 Task: Open a blank sheet, save the file as china.doc Insert a picture of 'China Flag'with name   China Flag.png  Change shape height to 6.5 select the picture, apply border and shading with setting 3-D, style two thin line, color Red and width 3 pt
Action: Mouse moved to (122, 245)
Screenshot: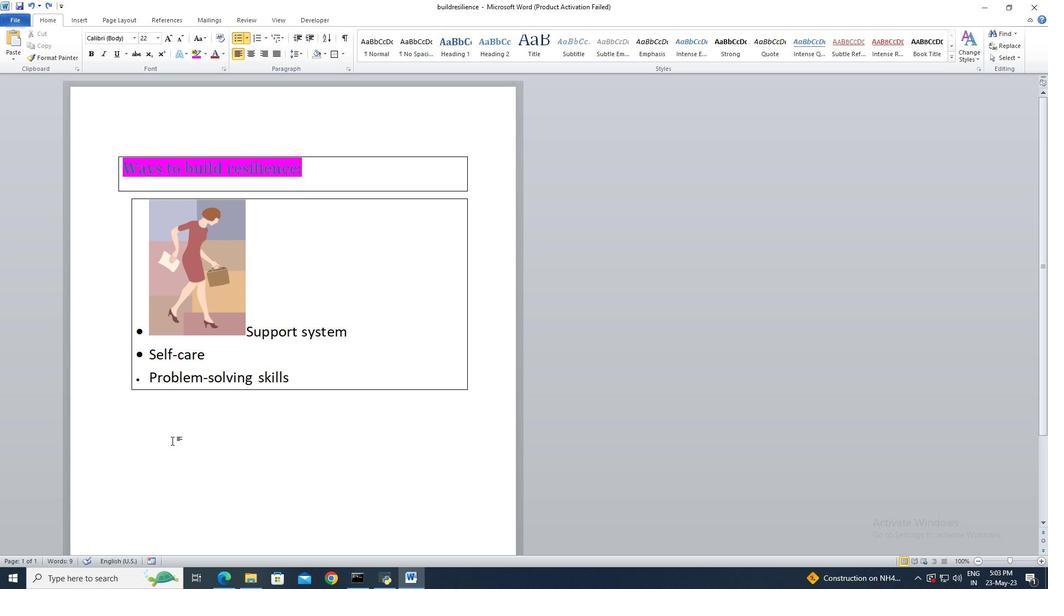 
Action: Key pressed ctrl+S
Screenshot: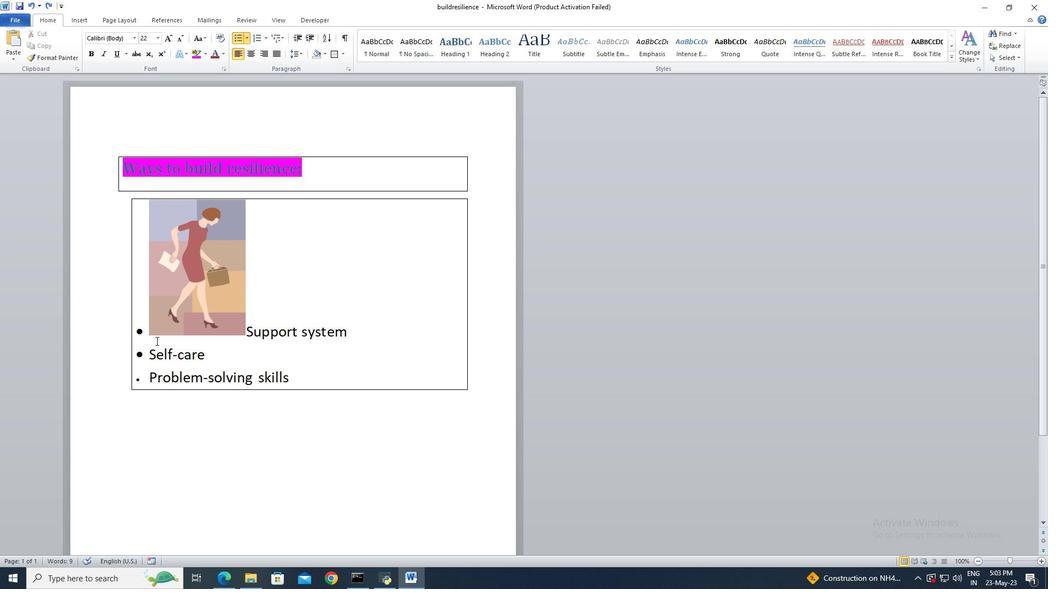 
Action: Mouse moved to (22, 32)
Screenshot: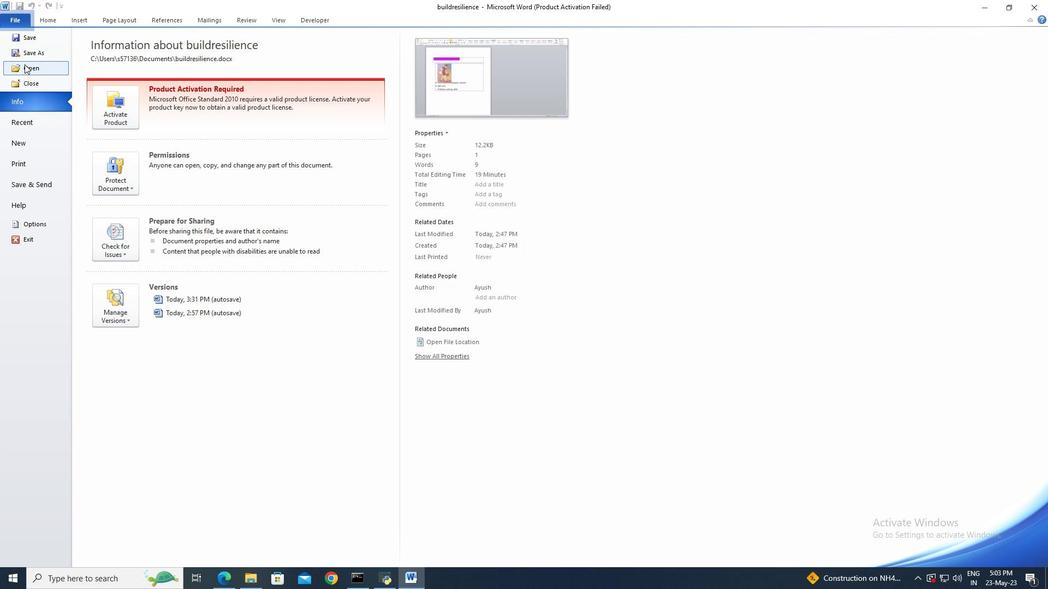
Action: Mouse pressed left at (22, 32)
Screenshot: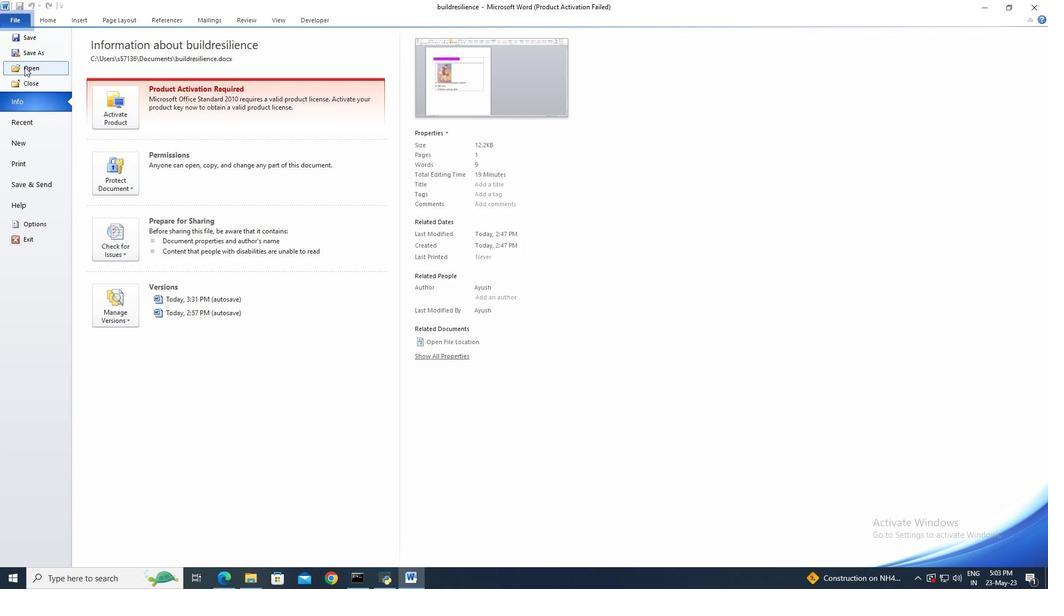 
Action: Mouse moved to (42, 69)
Screenshot: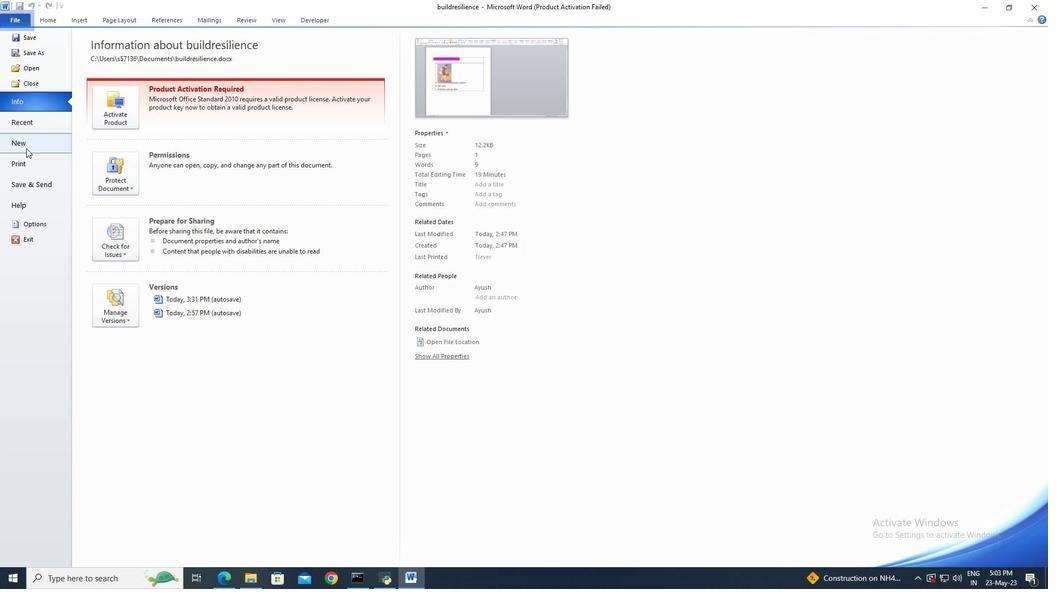 
Action: Mouse pressed left at (42, 69)
Screenshot: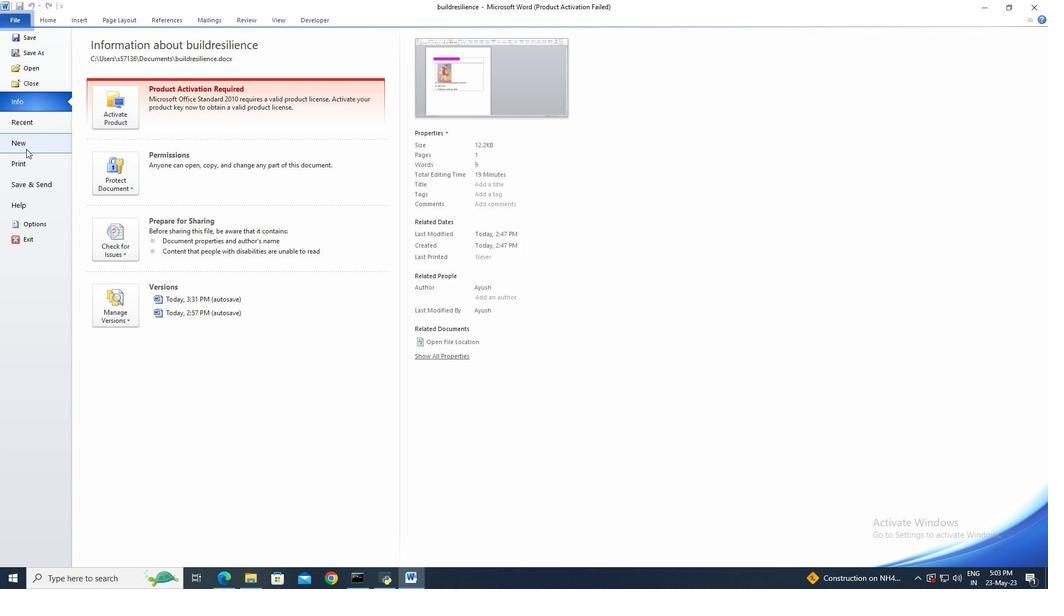 
Action: Mouse moved to (139, 174)
Screenshot: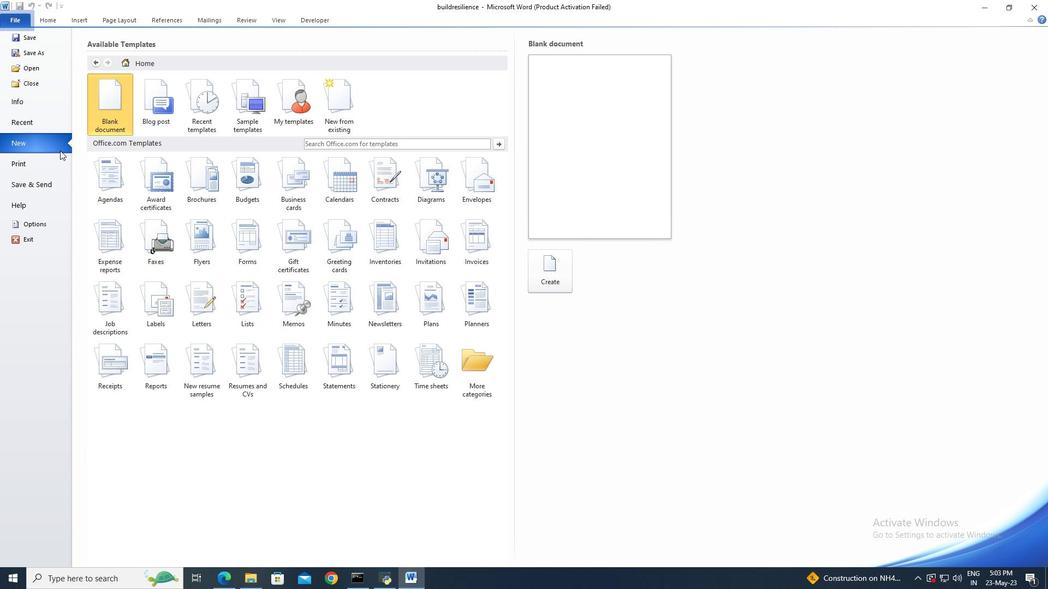 
Action: Mouse pressed left at (139, 174)
Screenshot: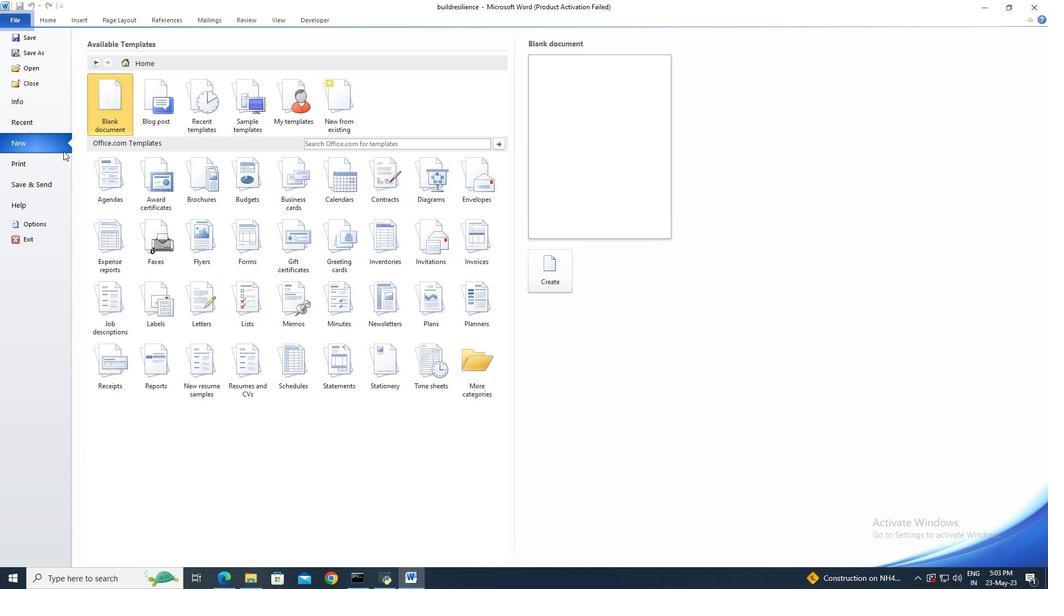 
Action: Mouse moved to (452, 299)
Screenshot: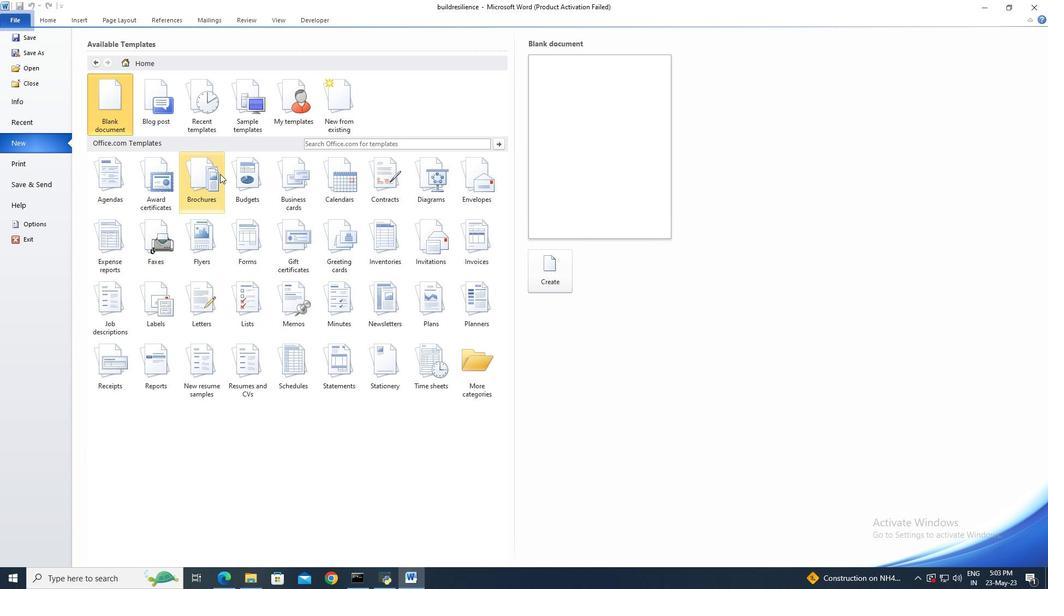 
Action: Mouse pressed left at (452, 299)
Screenshot: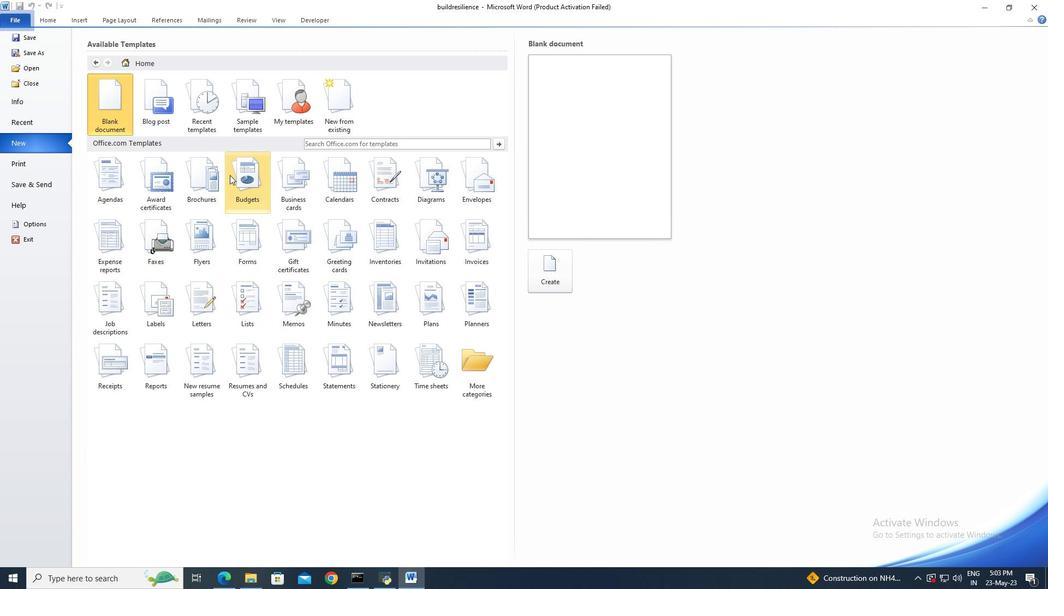 
Action: Mouse moved to (512, 342)
Screenshot: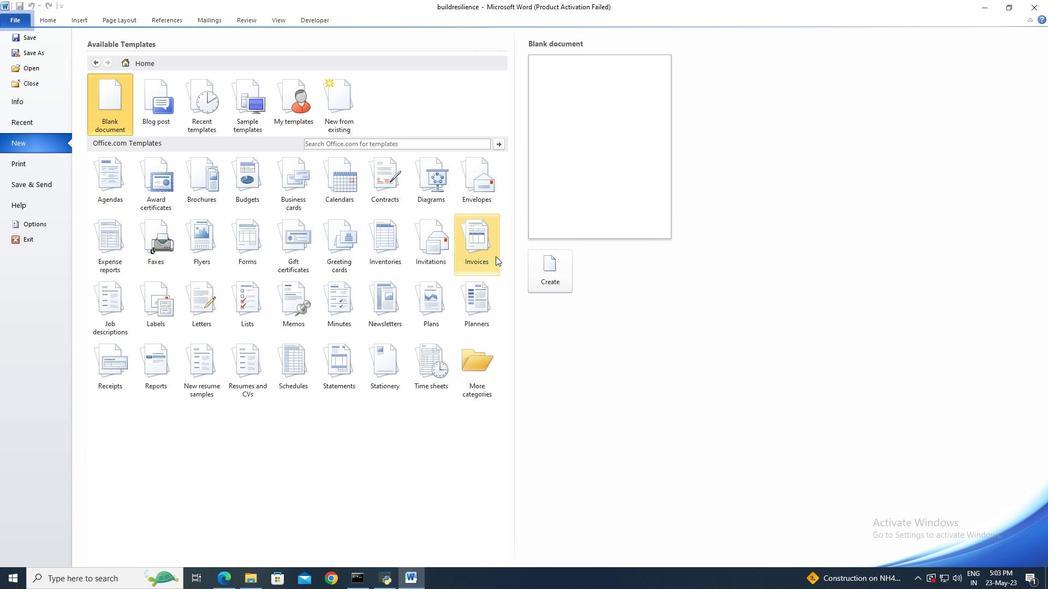 
Action: Mouse pressed left at (512, 342)
Screenshot: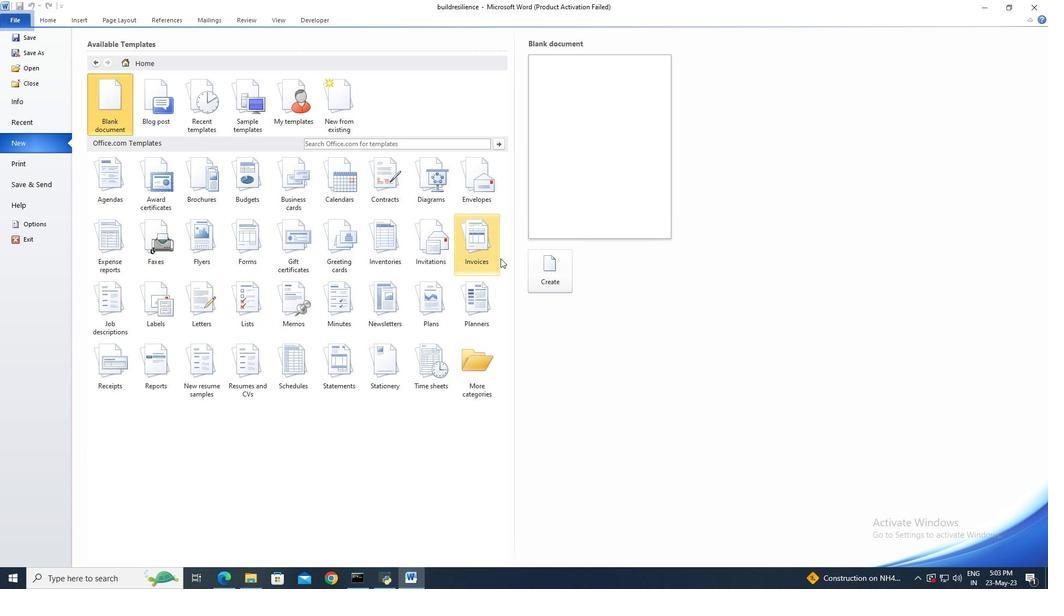 
Action: Mouse moved to (499, 302)
Screenshot: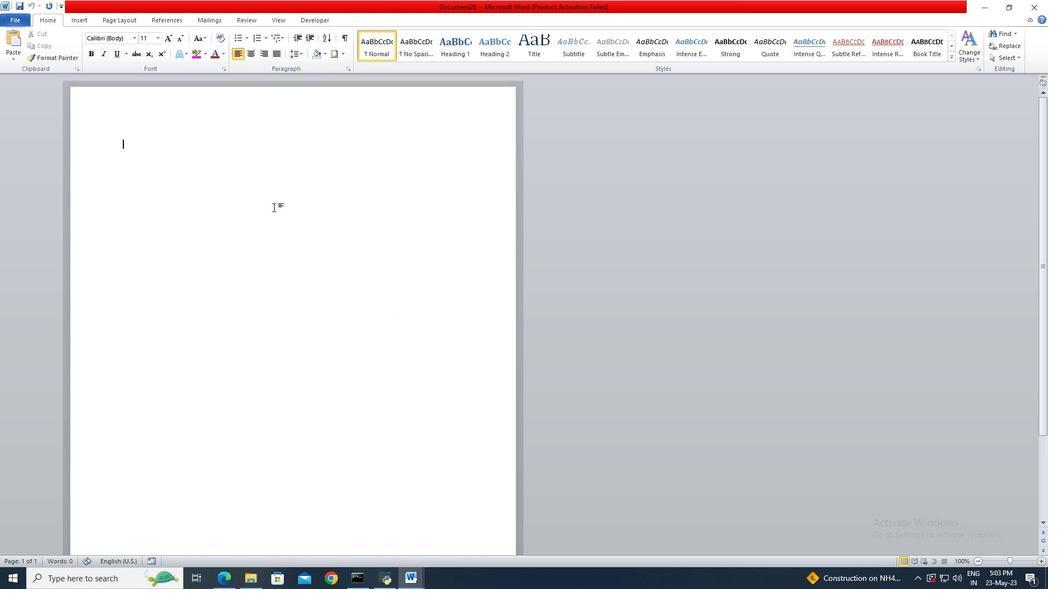 
Action: Mouse pressed left at (499, 302)
Screenshot: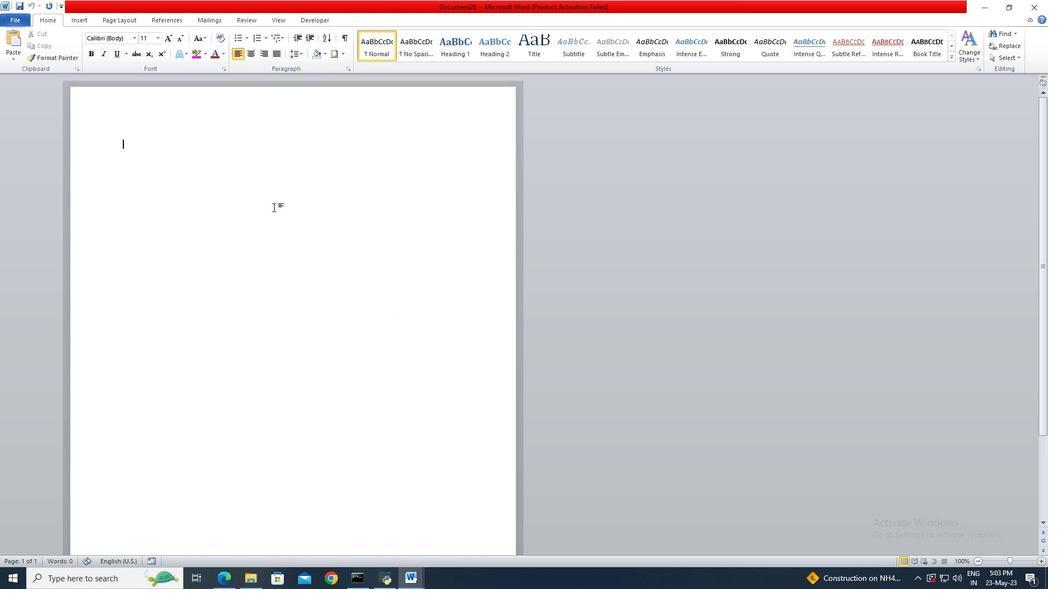 
Action: Mouse moved to (332, 507)
Screenshot: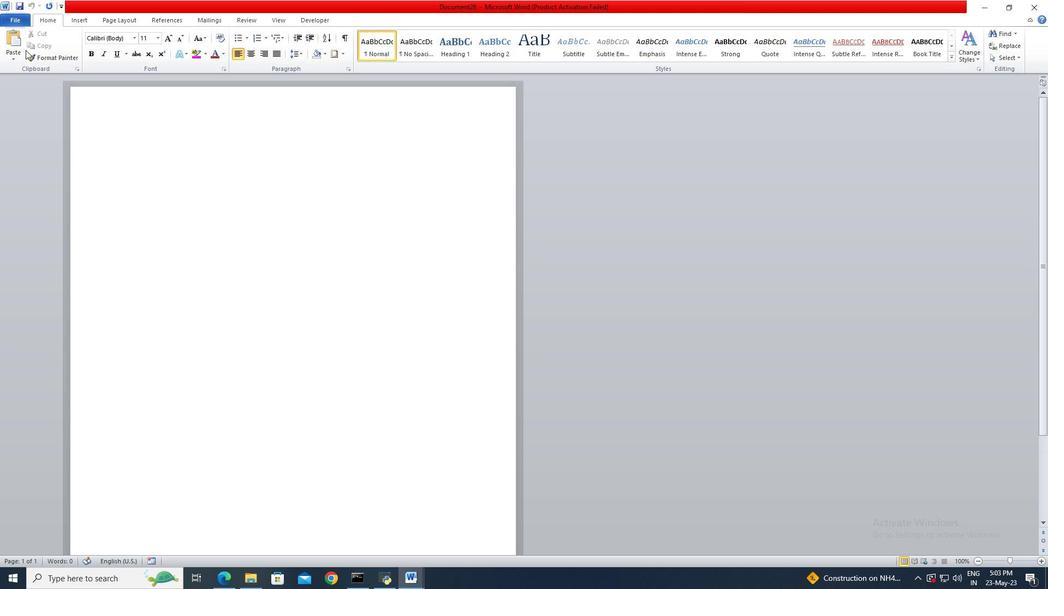 
Action: Mouse pressed left at (332, 507)
Screenshot: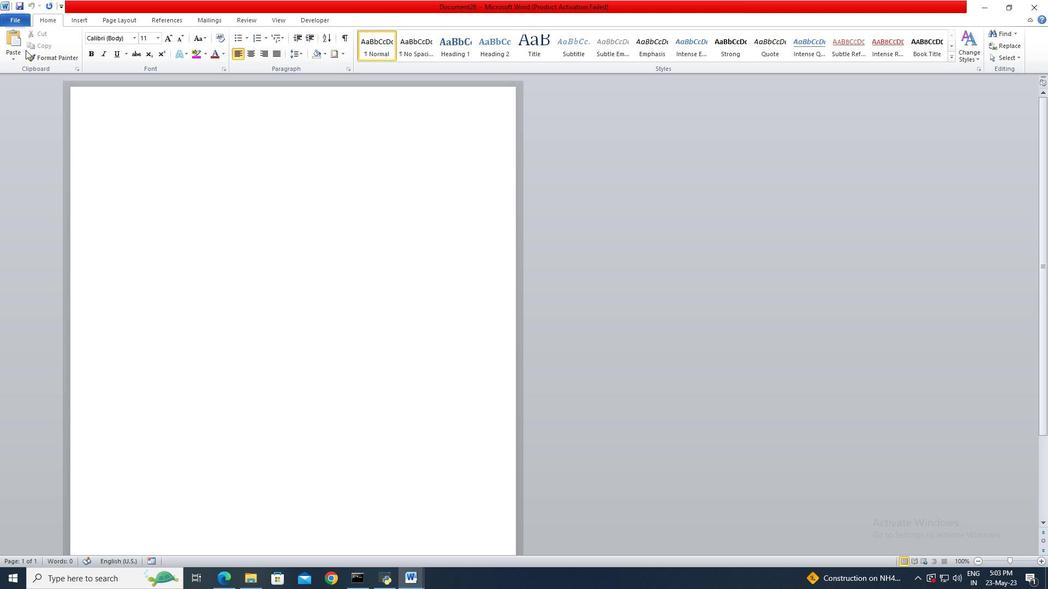 
Action: Mouse moved to (215, 251)
Screenshot: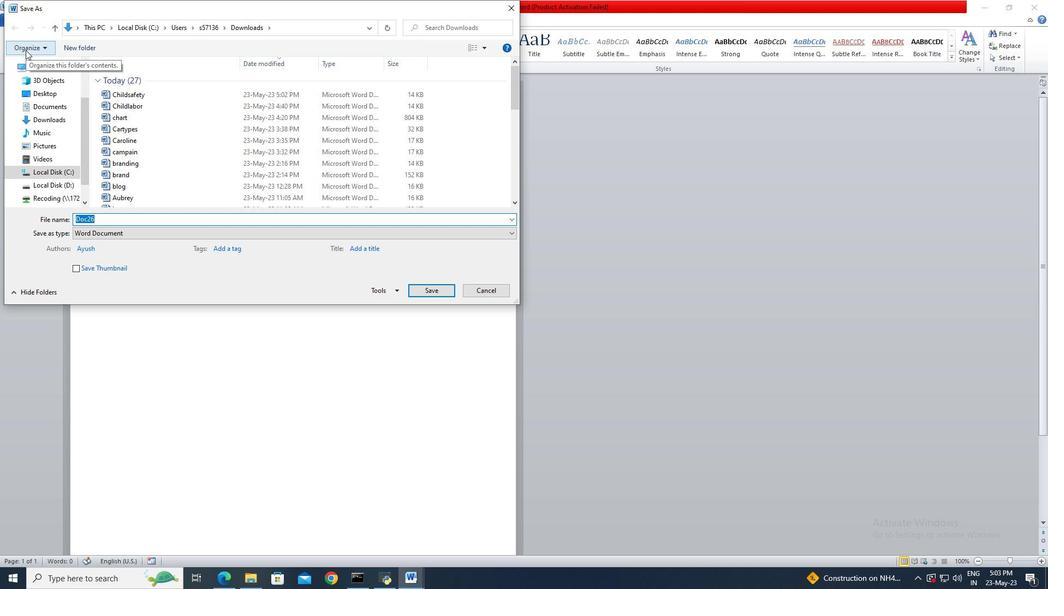 
Action: Key pressed ctrl+S
Screenshot: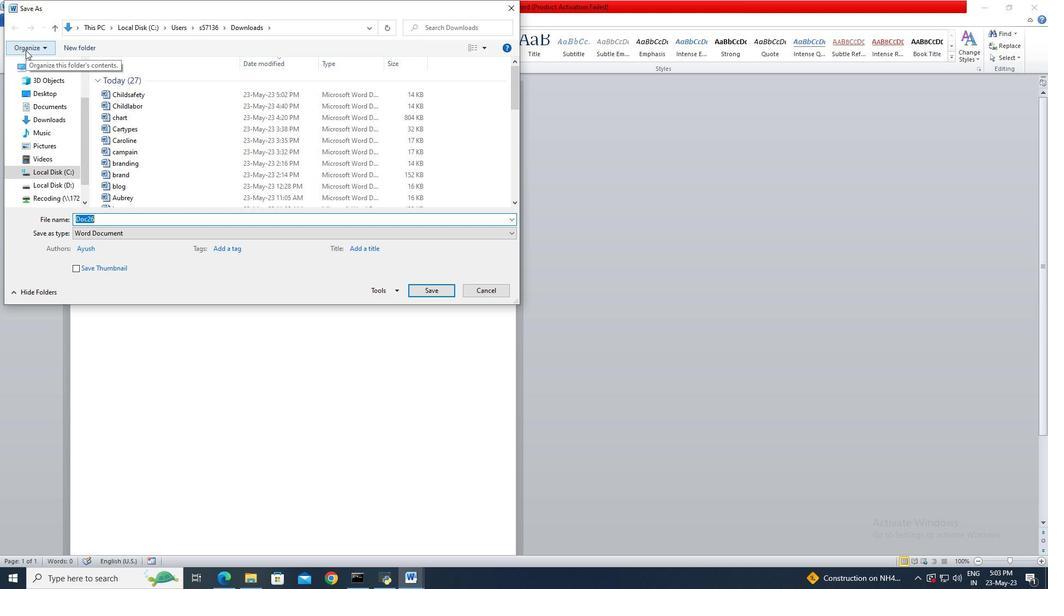 
Action: Mouse moved to (23, 30)
Screenshot: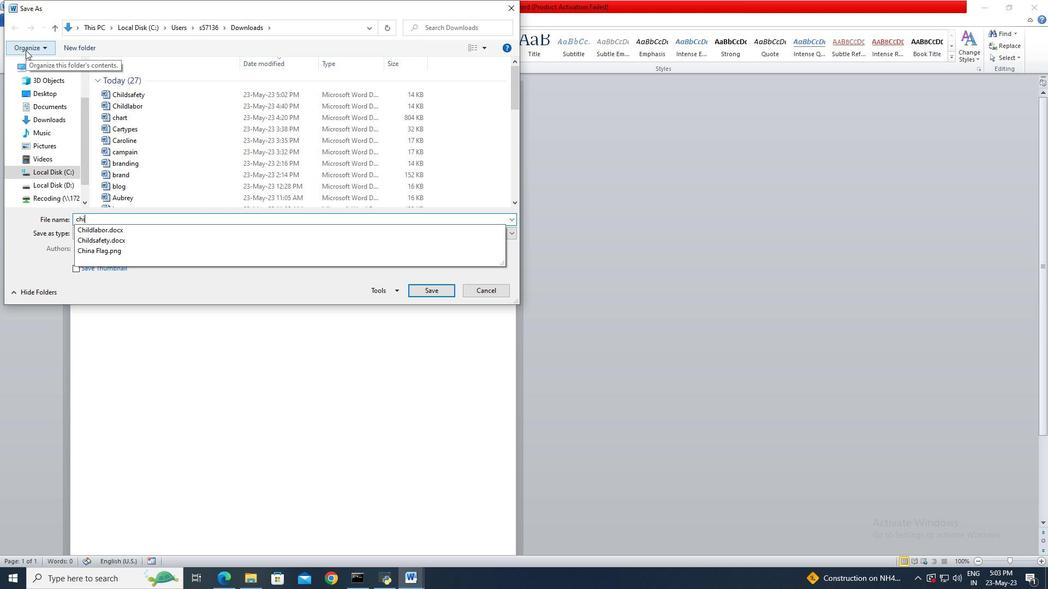
Action: Mouse pressed left at (23, 30)
Screenshot: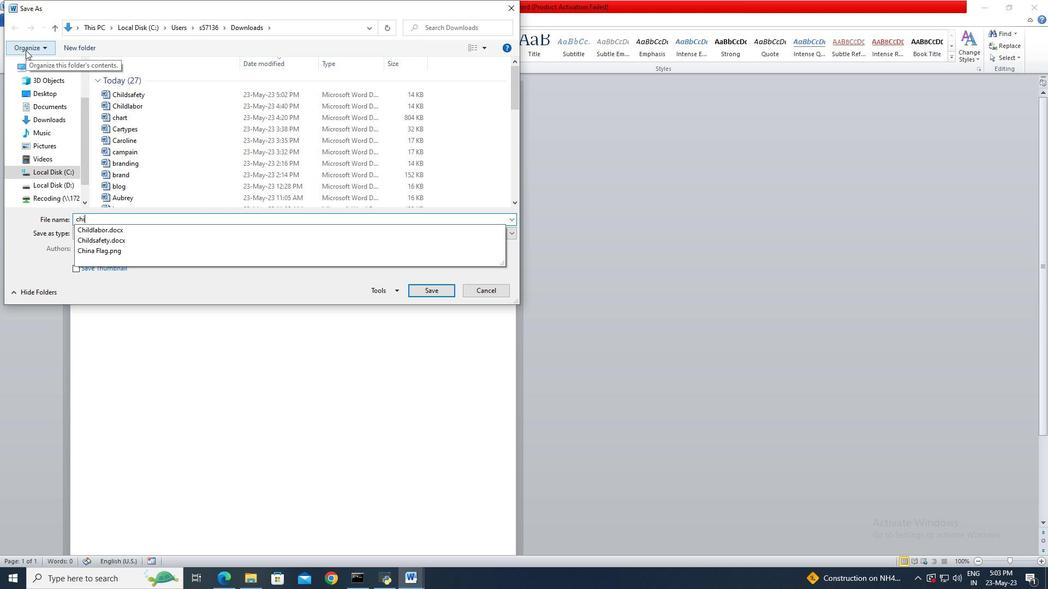 
Action: Mouse moved to (27, 32)
Screenshot: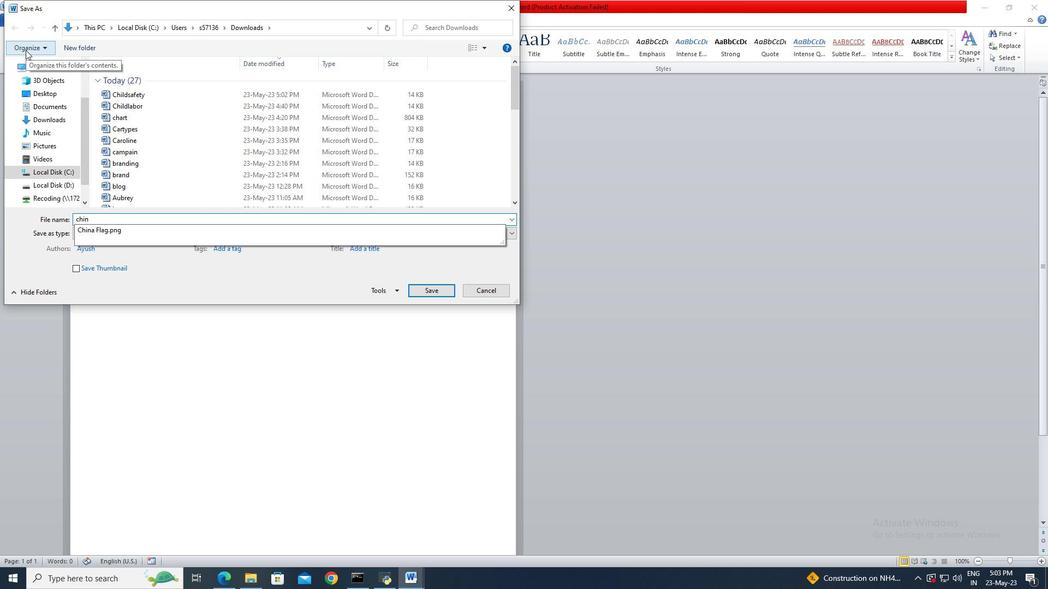 
Action: Mouse pressed left at (27, 32)
Screenshot: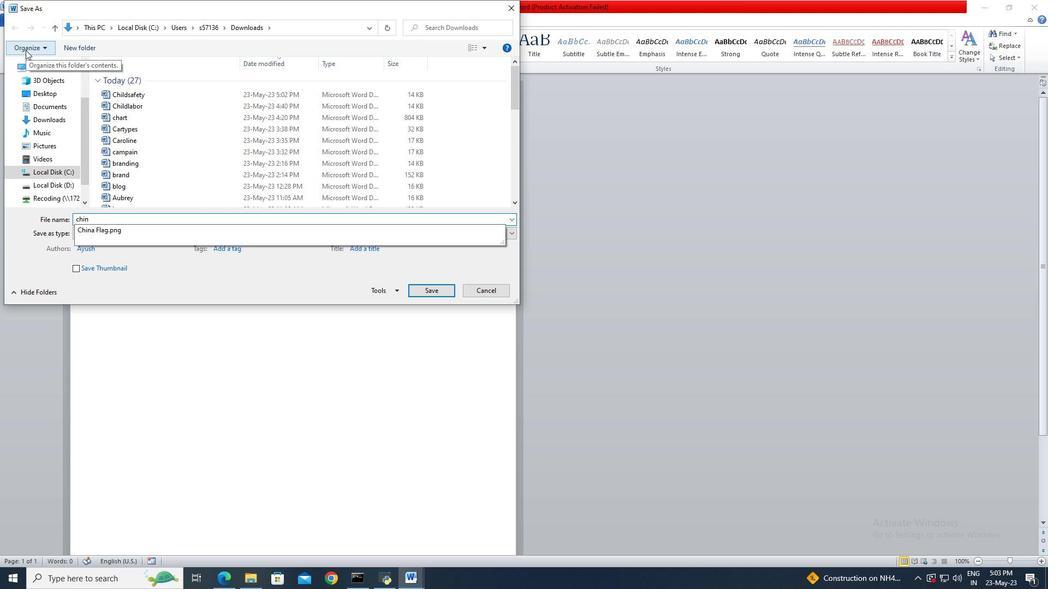 
Action: Mouse moved to (44, 66)
Screenshot: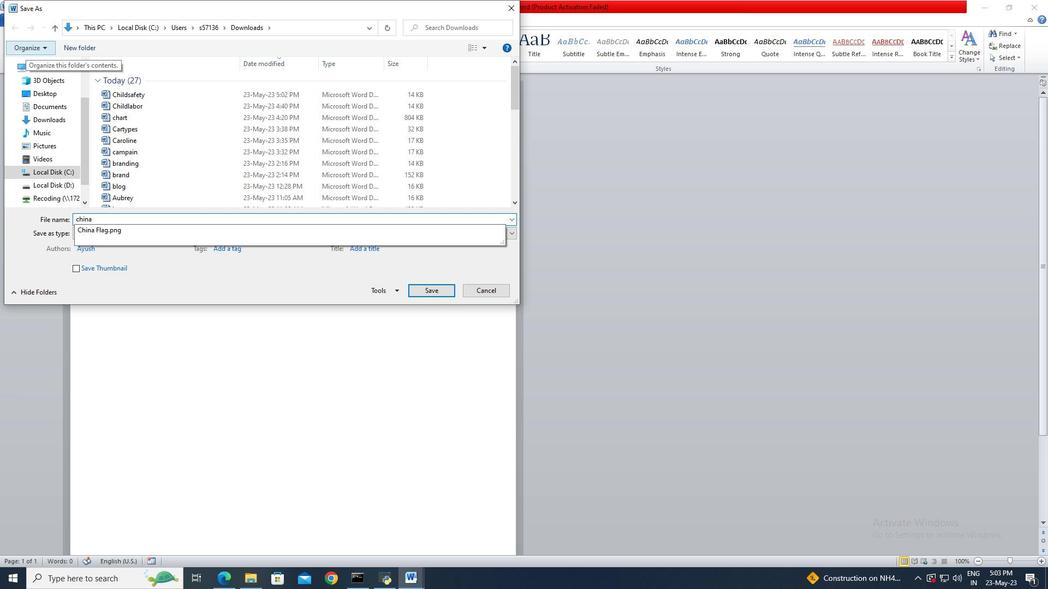 
Action: Mouse pressed left at (44, 66)
Screenshot: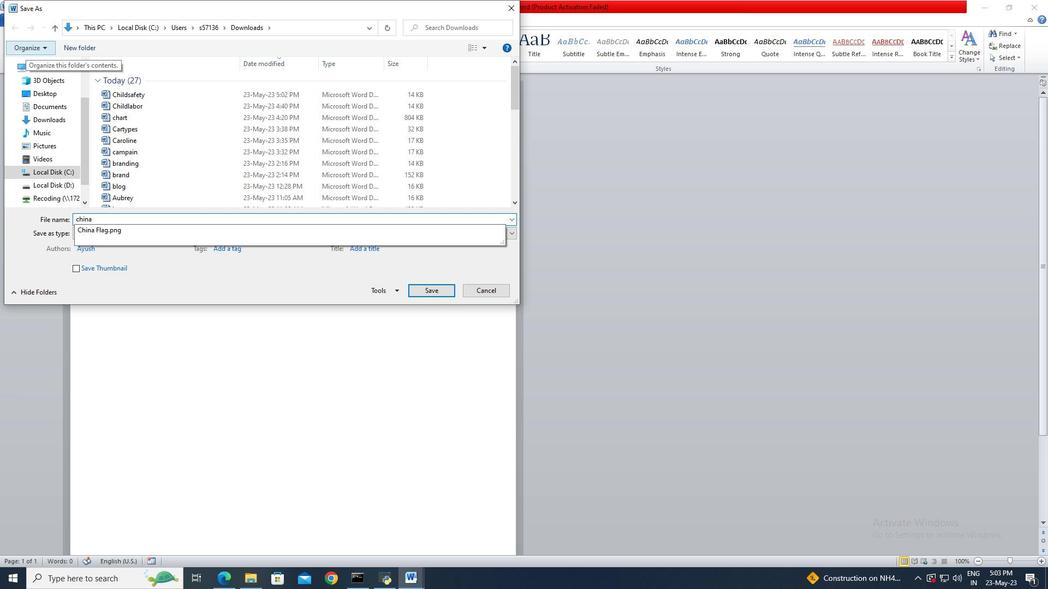 
Action: Mouse moved to (133, 169)
Screenshot: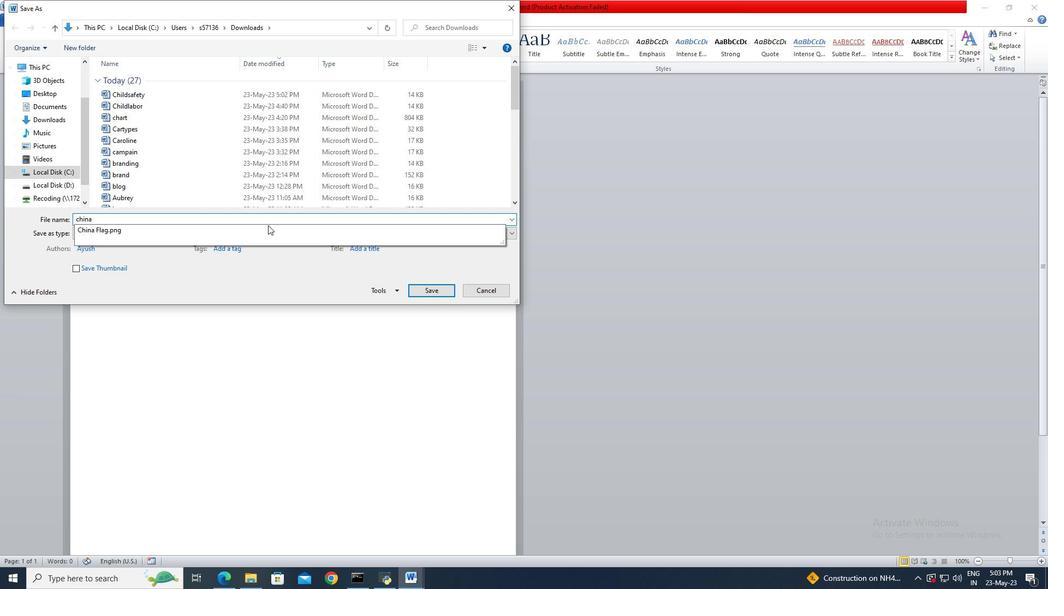 
Action: Mouse pressed left at (133, 169)
Screenshot: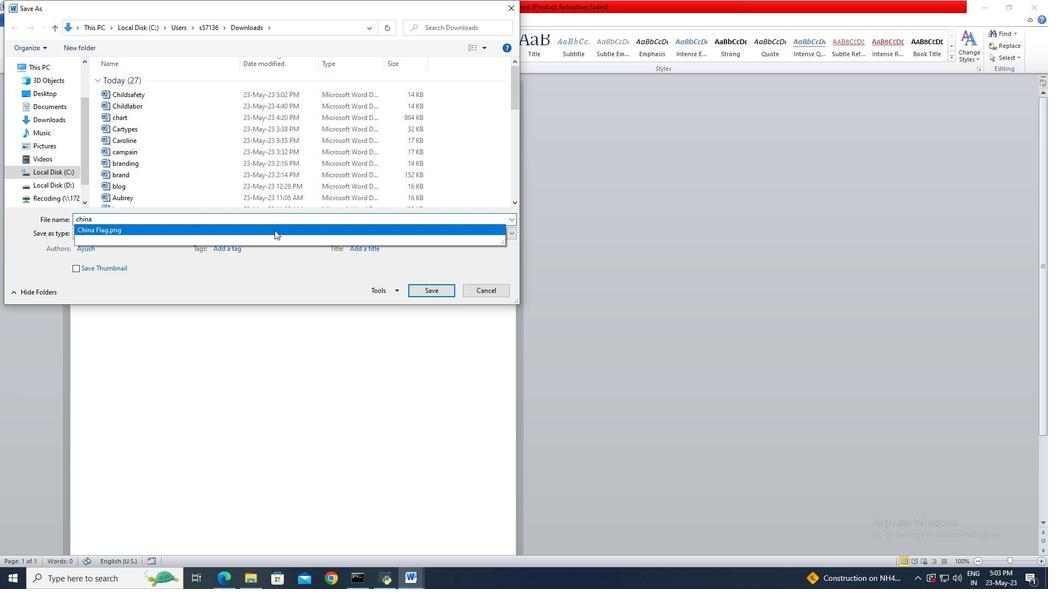 
Action: Mouse moved to (449, 305)
Screenshot: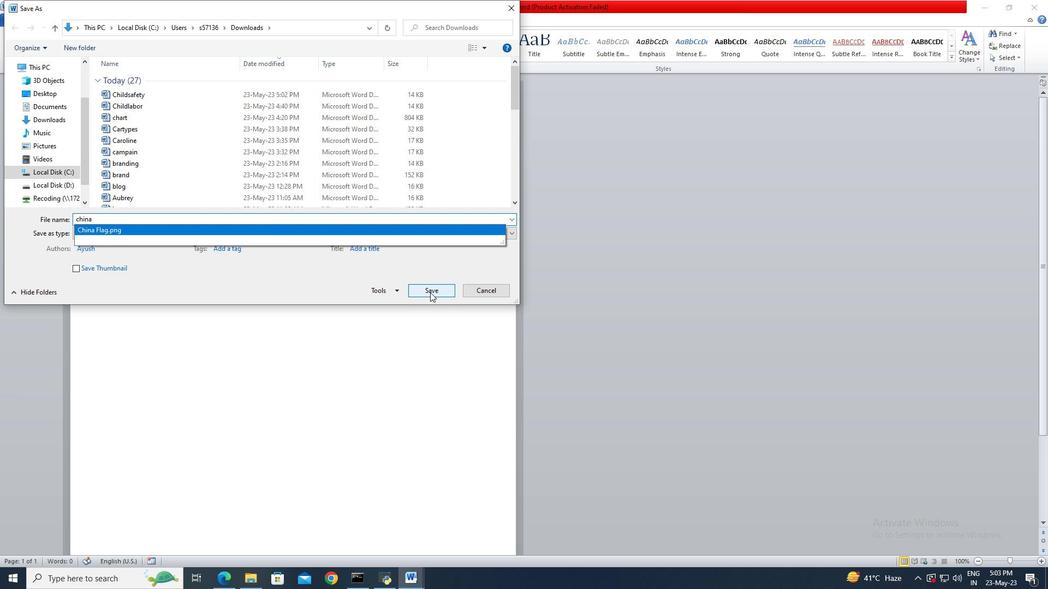 
Action: Mouse pressed left at (449, 305)
Screenshot: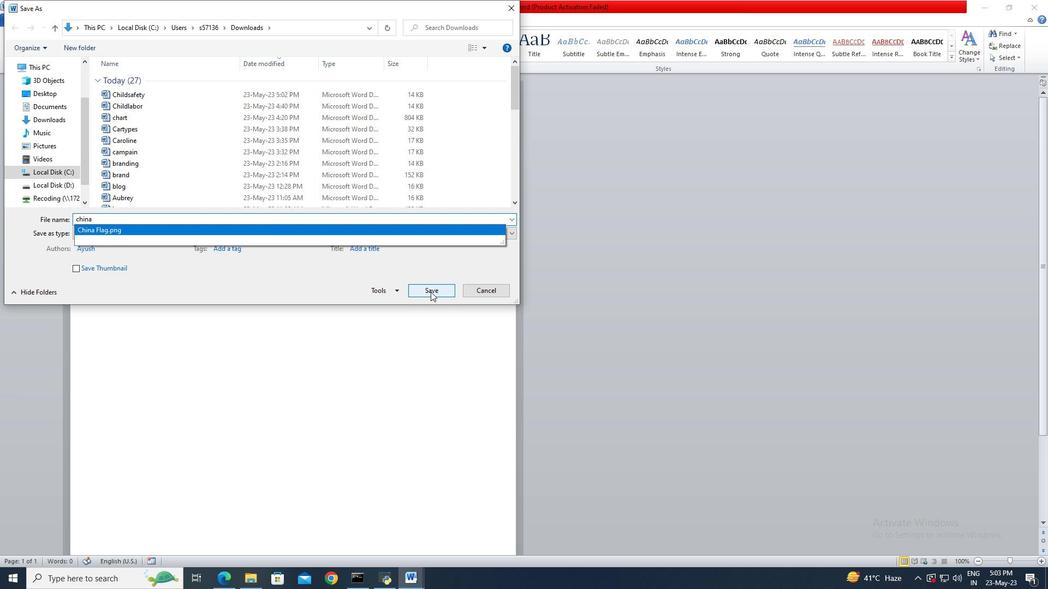 
Action: Mouse moved to (535, 322)
Screenshot: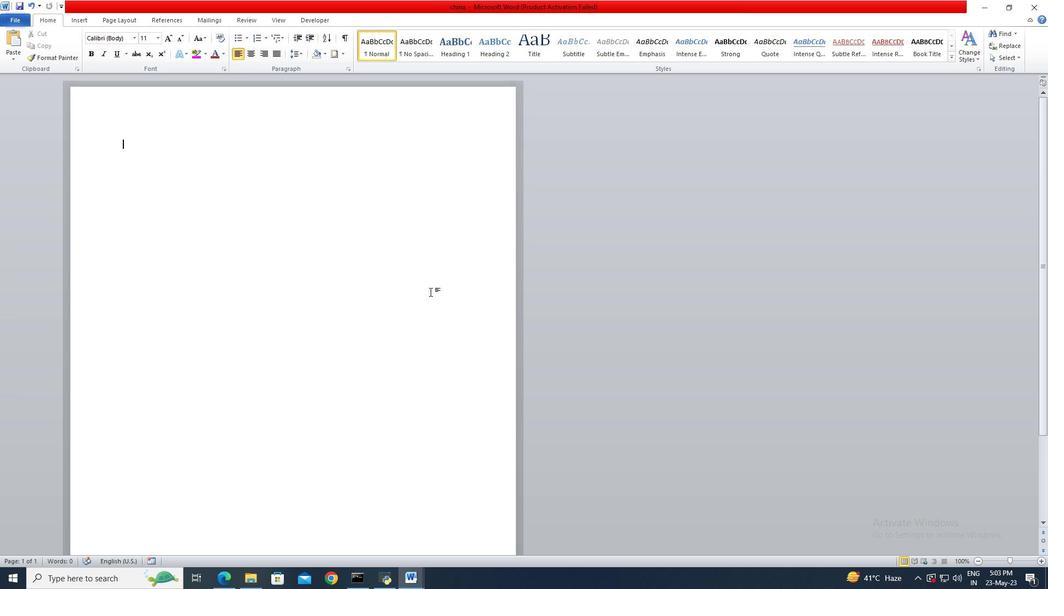 
Action: Mouse pressed left at (535, 322)
Screenshot: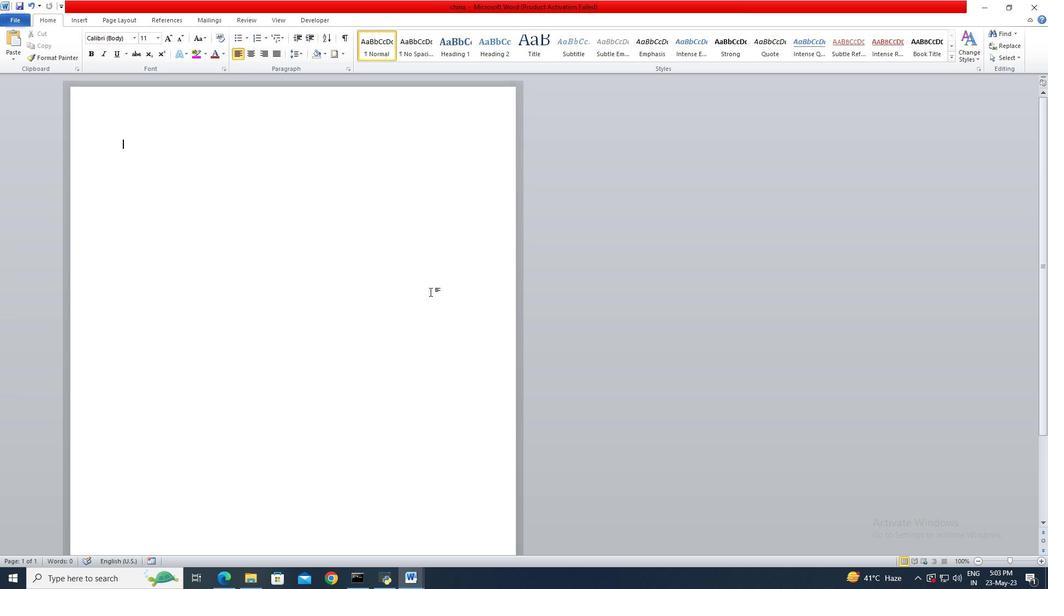 
Action: Mouse moved to (88, 31)
Screenshot: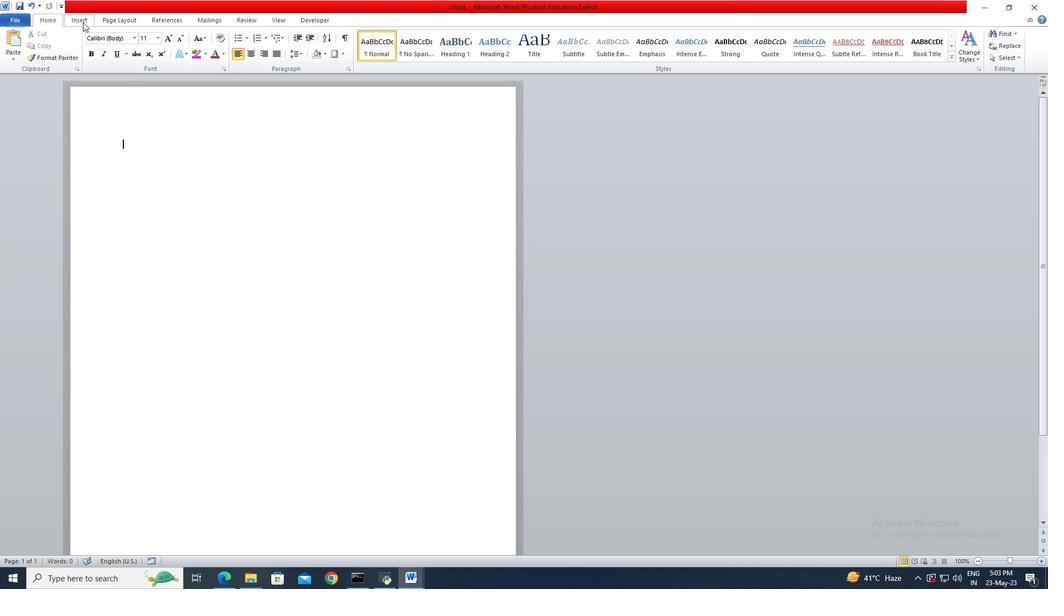 
Action: Mouse pressed left at (88, 31)
Screenshot: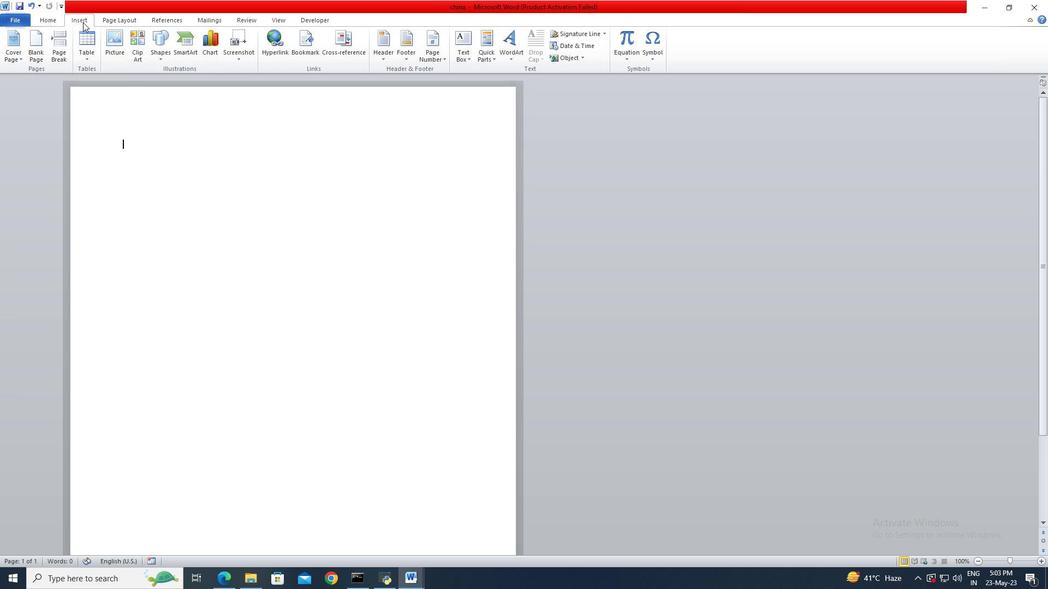 
Action: Mouse moved to (150, 56)
Screenshot: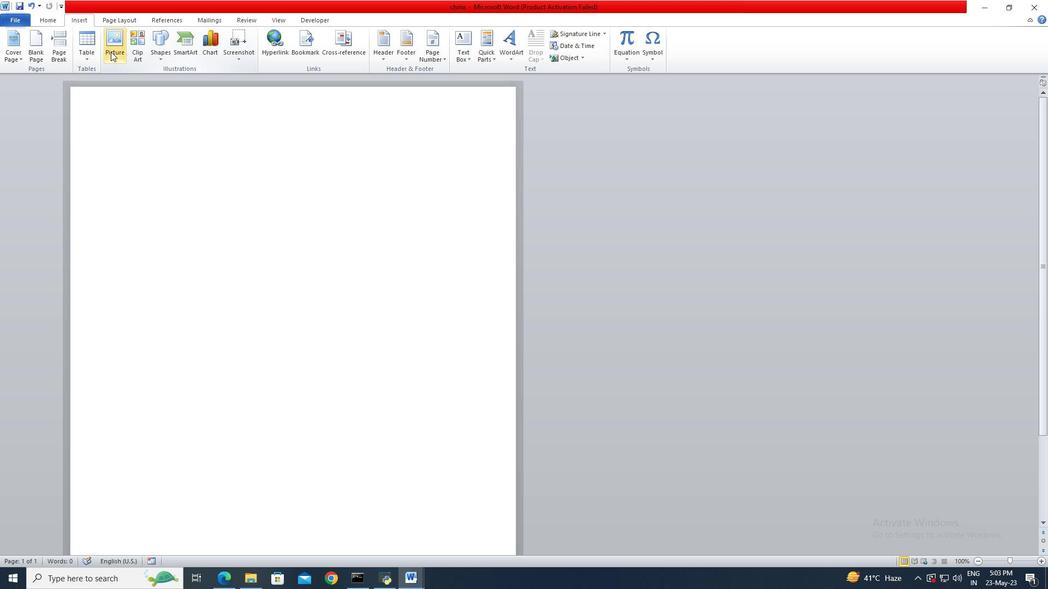 
Action: Mouse pressed left at (150, 56)
Screenshot: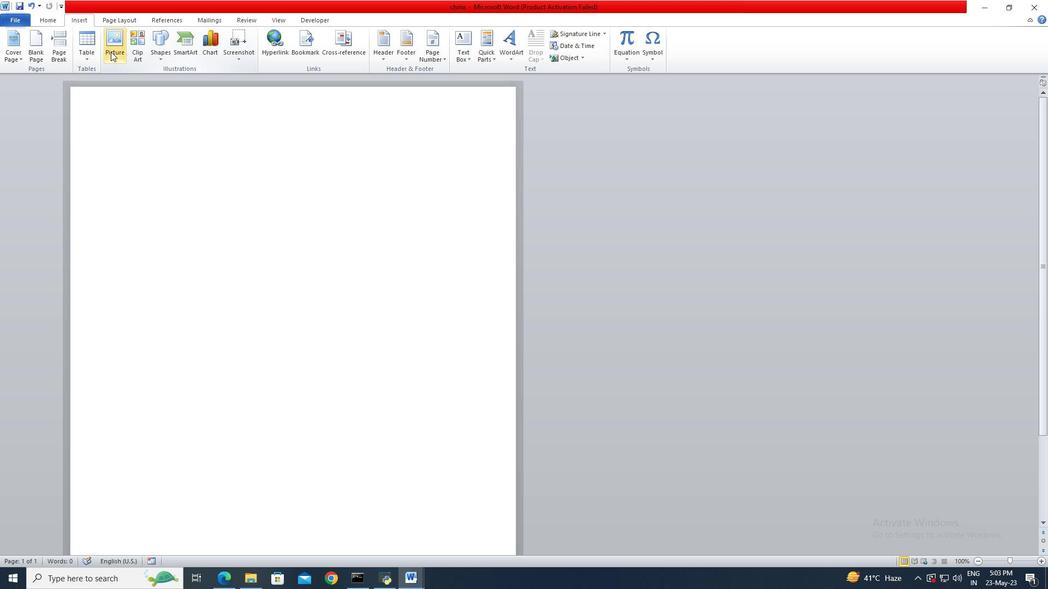 
Action: Mouse moved to (942, 120)
Screenshot: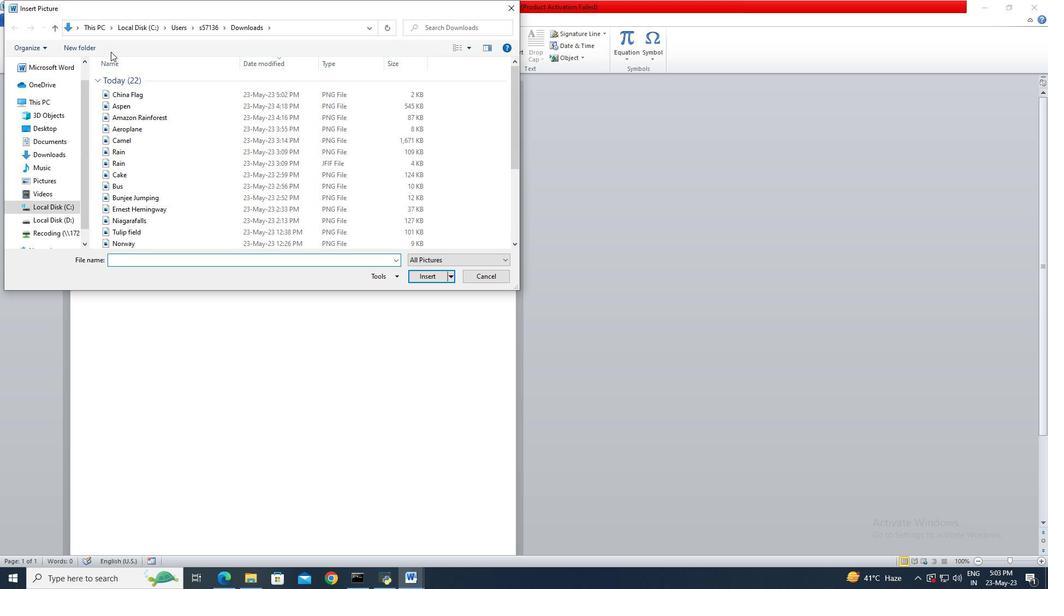 
Action: Mouse pressed left at (942, 120)
Screenshot: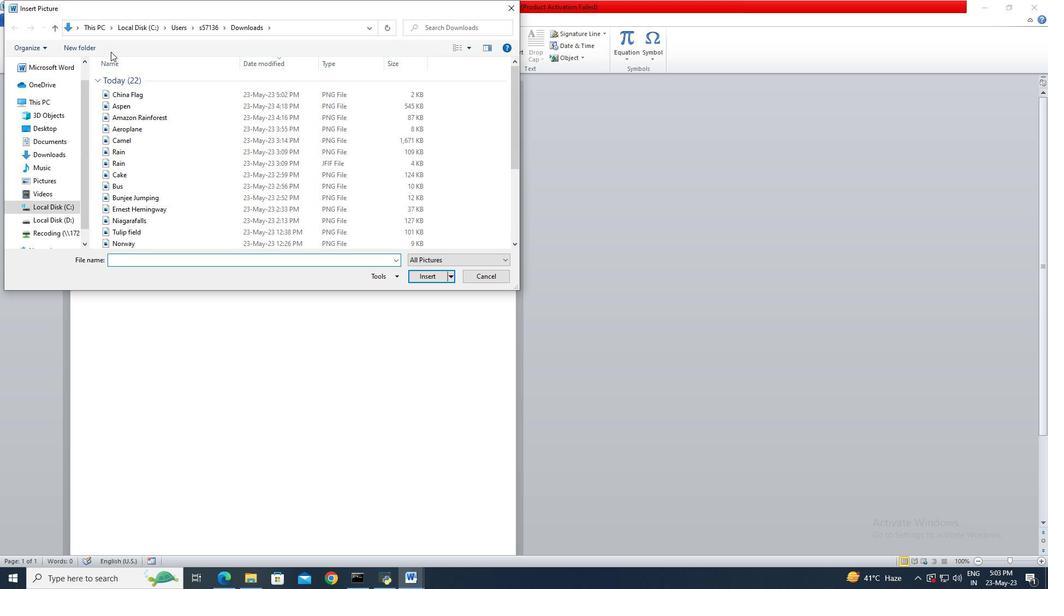 
Action: Mouse moved to (887, 120)
Screenshot: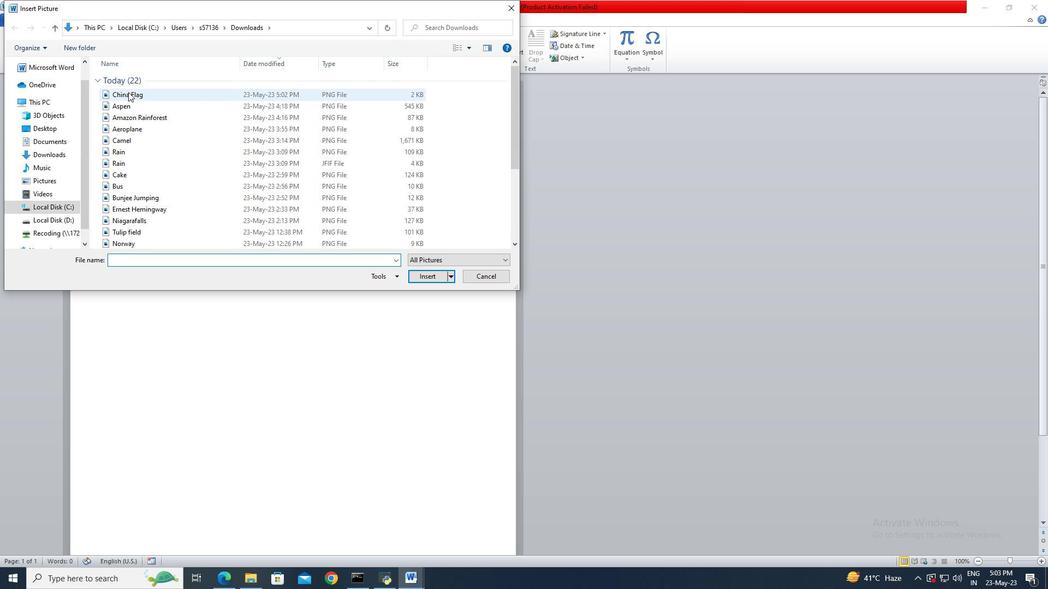 
Action: Key pressed china<Key.space>flag
Screenshot: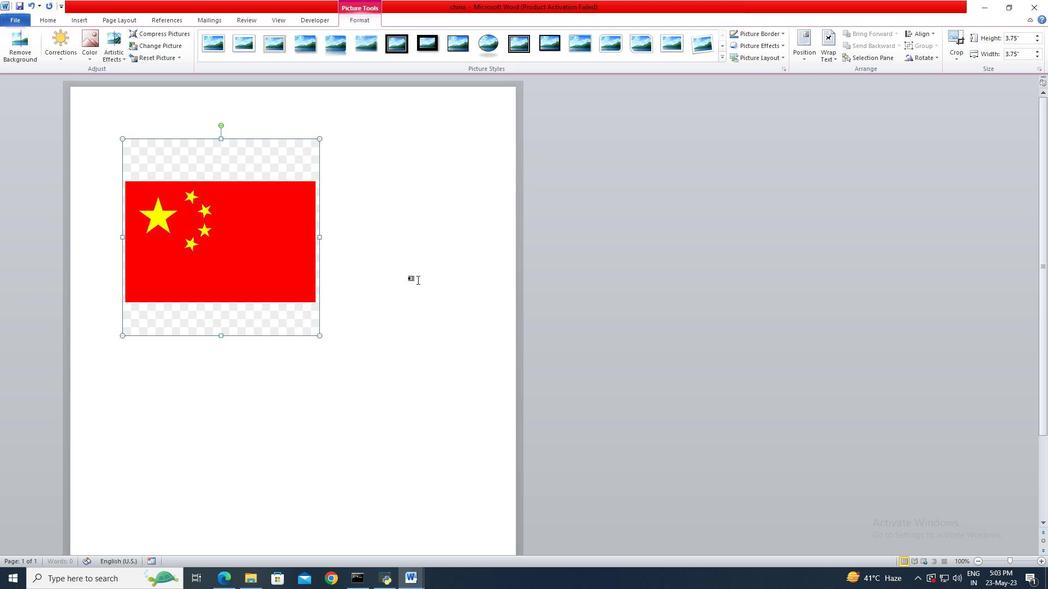 
Action: Mouse moved to (1037, 116)
Screenshot: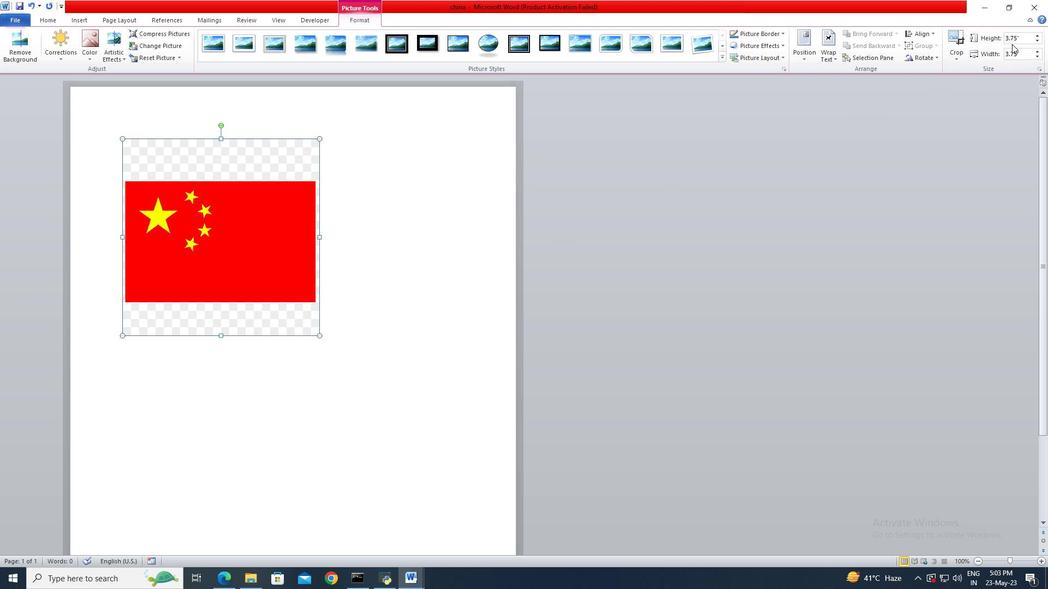 
Action: Mouse pressed left at (1037, 116)
Screenshot: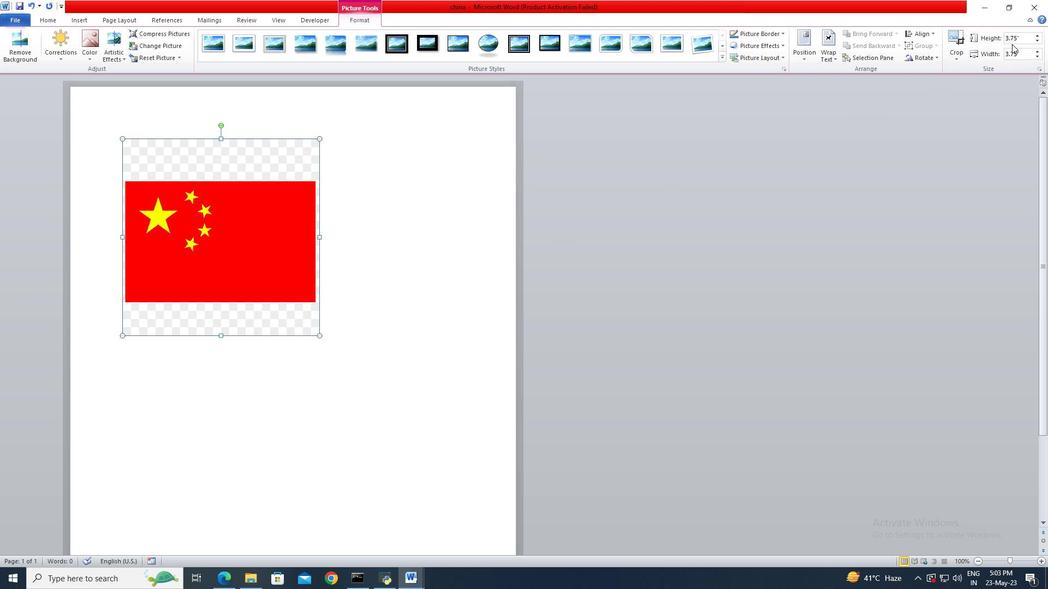 
Action: Mouse moved to (950, 444)
Screenshot: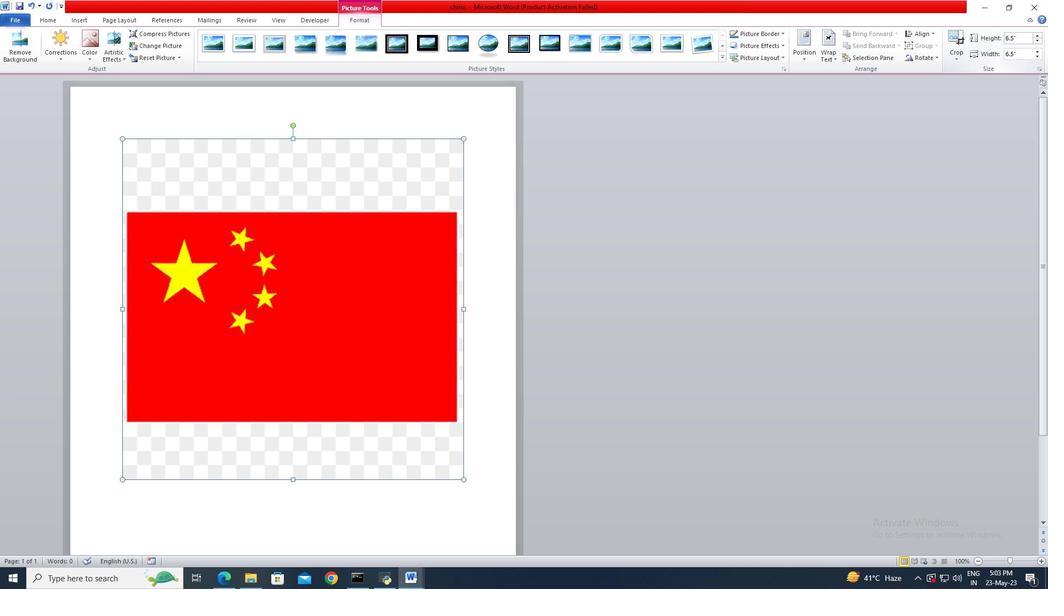 
Action: Mouse pressed left at (950, 444)
Screenshot: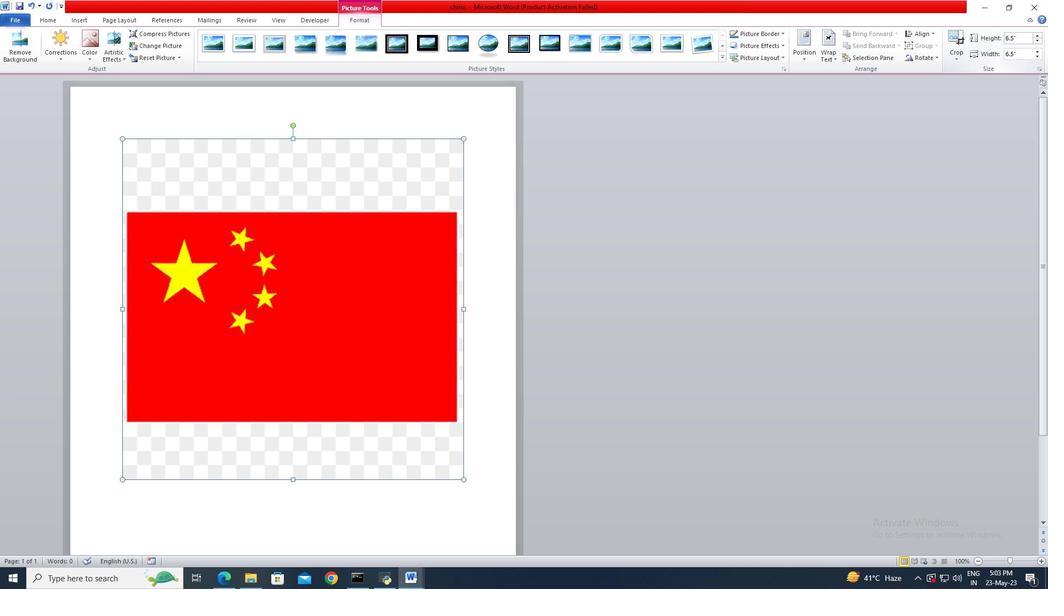 
Action: Mouse moved to (950, 444)
Screenshot: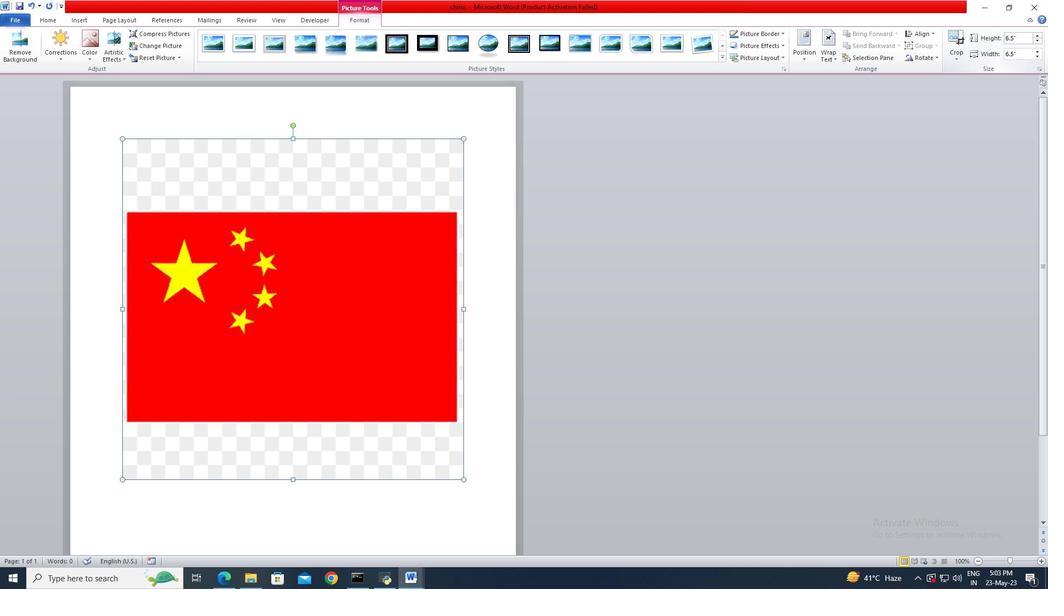 
Action: Mouse pressed left at (950, 444)
Screenshot: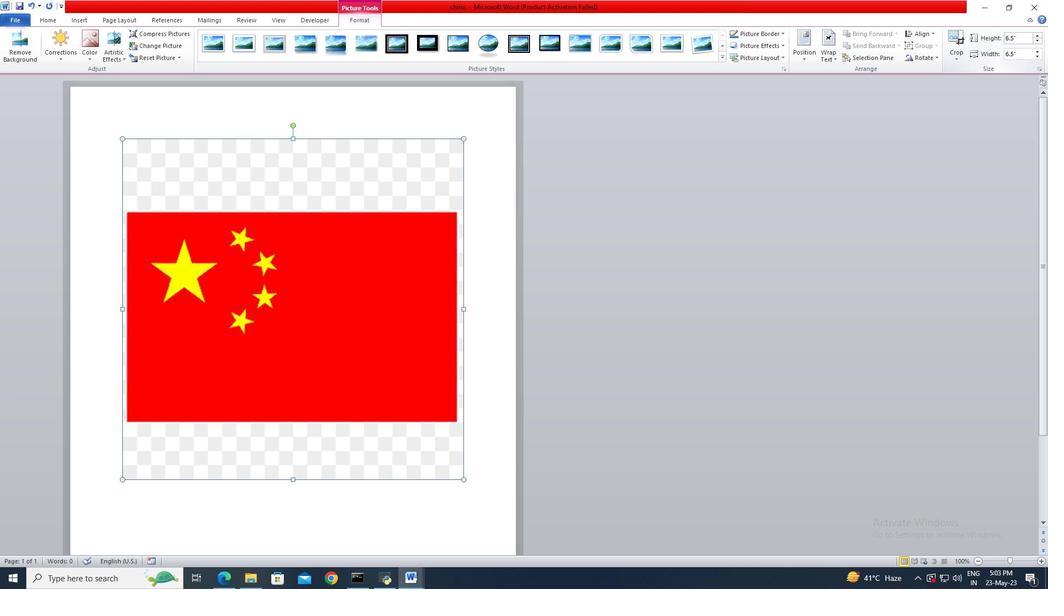 
Action: Mouse moved to (1033, 51)
Screenshot: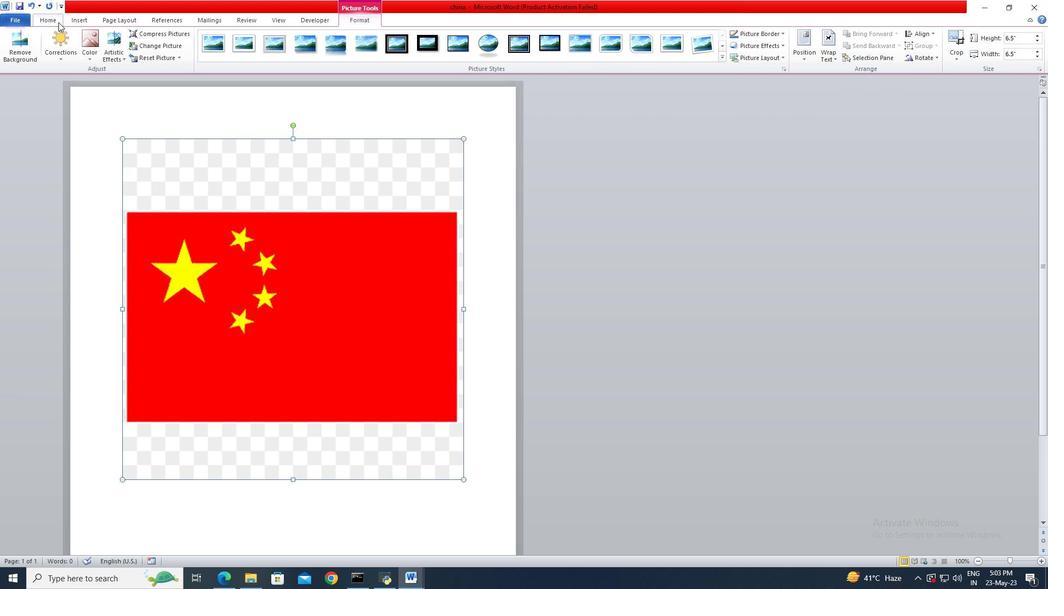 
Action: Mouse pressed left at (1033, 51)
Screenshot: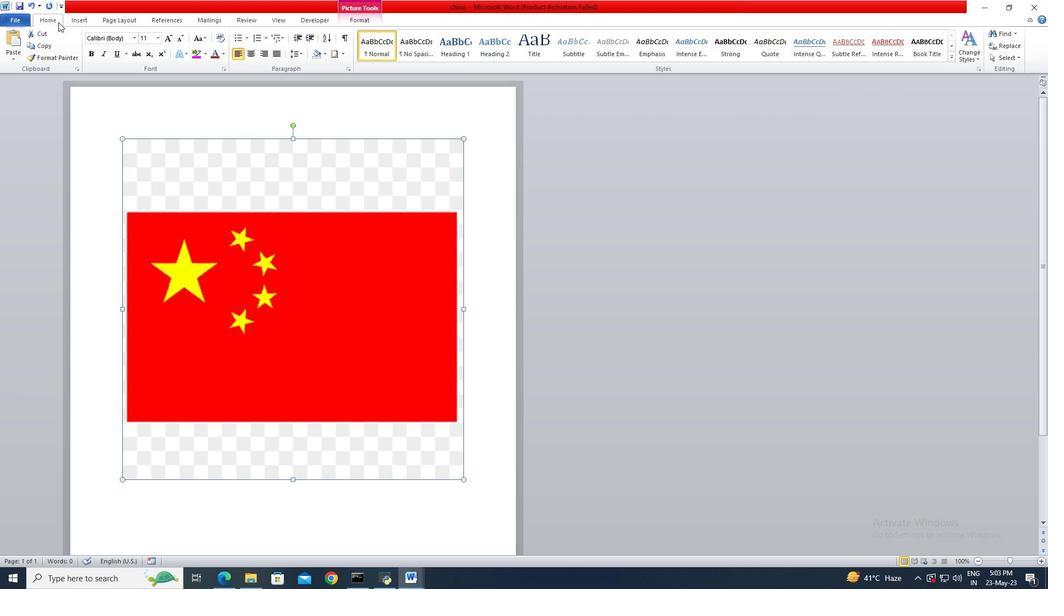 
Action: Mouse moved to (1050, 60)
Screenshot: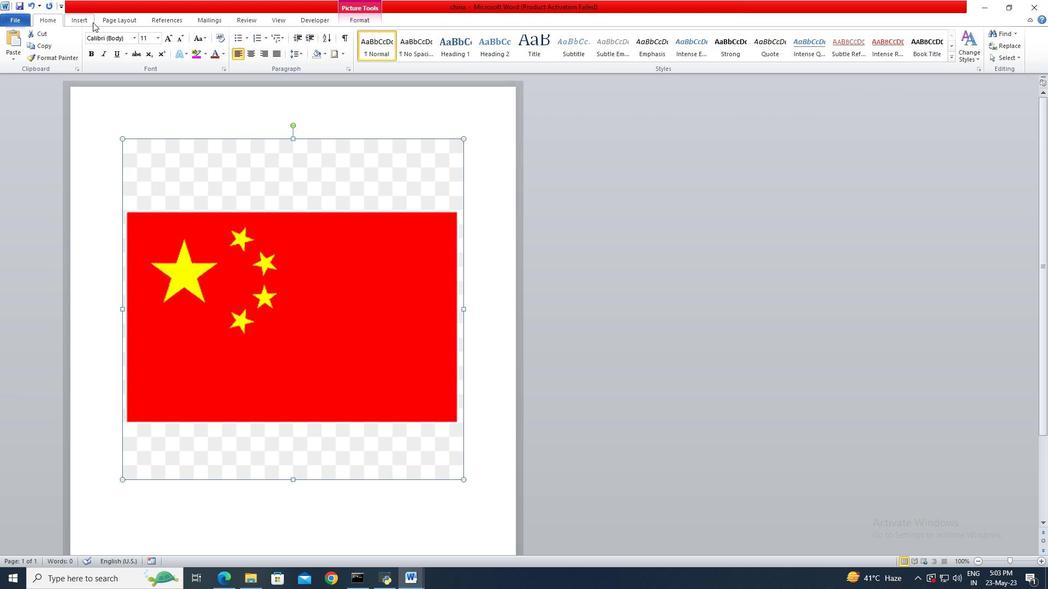 
Action: Key pressed 6.5<Key.enter>
Screenshot: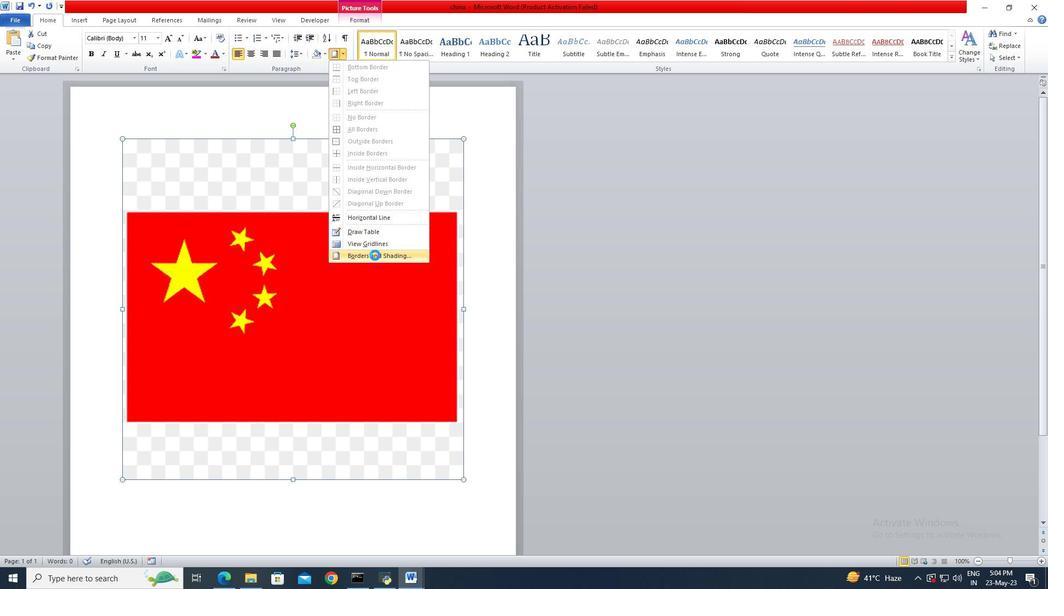 
Action: Mouse moved to (129, 31)
Screenshot: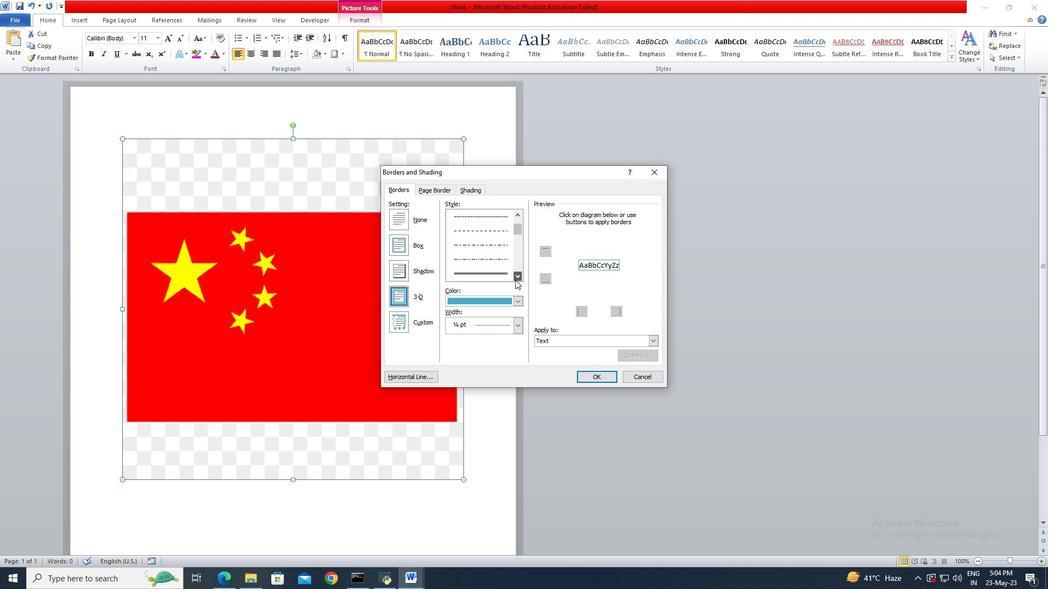 
Action: Mouse pressed left at (129, 31)
Screenshot: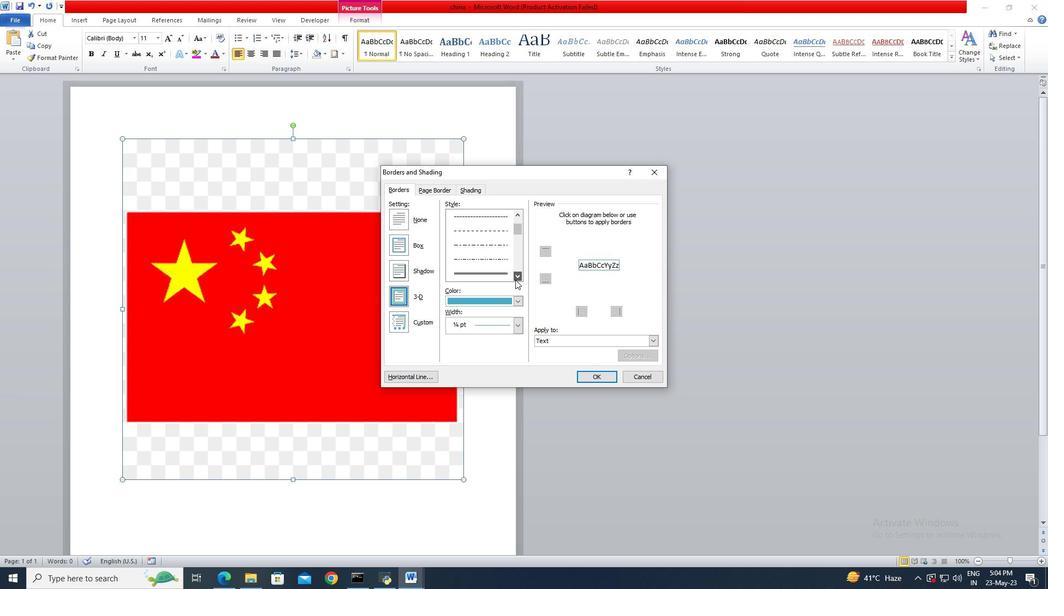 
Action: Mouse moved to (326, 66)
Screenshot: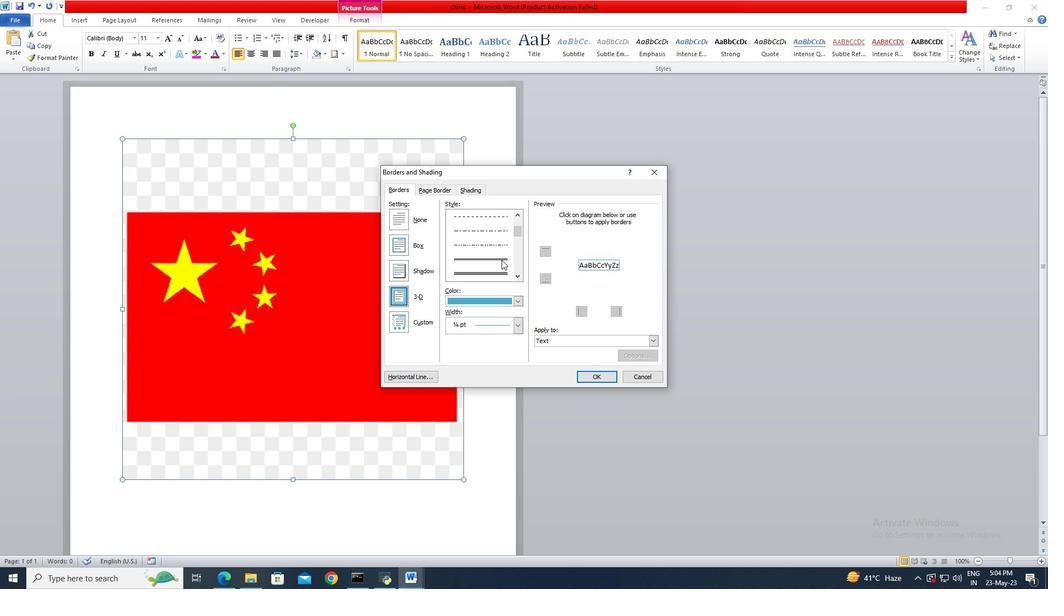 
Action: Mouse pressed left at (326, 66)
Screenshot: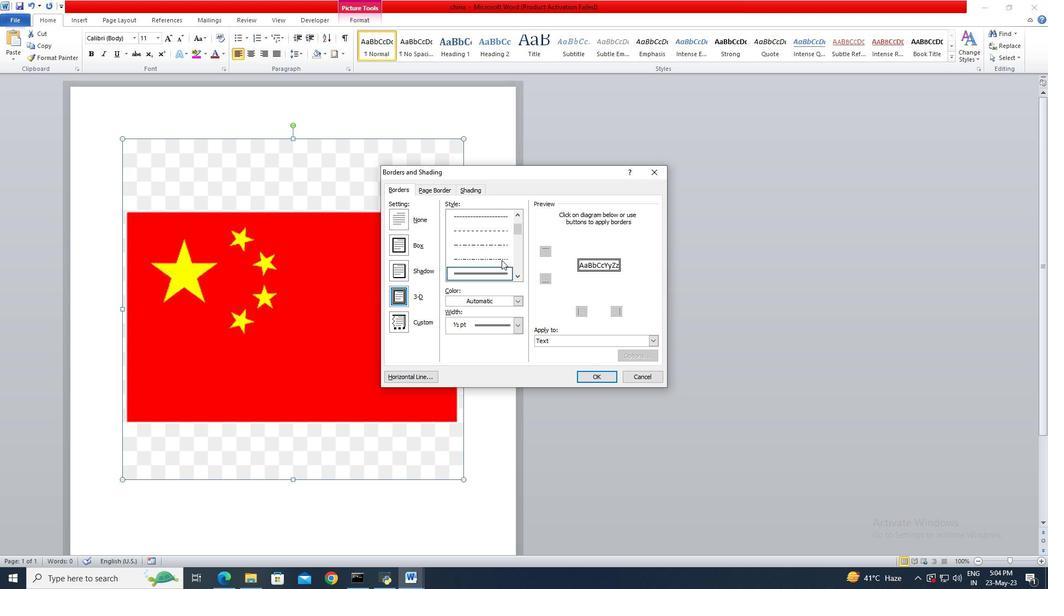 
Action: Mouse moved to (410, 311)
Screenshot: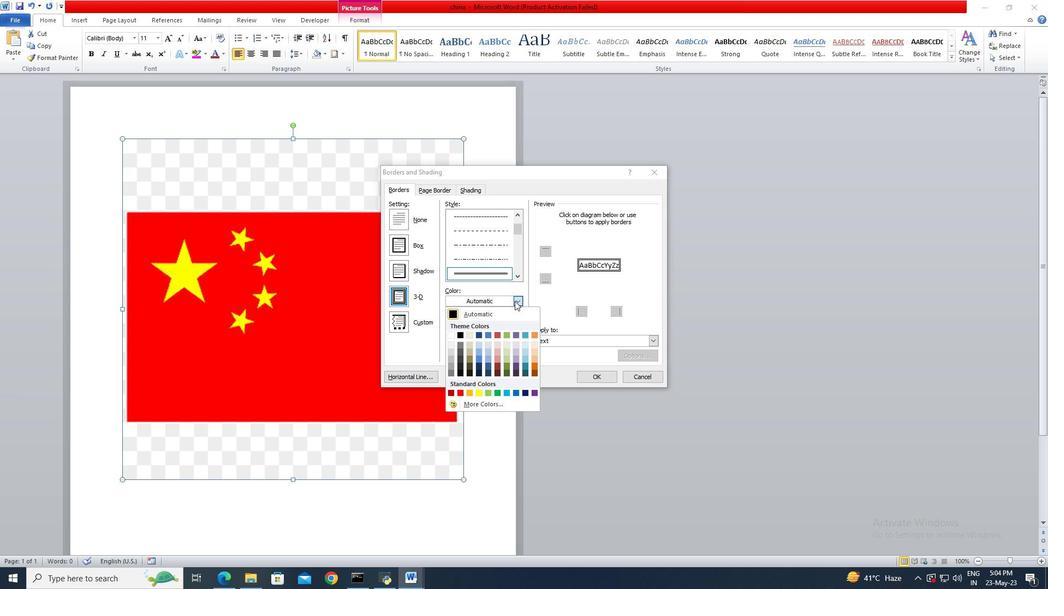 
Action: Mouse pressed left at (410, 311)
Screenshot: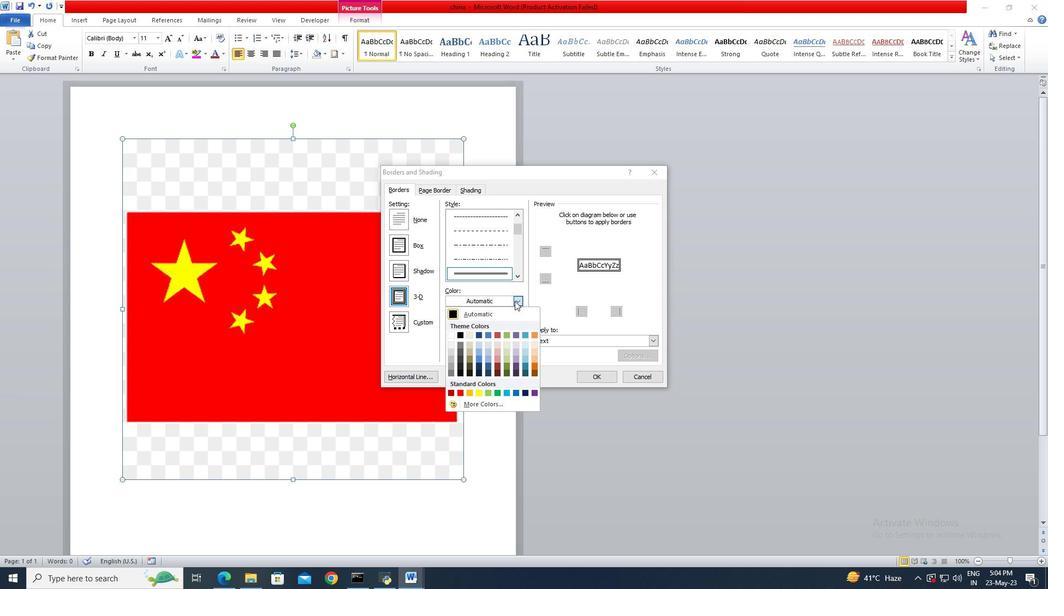 
Action: Mouse moved to (415, 310)
Screenshot: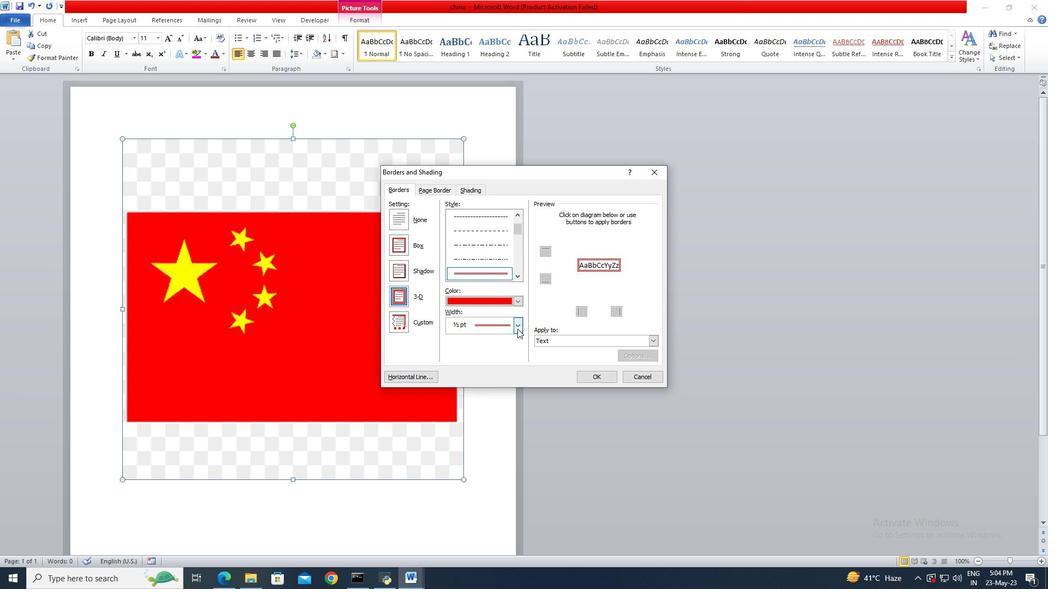 
Action: Mouse pressed left at (415, 310)
Screenshot: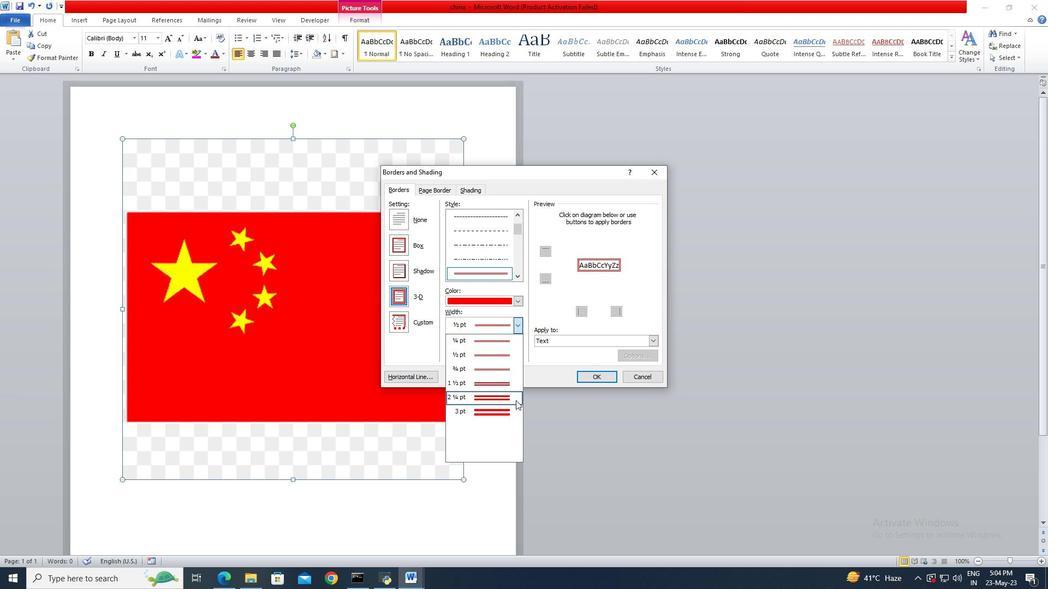
Action: Mouse moved to (528, 288)
Screenshot: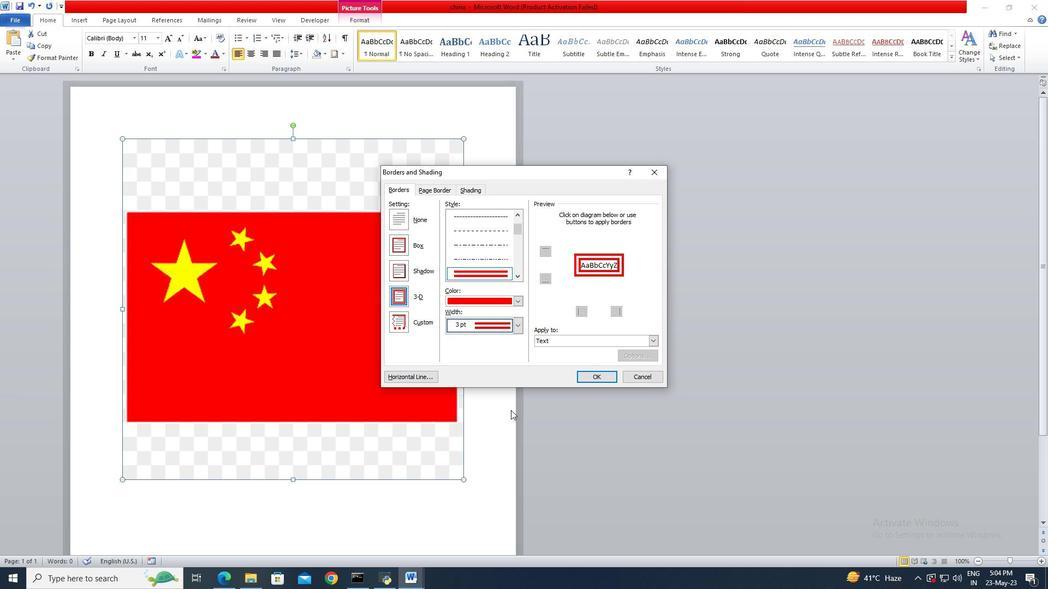 
Action: Mouse pressed left at (528, 288)
Screenshot: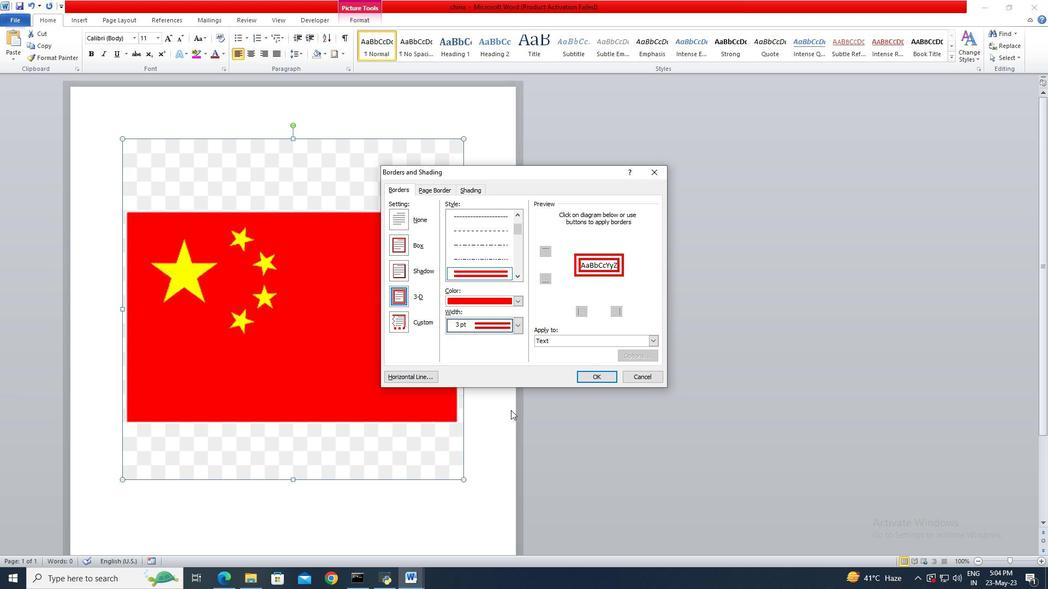 
Action: Mouse moved to (528, 288)
Screenshot: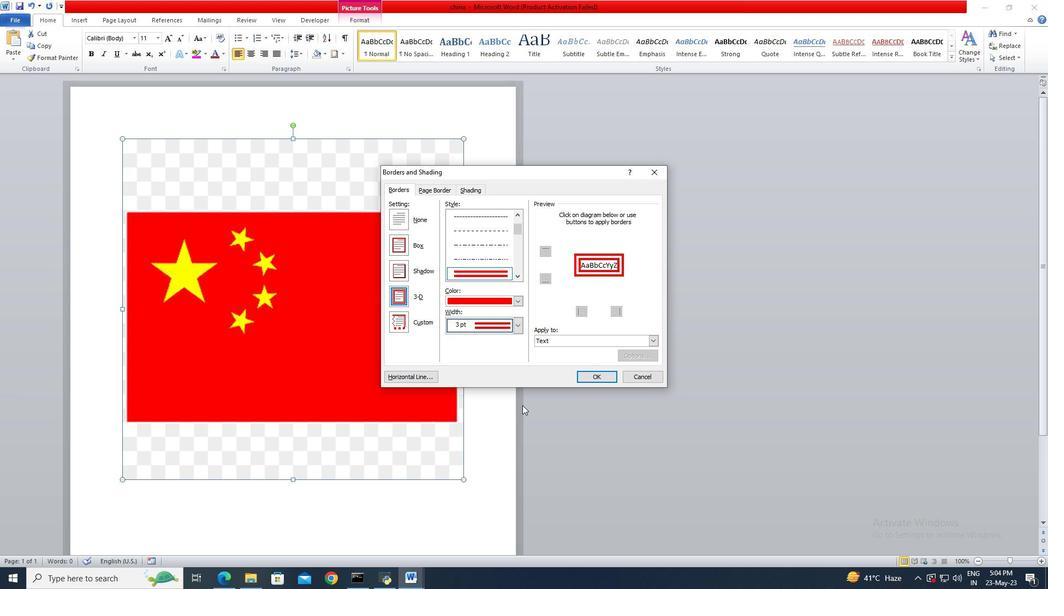 
Action: Mouse pressed left at (528, 288)
Screenshot: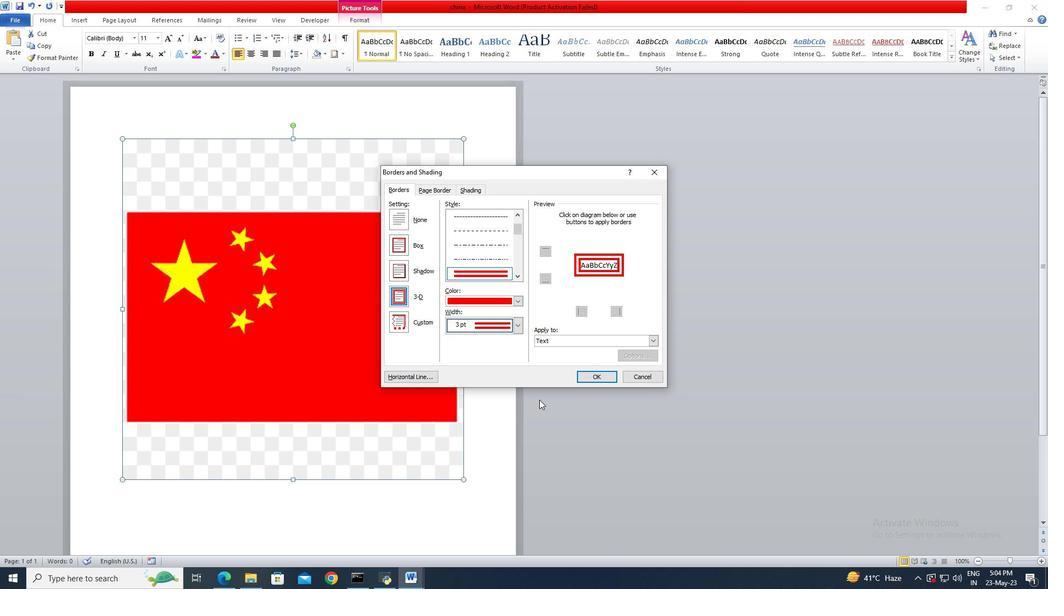 
Action: Mouse moved to (500, 284)
Screenshot: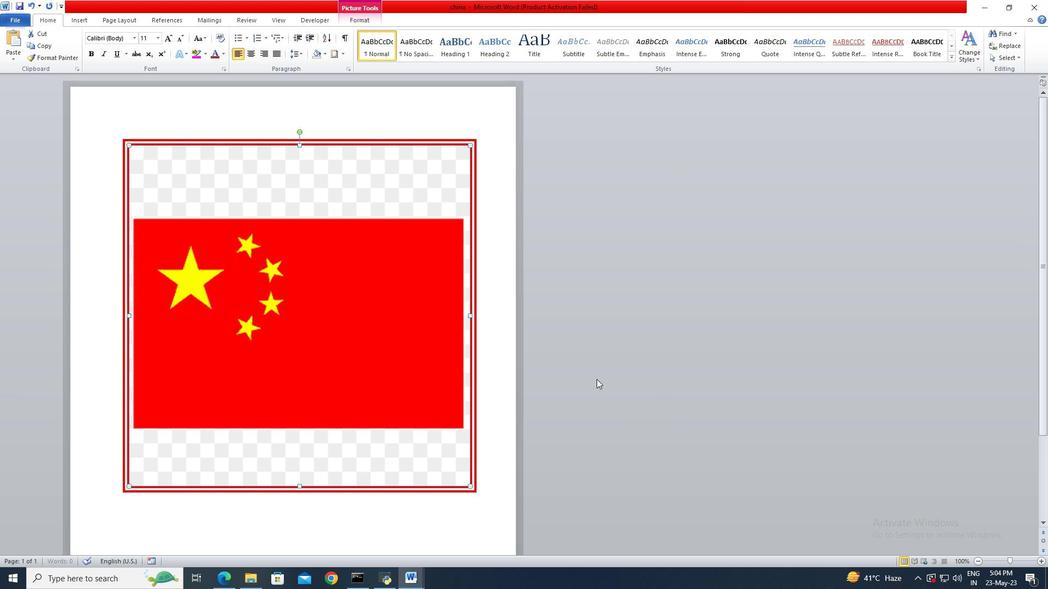 
Action: Mouse pressed left at (500, 284)
Screenshot: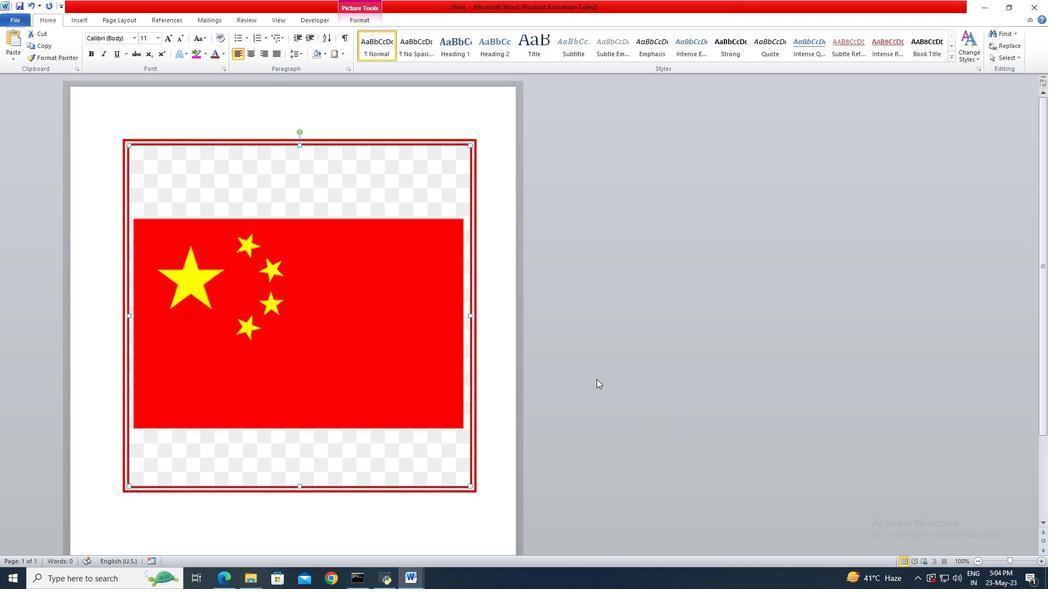 
Action: Mouse moved to (483, 203)
Screenshot: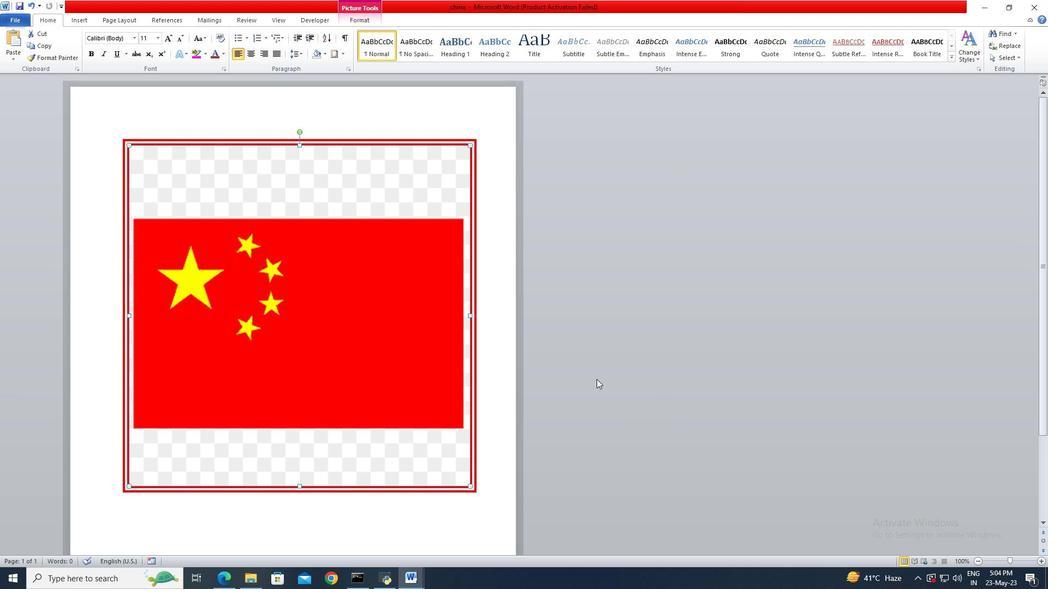 
Action: Mouse pressed left at (483, 203)
Screenshot: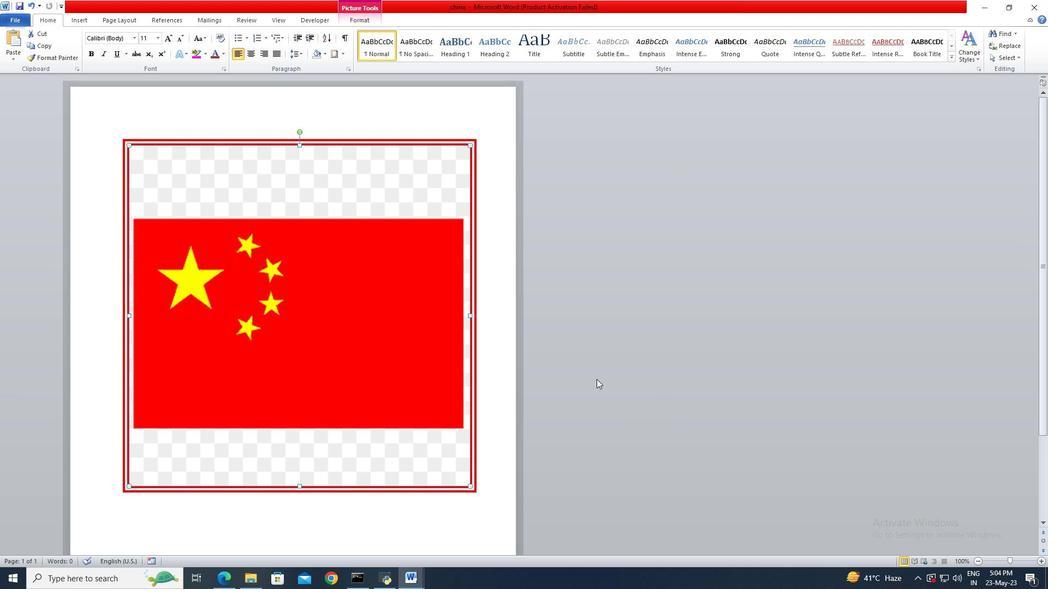 
Action: Mouse moved to (495, 259)
Screenshot: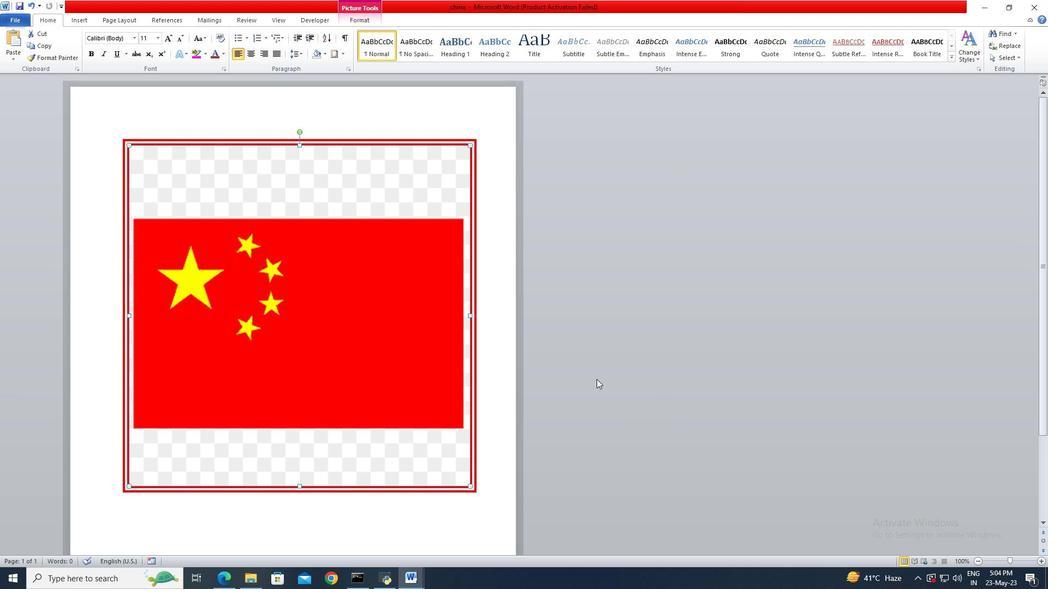 
Action: Mouse pressed left at (495, 259)
Screenshot: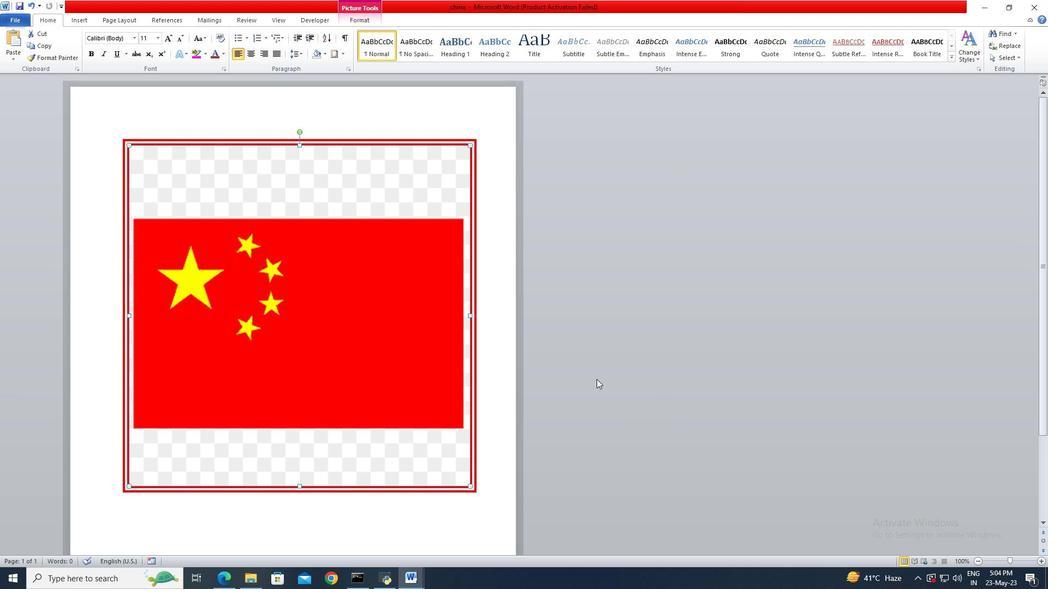 
Action: Mouse moved to (496, 261)
Screenshot: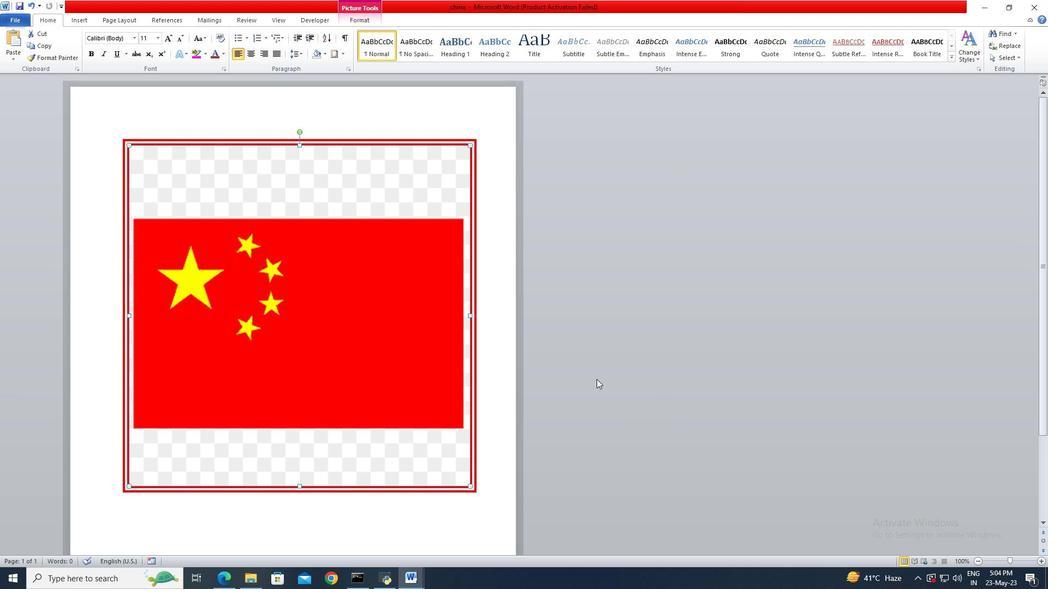 
Action: Mouse pressed left at (496, 261)
Screenshot: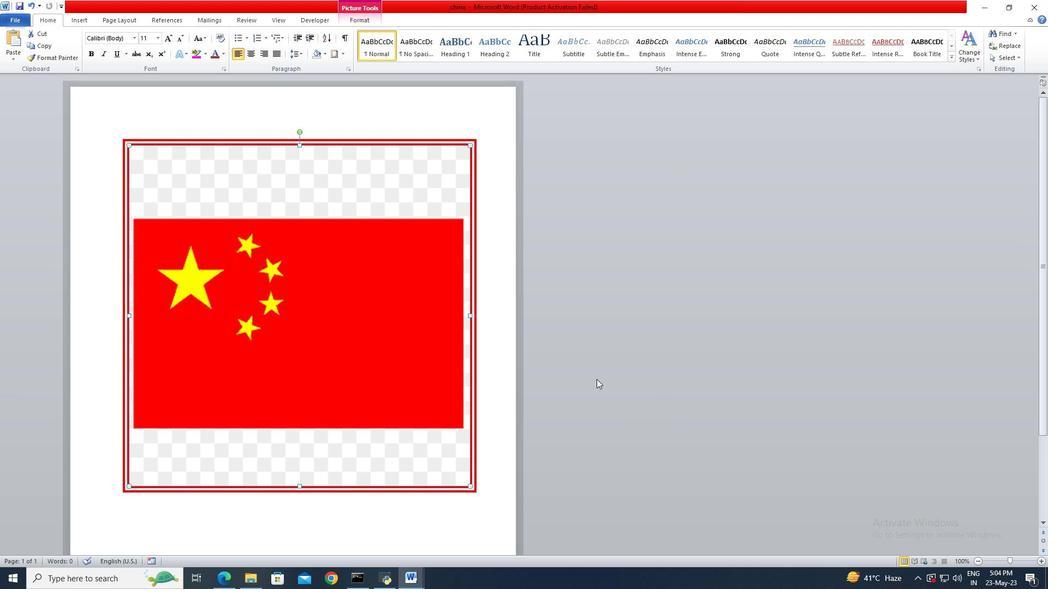 
Action: Mouse moved to (466, 231)
Screenshot: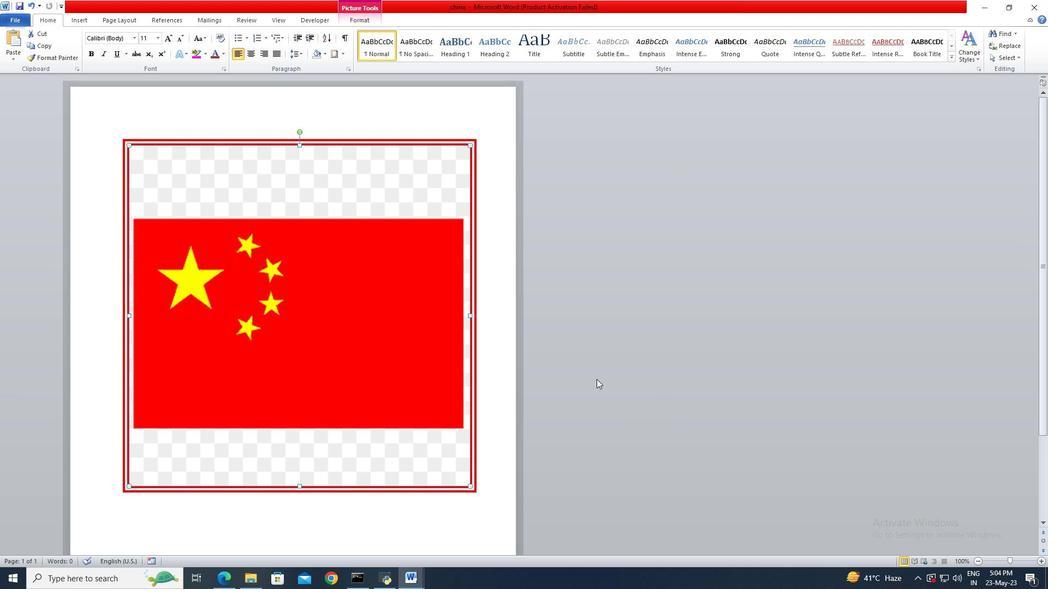 
Action: Mouse pressed left at (466, 231)
Screenshot: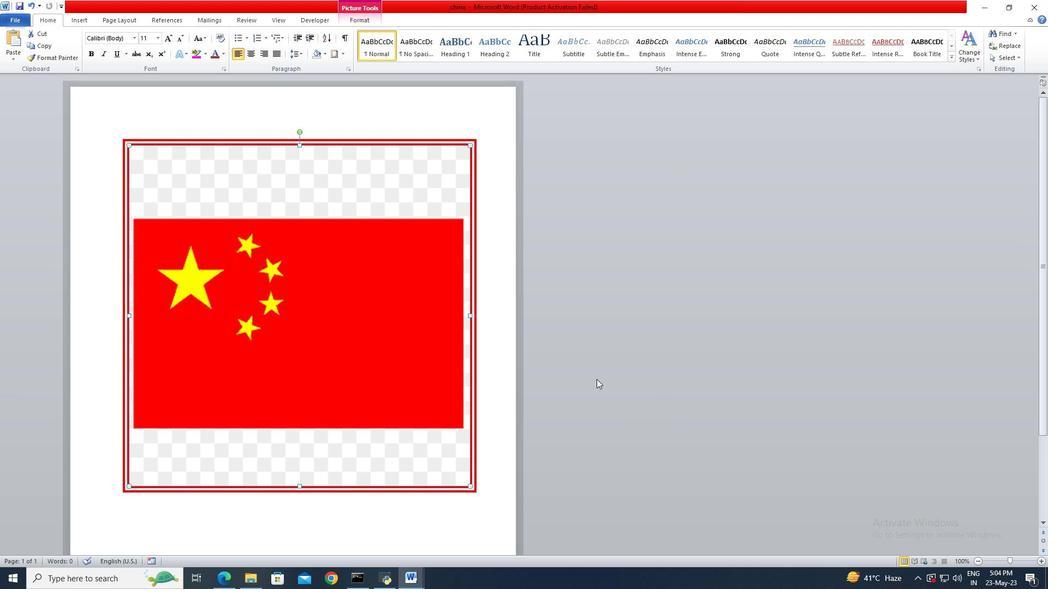 
Action: Mouse moved to (423, 307)
Screenshot: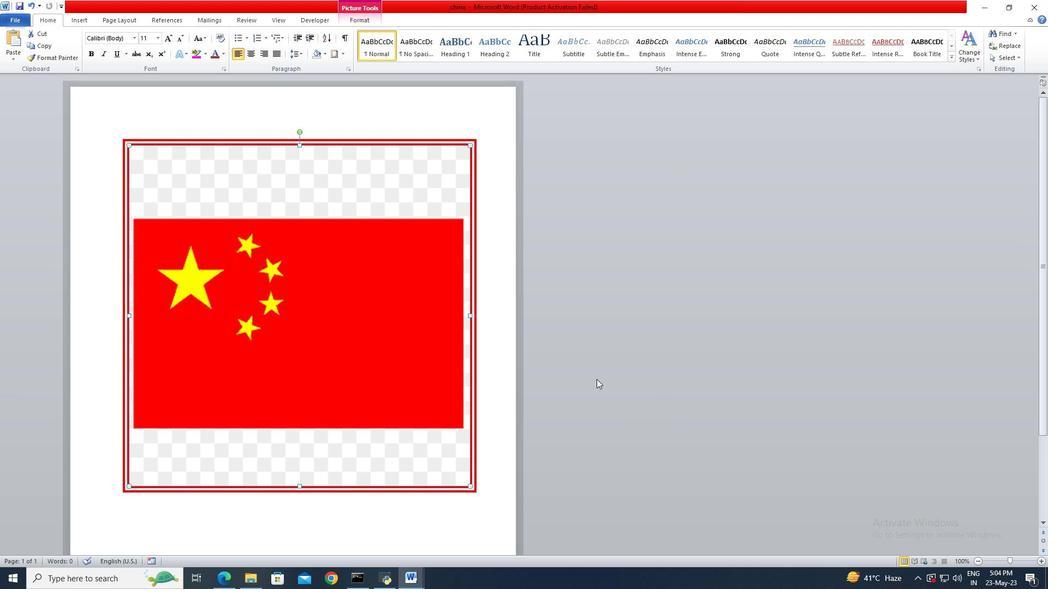 
Action: Mouse pressed left at (423, 307)
Screenshot: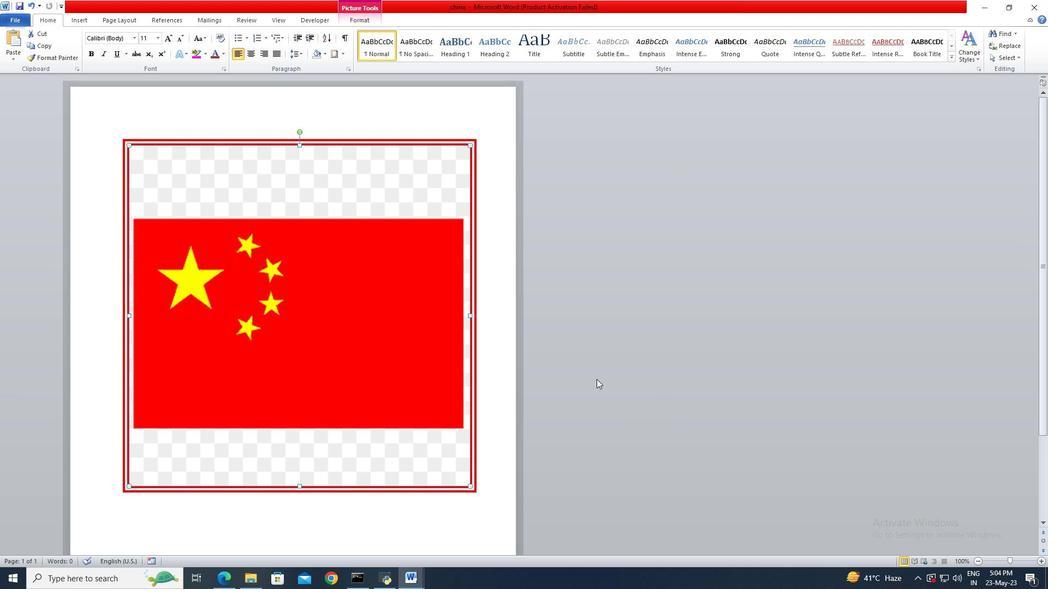 
Action: Mouse moved to (447, 200)
Screenshot: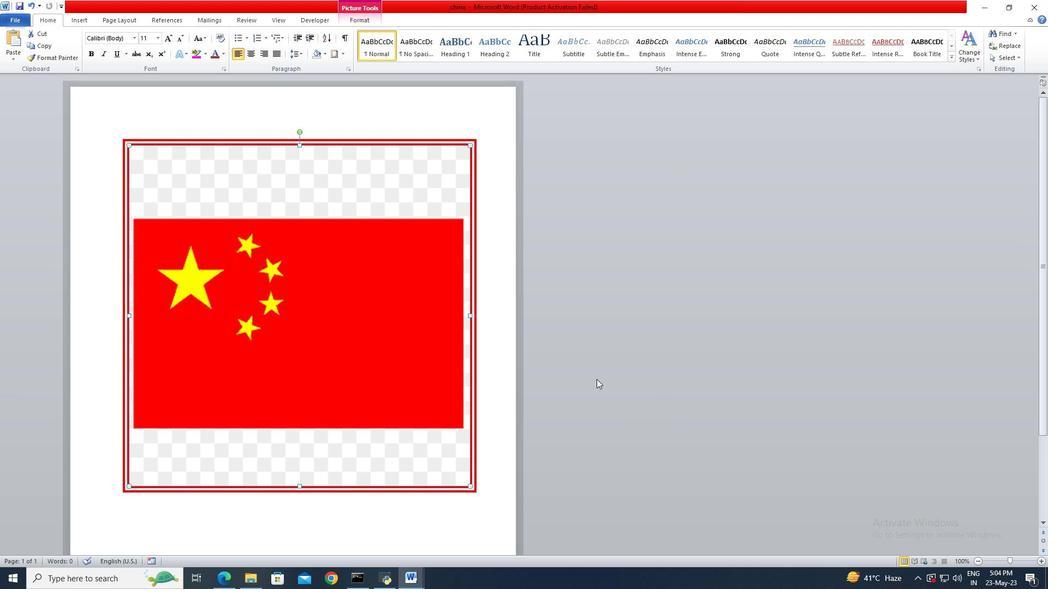 
Action: Mouse pressed left at (447, 200)
Screenshot: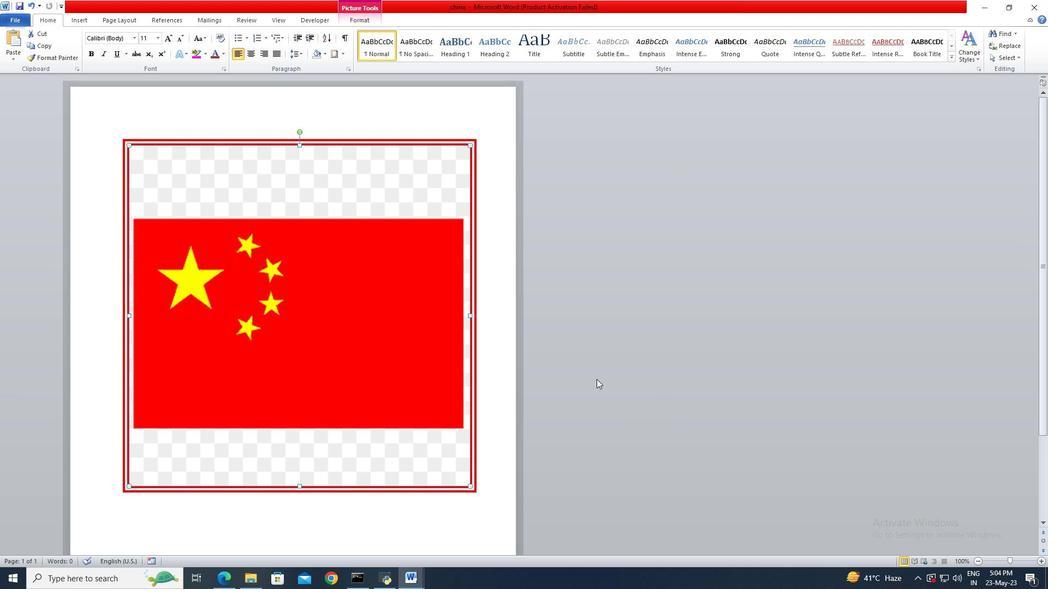 
Action: Mouse moved to (529, 336)
Screenshot: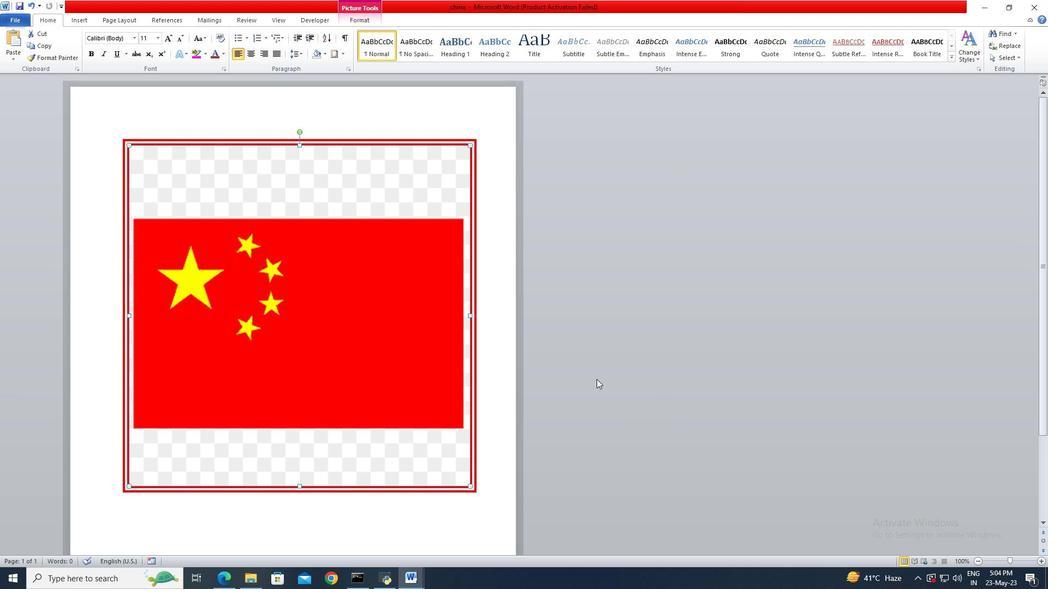 
Action: Mouse pressed left at (529, 336)
Screenshot: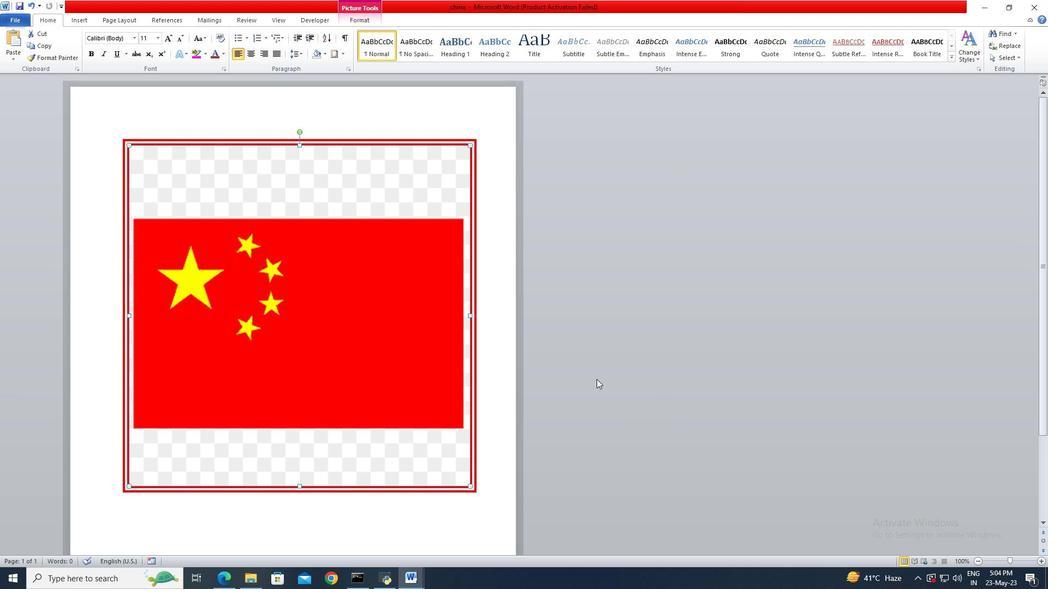 
Action: Mouse moved to (474, 422)
Screenshot: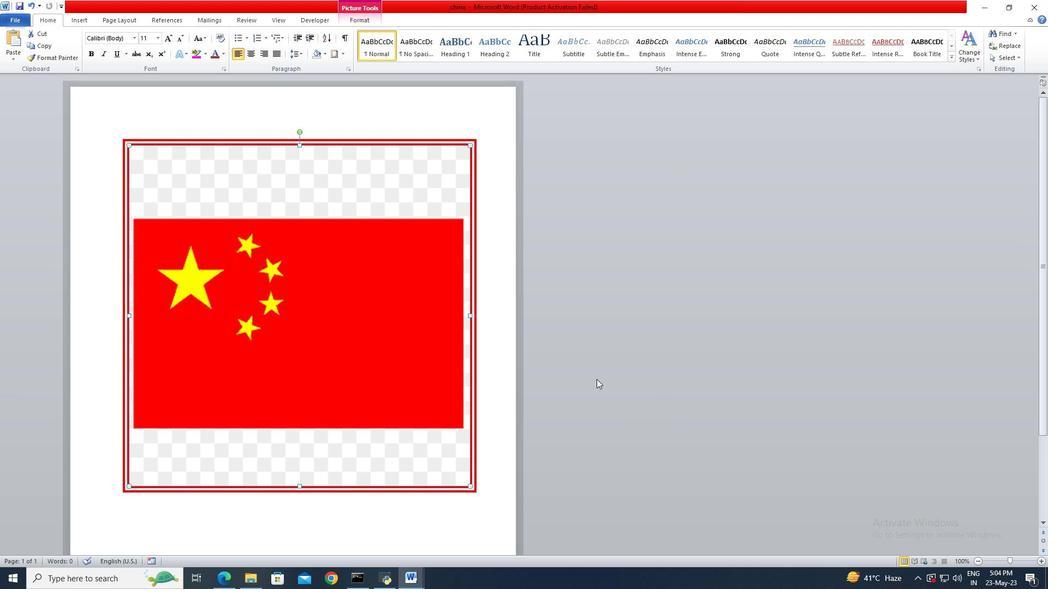 
Action: Mouse pressed left at (474, 422)
Screenshot: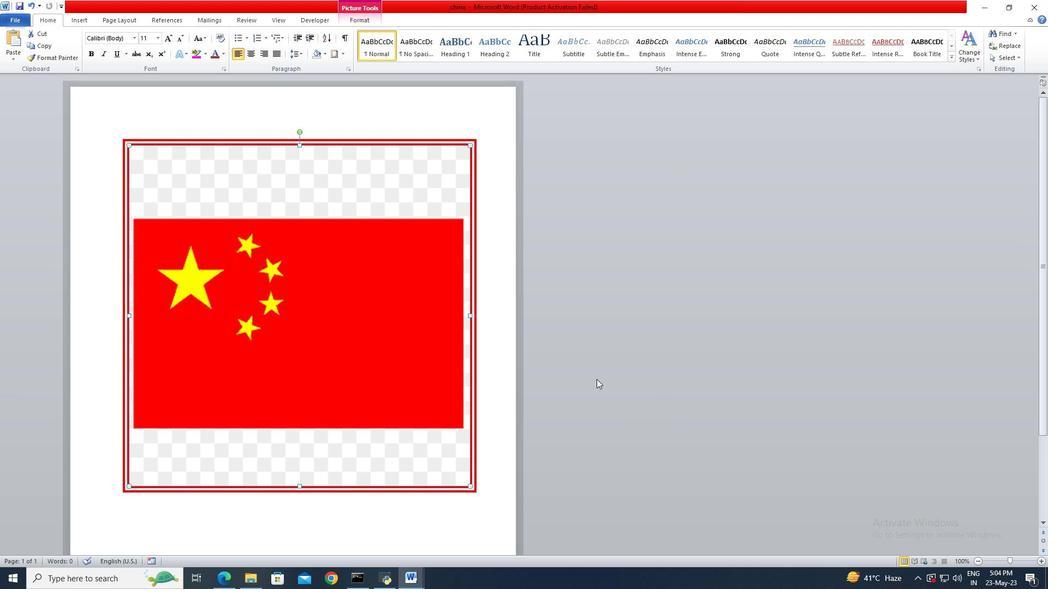 
Action: Mouse moved to (609, 385)
Screenshot: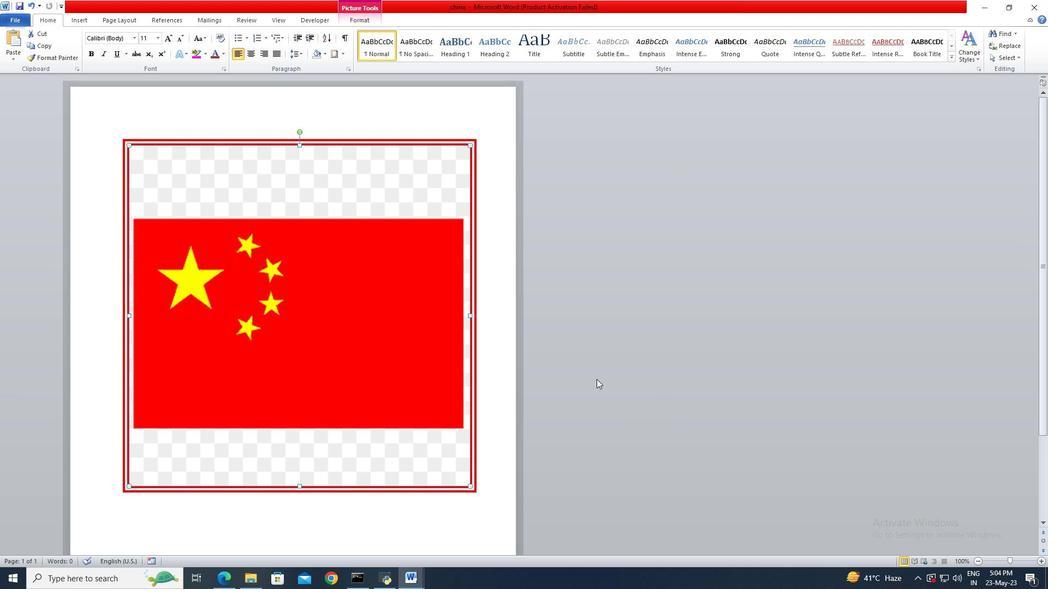 
Action: Mouse pressed left at (609, 385)
Screenshot: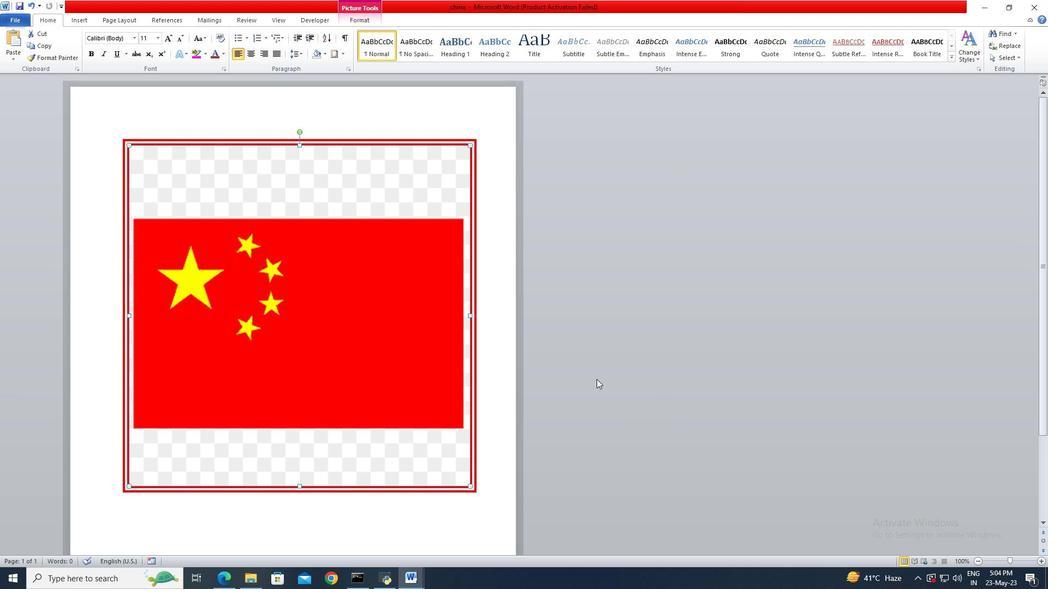 
Action: Mouse moved to (526, 375)
Screenshot: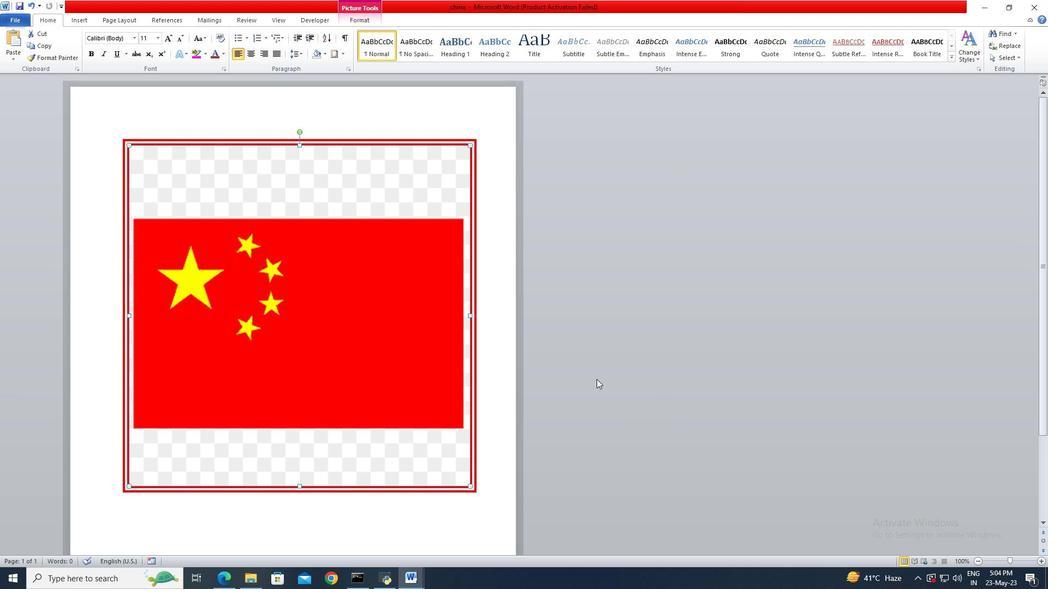 
Action: Key pressed ctrl+S
Screenshot: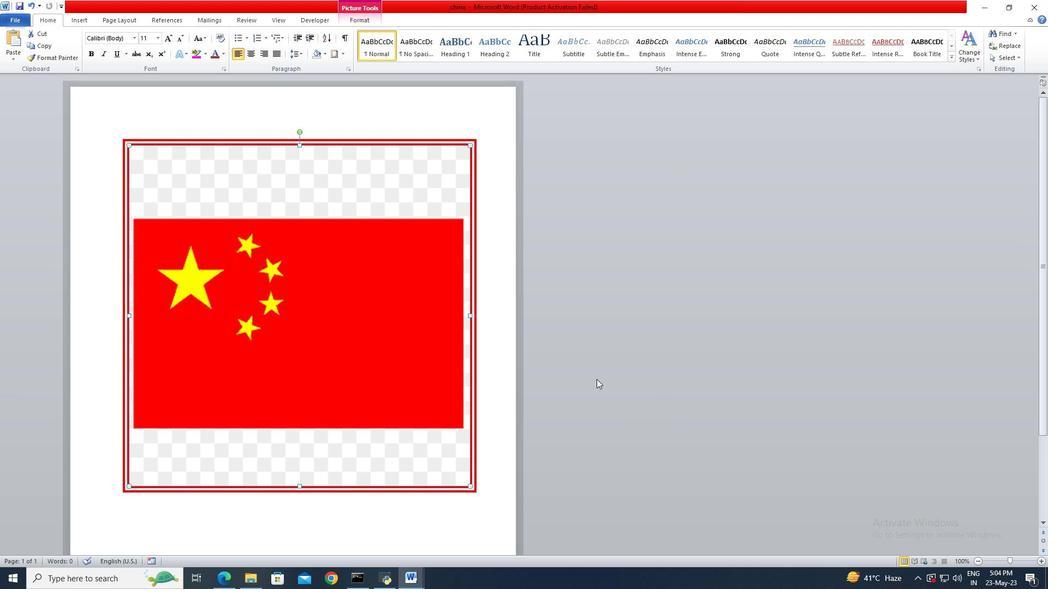 
Action: Mouse moved to (37, 36)
Screenshot: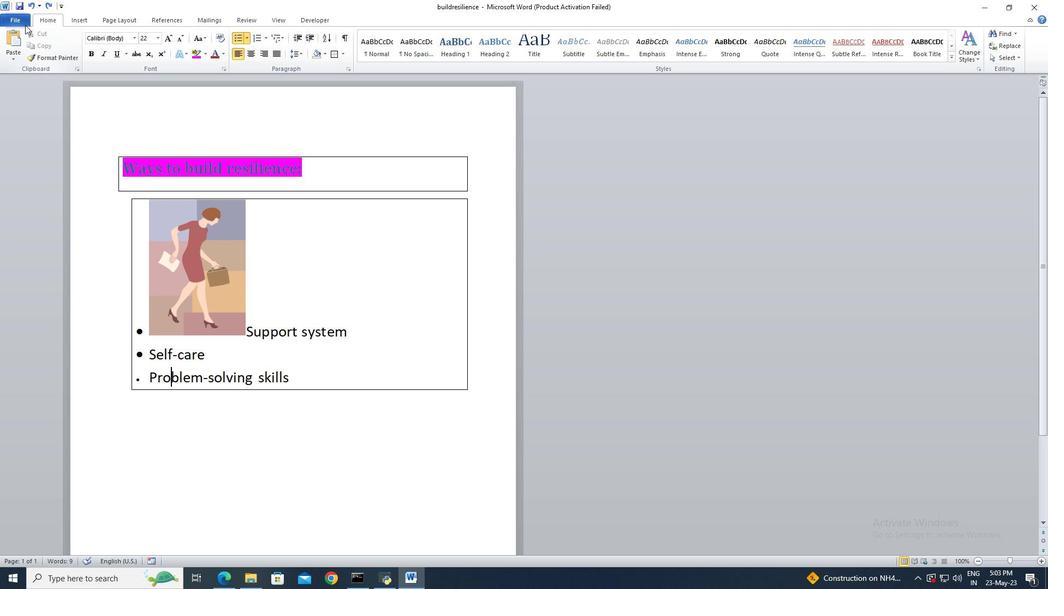 
Action: Mouse pressed left at (37, 36)
Screenshot: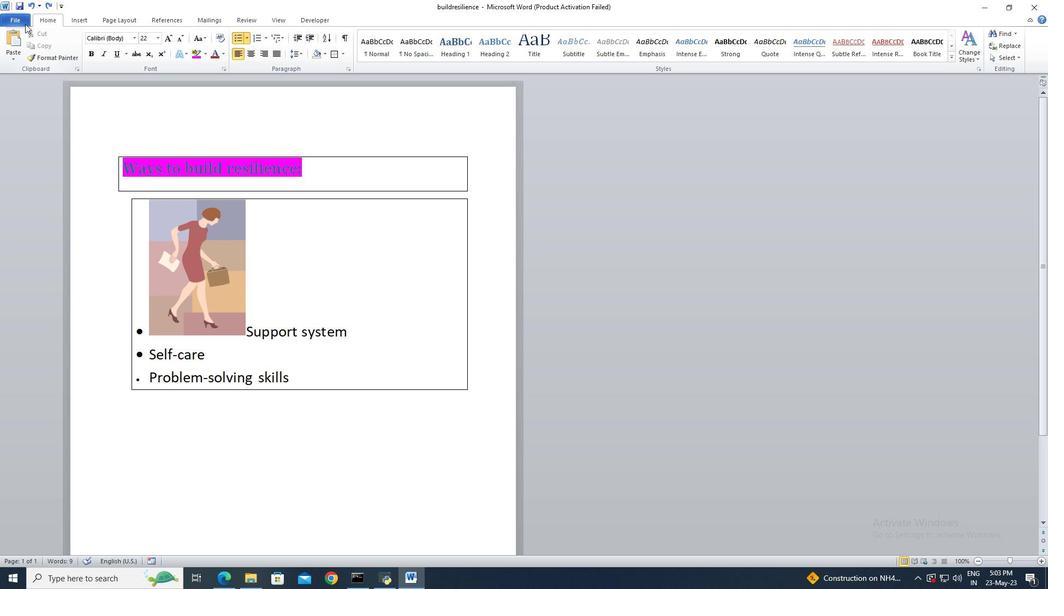 
Action: Mouse moved to (38, 161)
Screenshot: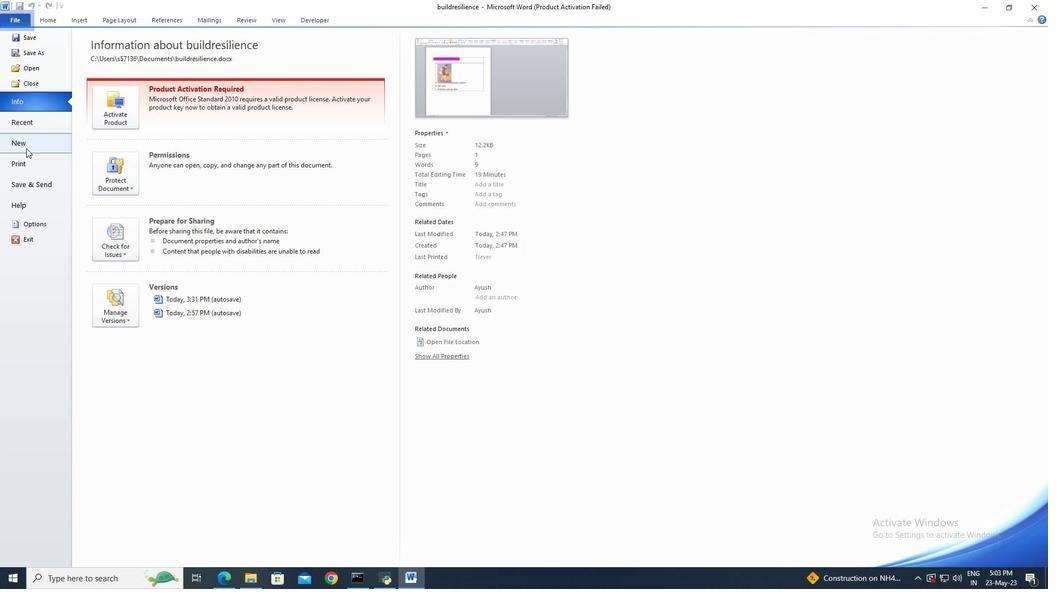 
Action: Mouse pressed left at (38, 161)
Screenshot: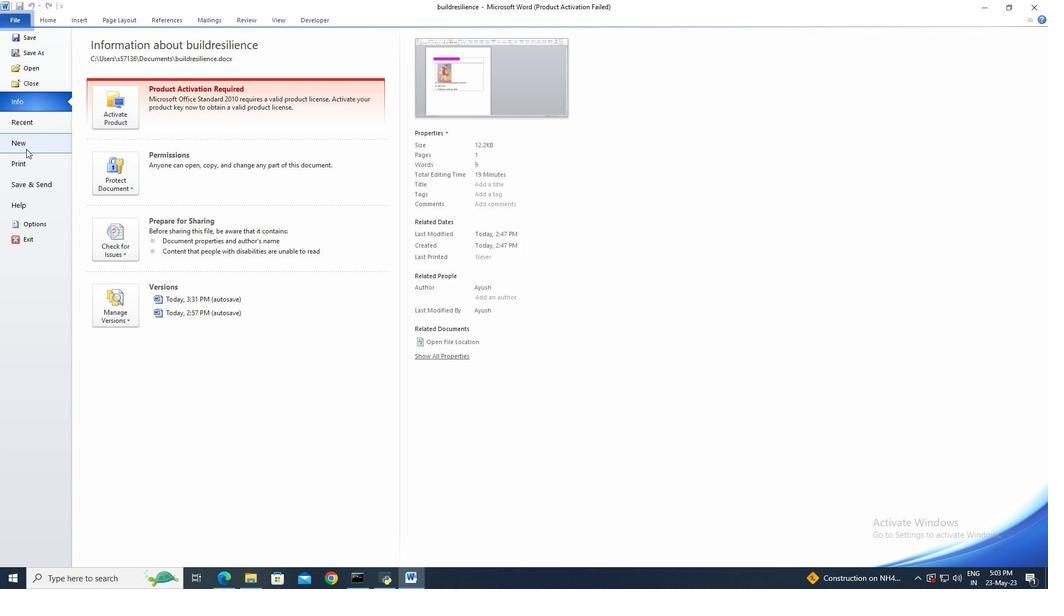 
Action: Mouse moved to (546, 281)
Screenshot: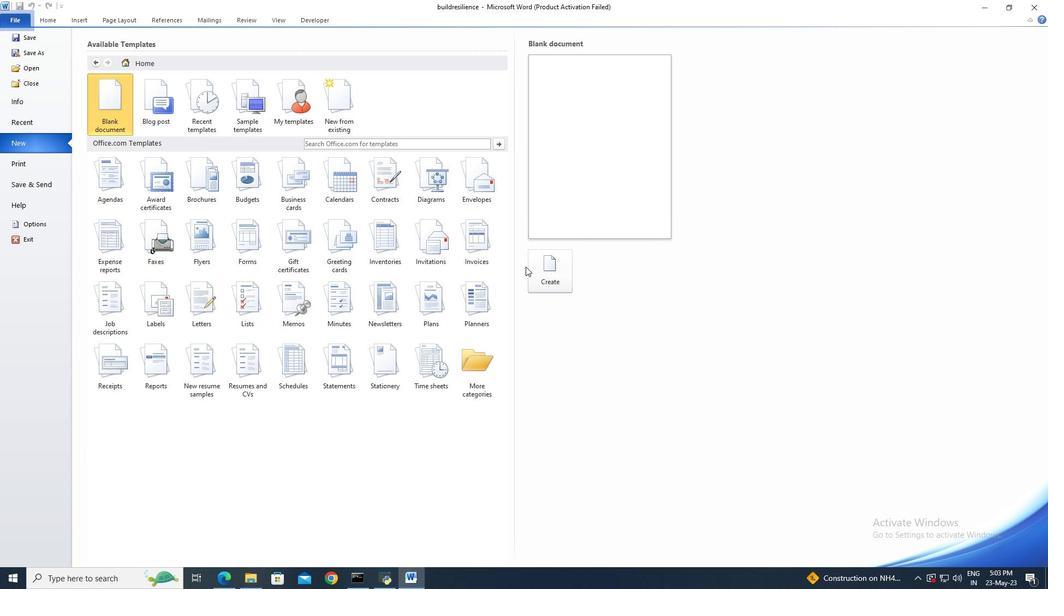 
Action: Mouse pressed left at (546, 281)
Screenshot: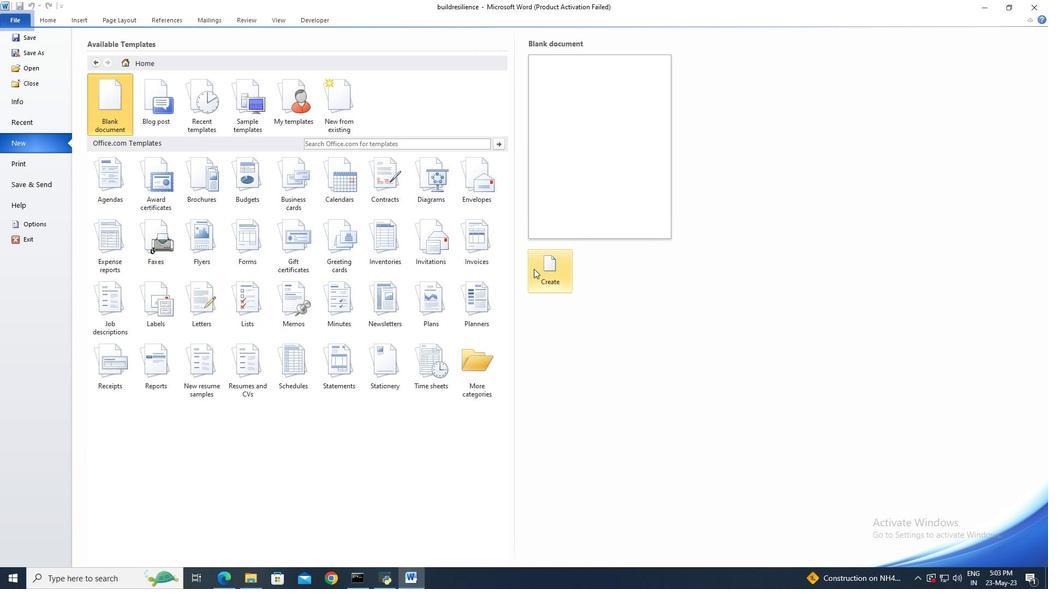 
Action: Mouse moved to (34, 33)
Screenshot: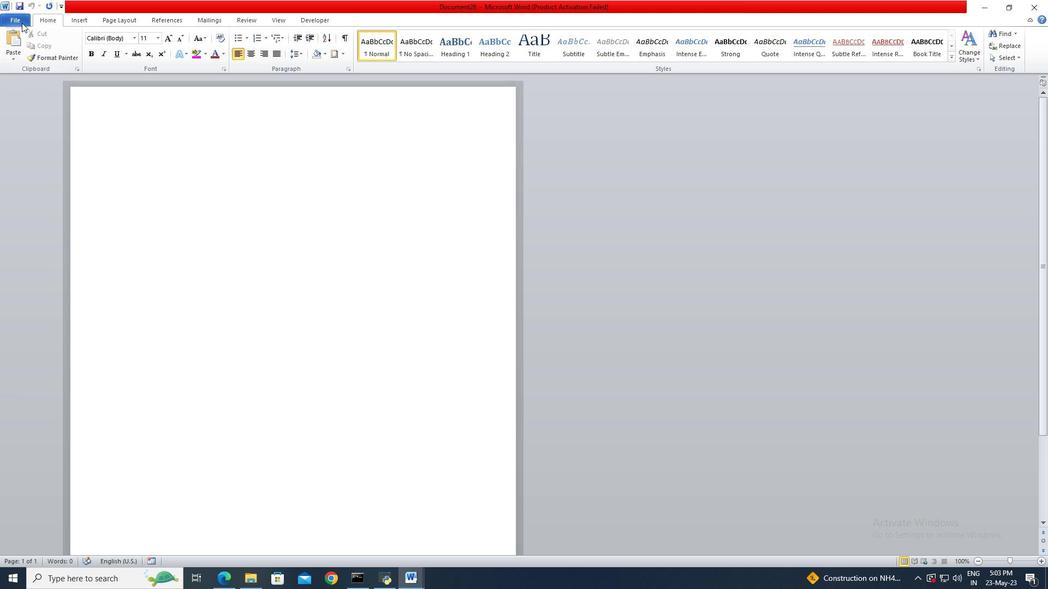 
Action: Mouse pressed left at (34, 33)
Screenshot: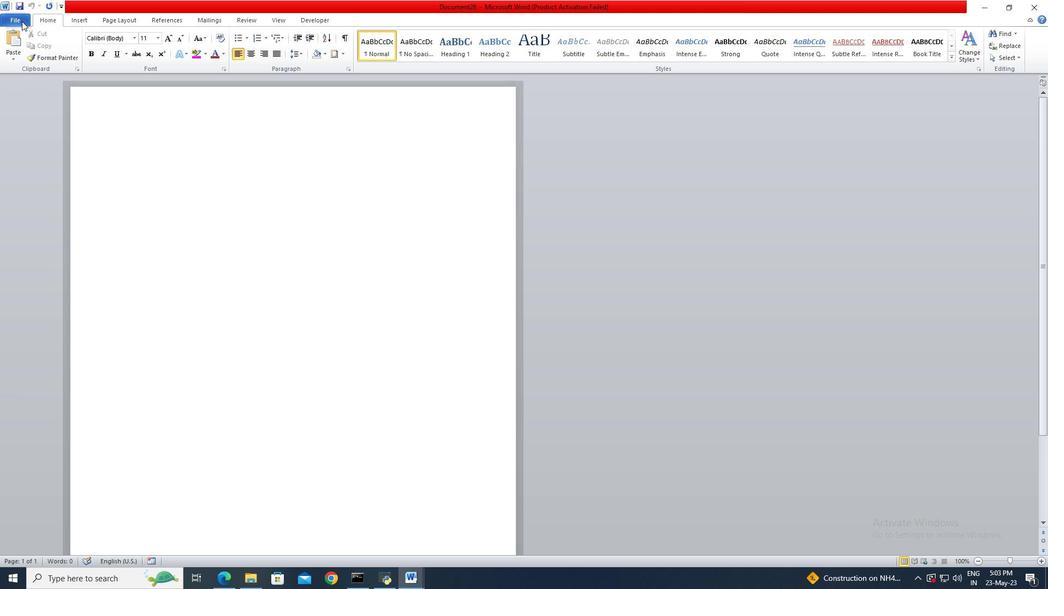 
Action: Mouse moved to (38, 62)
Screenshot: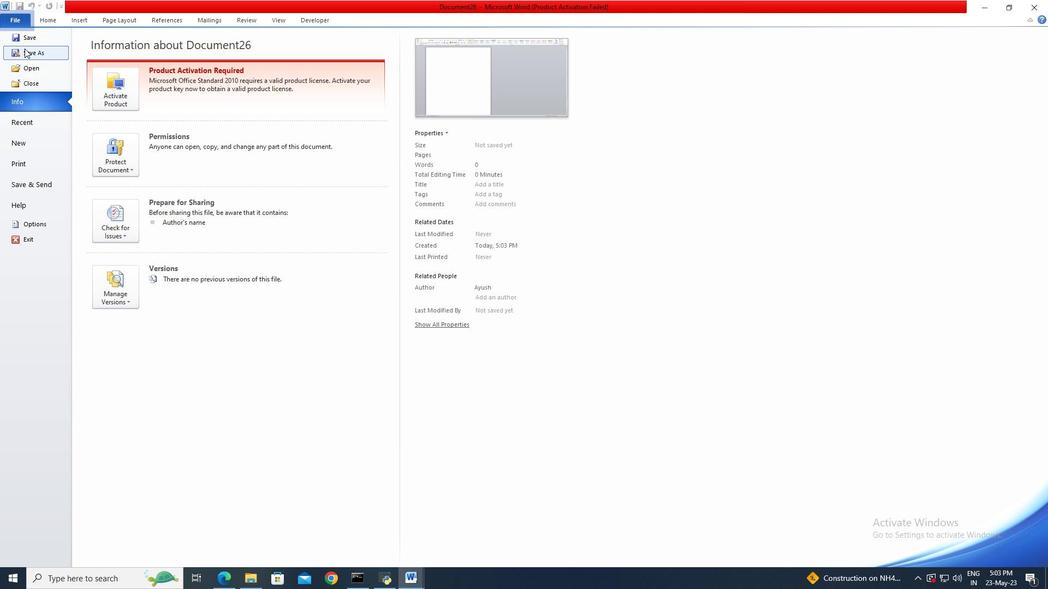 
Action: Mouse pressed left at (38, 62)
Screenshot: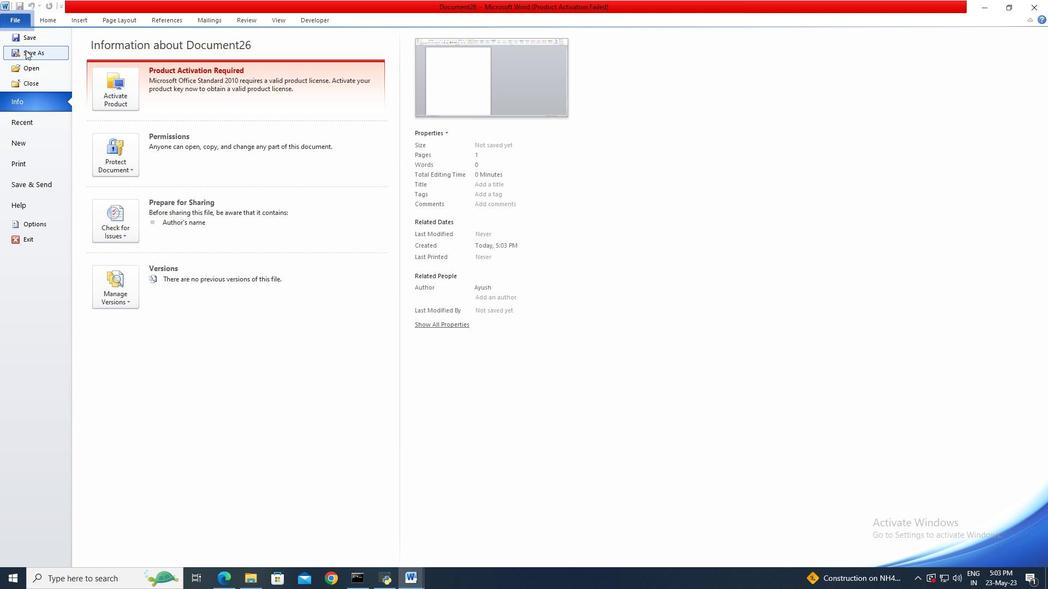 
Action: Key pressed china
Screenshot: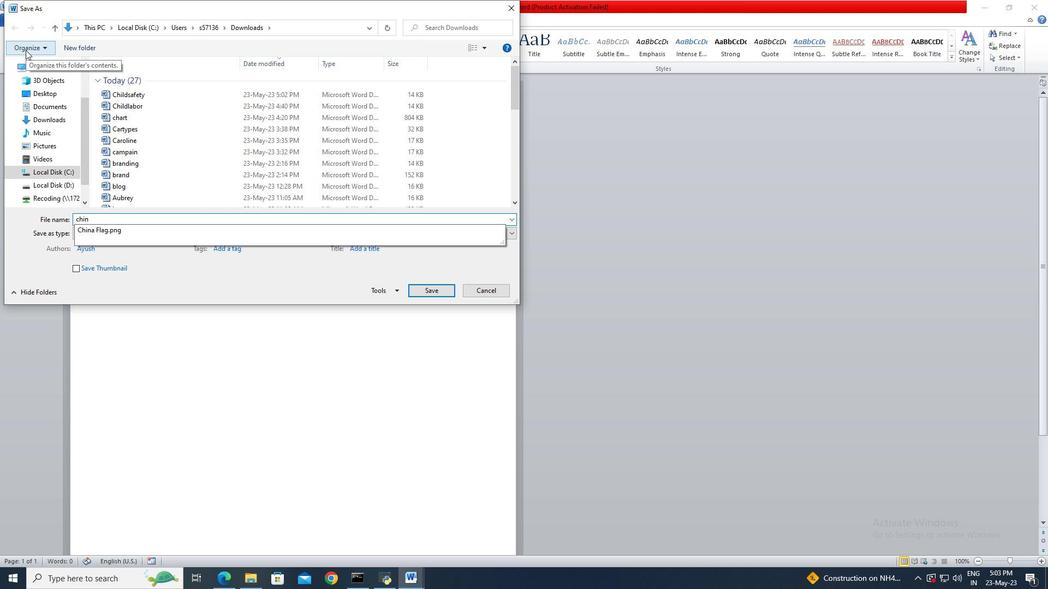 
Action: Mouse moved to (443, 304)
Screenshot: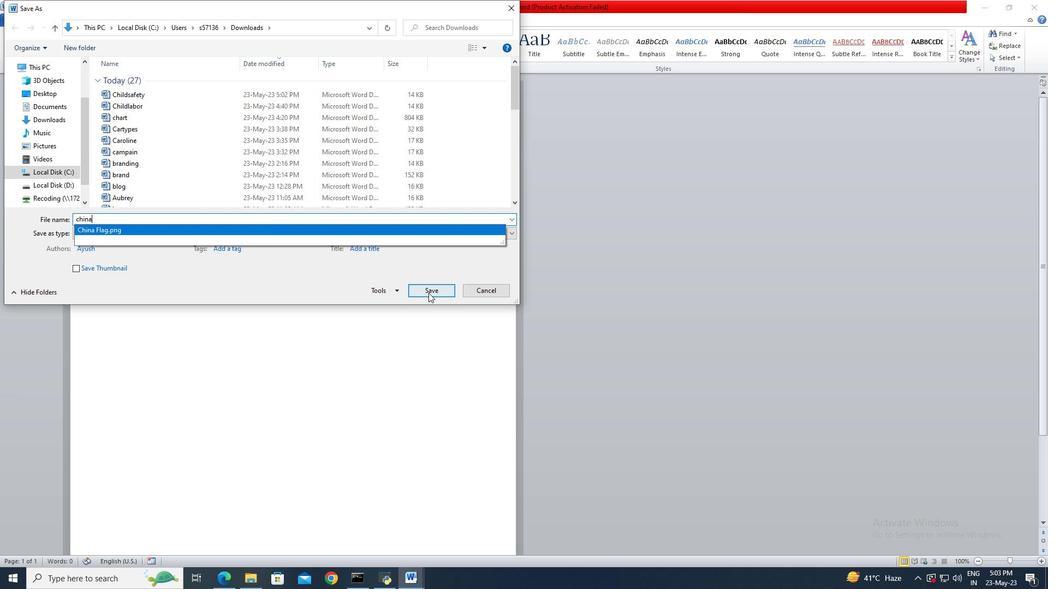 
Action: Mouse pressed left at (443, 304)
Screenshot: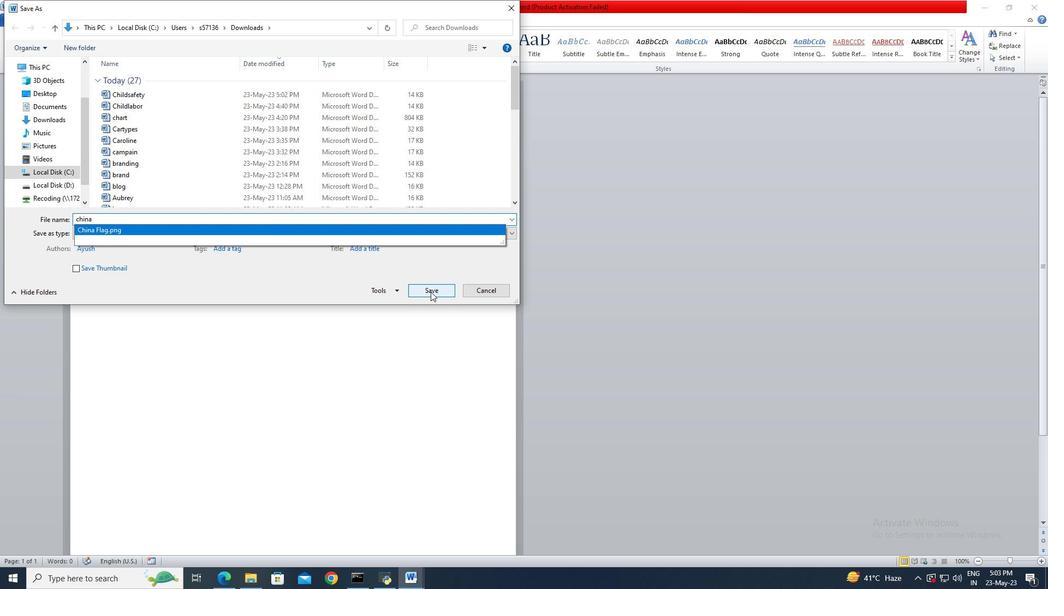 
Action: Mouse moved to (95, 34)
Screenshot: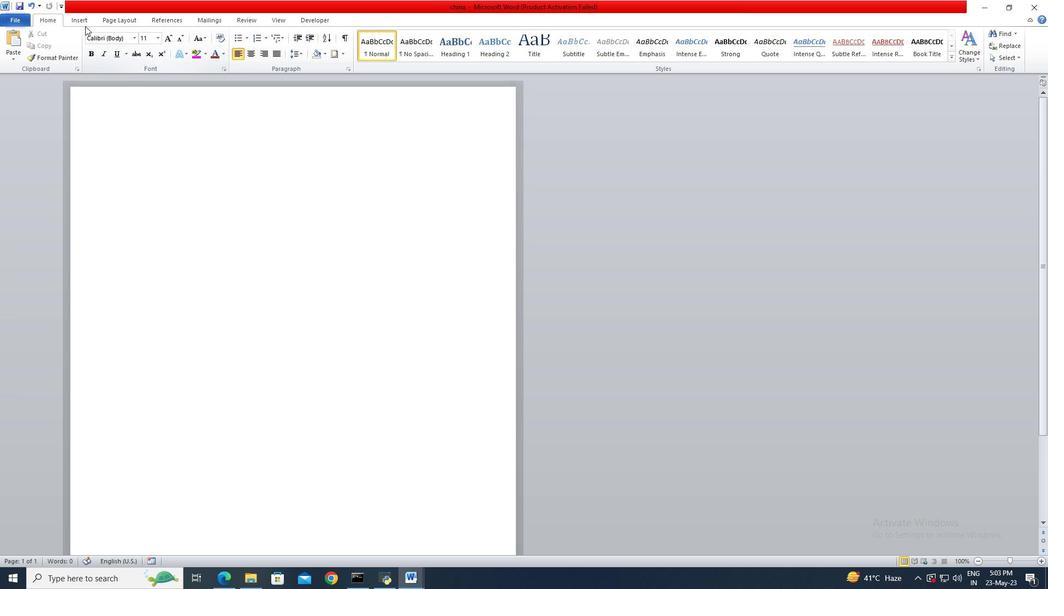 
Action: Mouse pressed left at (95, 34)
Screenshot: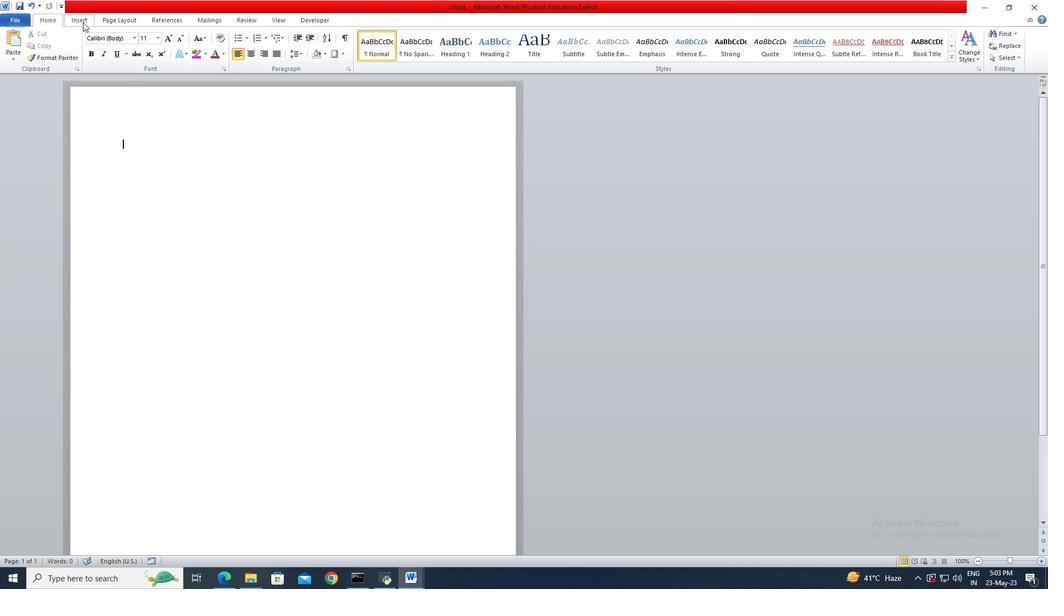 
Action: Mouse moved to (123, 64)
Screenshot: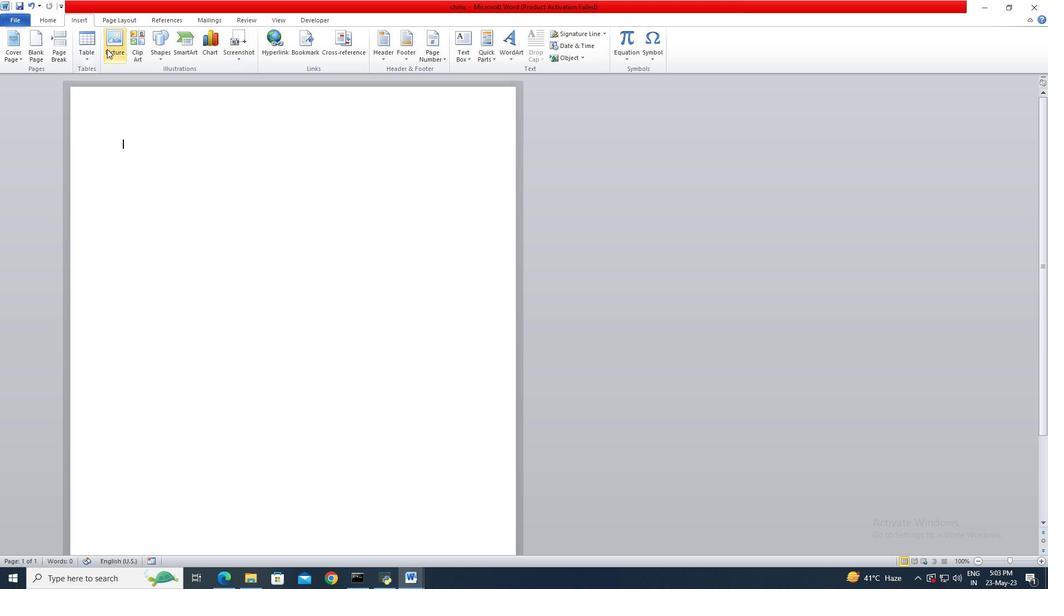 
Action: Mouse pressed left at (123, 64)
Screenshot: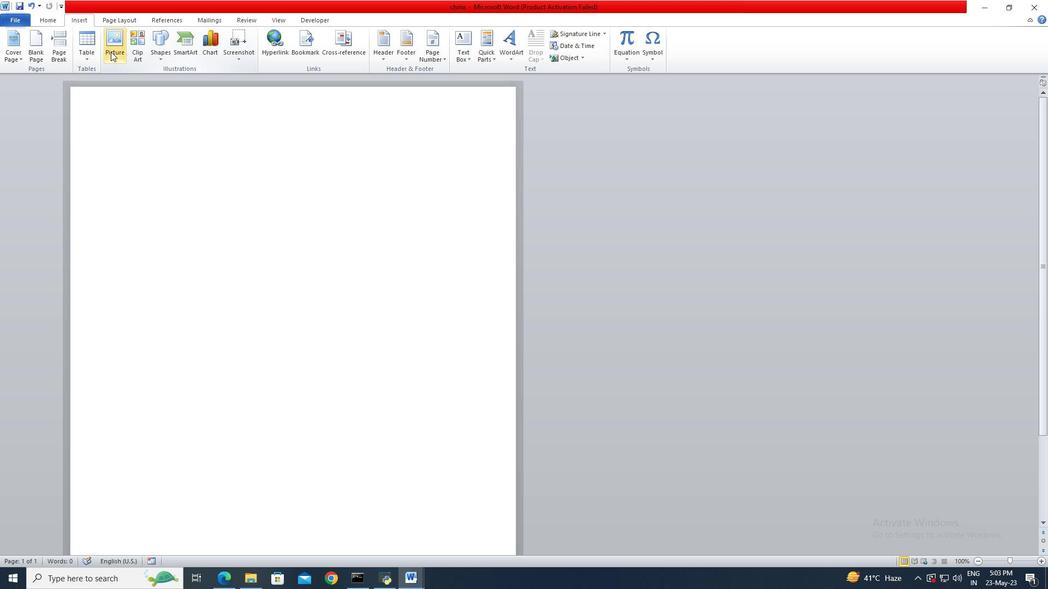 
Action: Mouse moved to (140, 104)
Screenshot: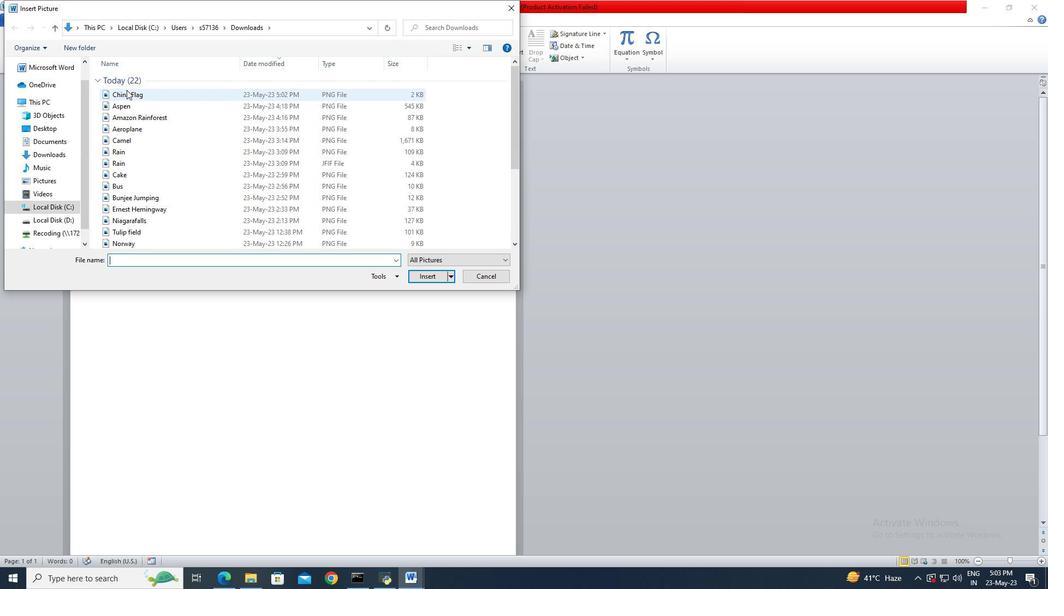 
Action: Mouse pressed left at (140, 104)
Screenshot: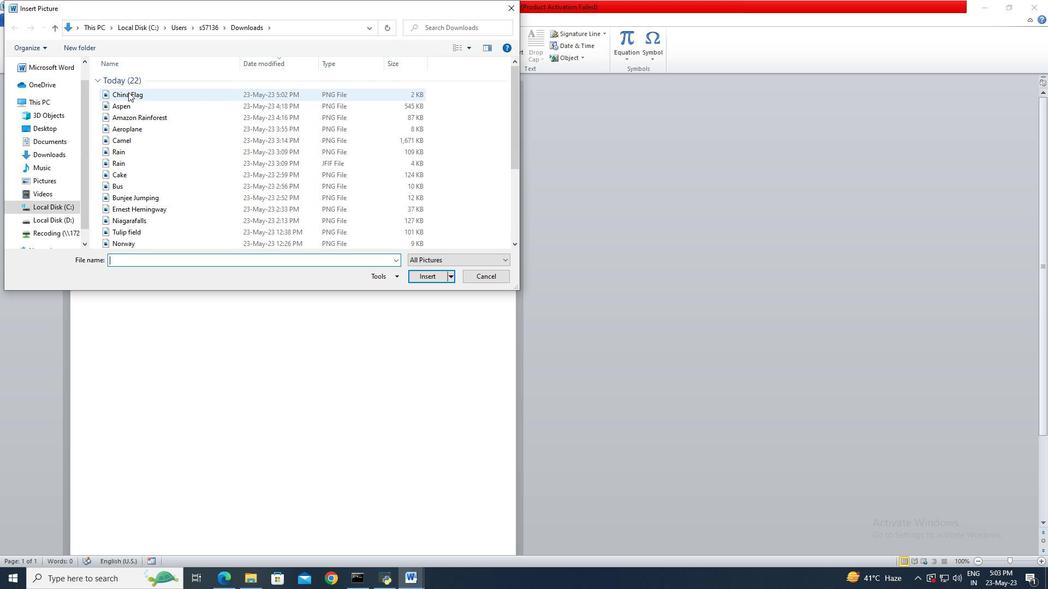 
Action: Mouse moved to (430, 292)
Screenshot: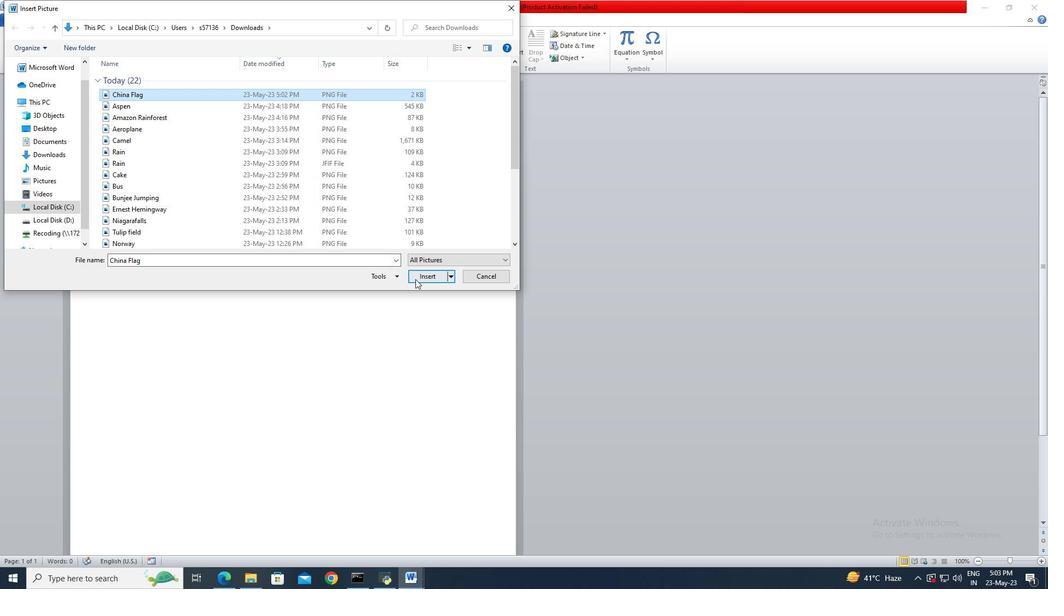 
Action: Mouse pressed left at (430, 292)
Screenshot: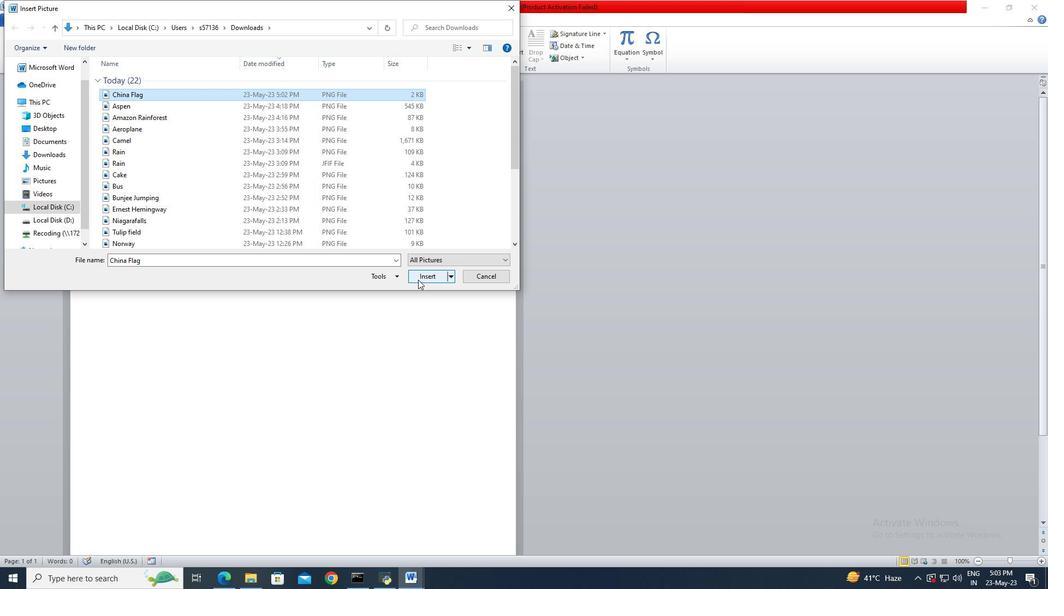 
Action: Mouse moved to (1033, 52)
Screenshot: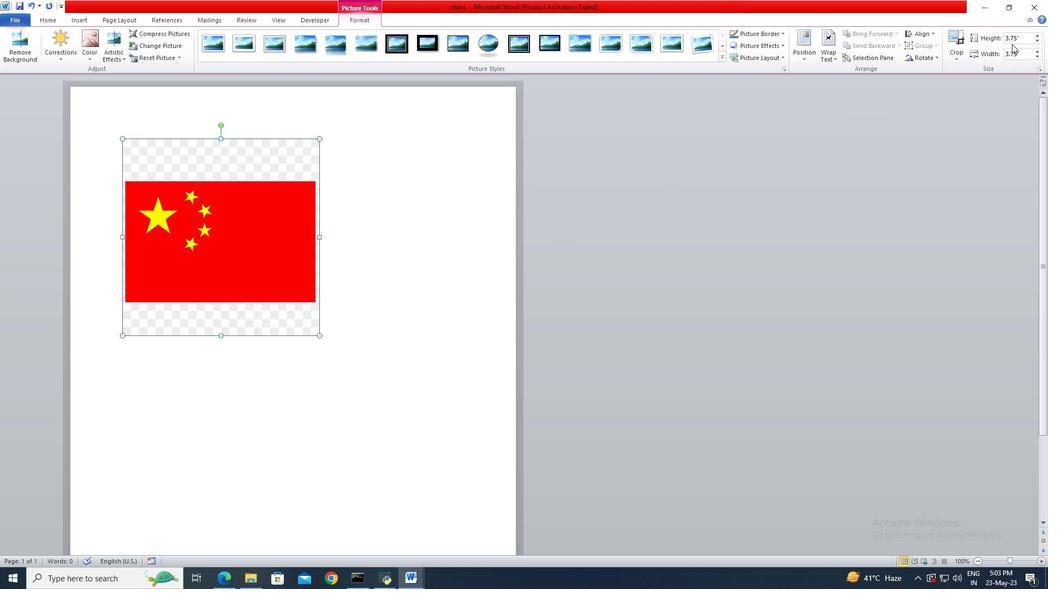 
Action: Mouse pressed left at (1033, 52)
Screenshot: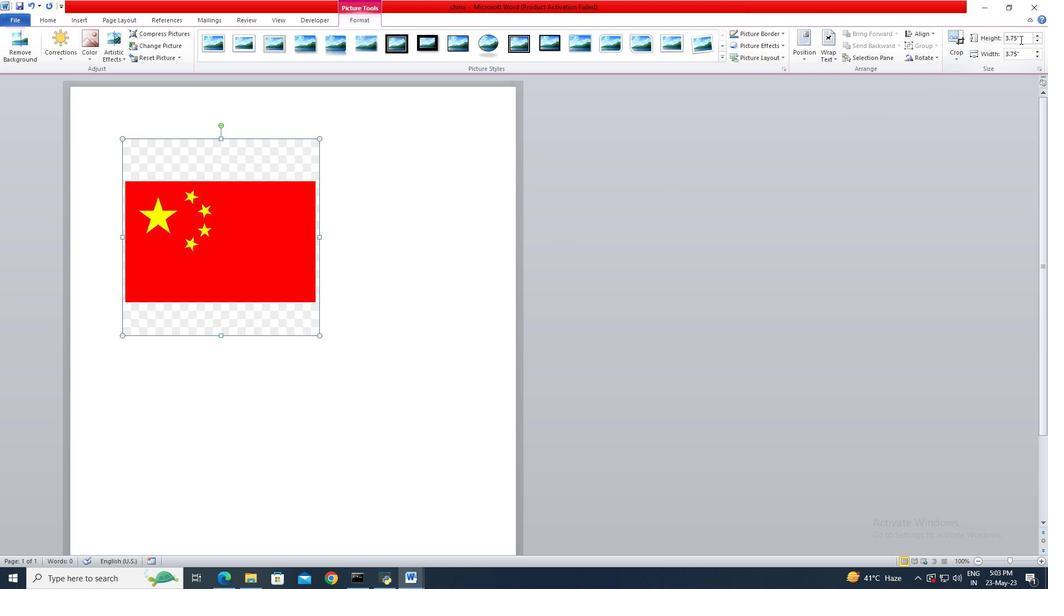 
Action: Key pressed 6.5<Key.enter>
Screenshot: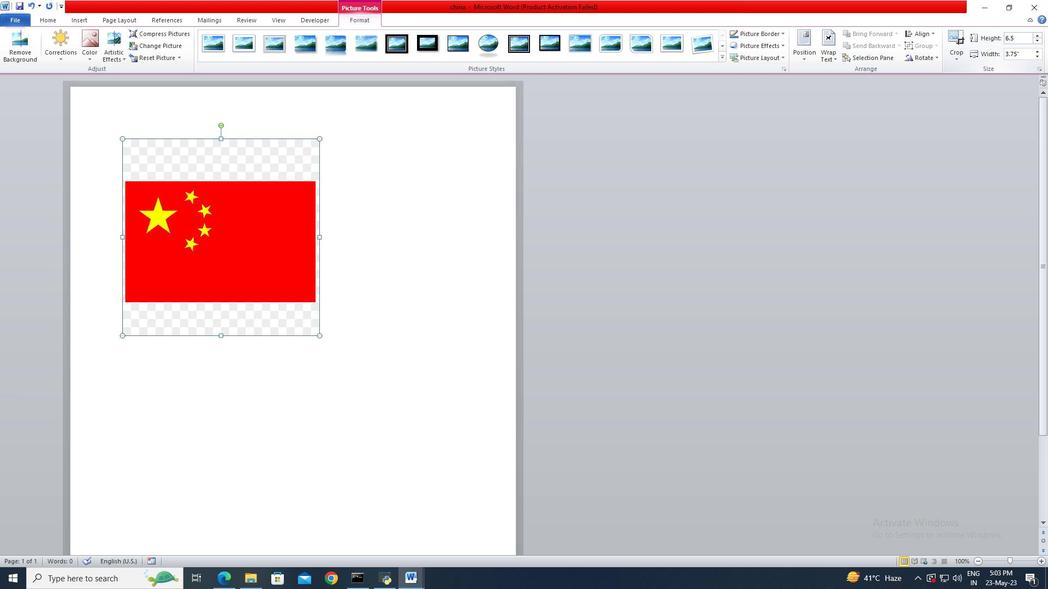 
Action: Mouse moved to (161, 157)
Screenshot: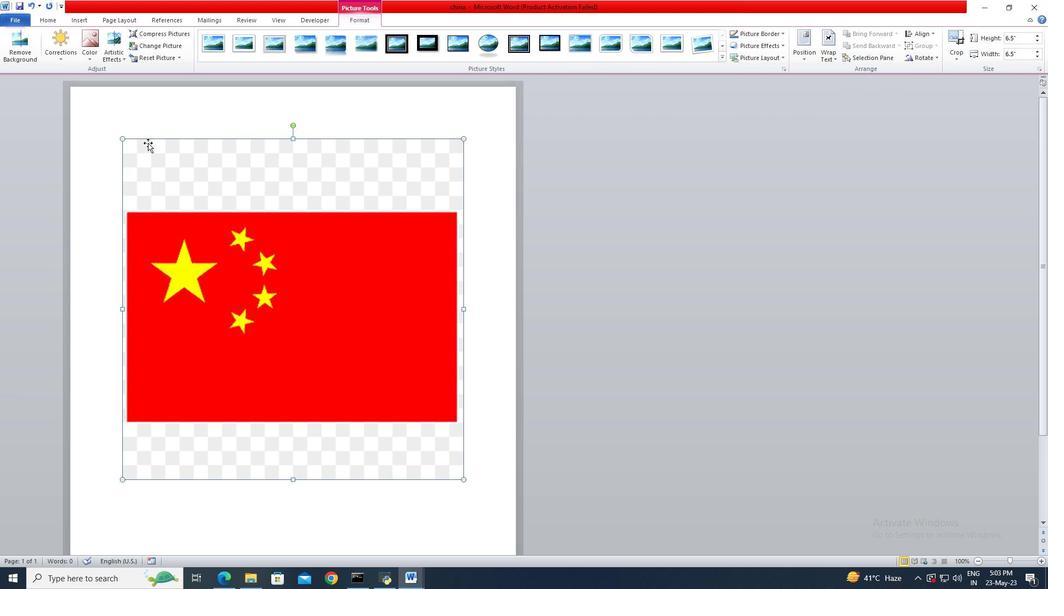 
Action: Mouse pressed left at (161, 157)
Screenshot: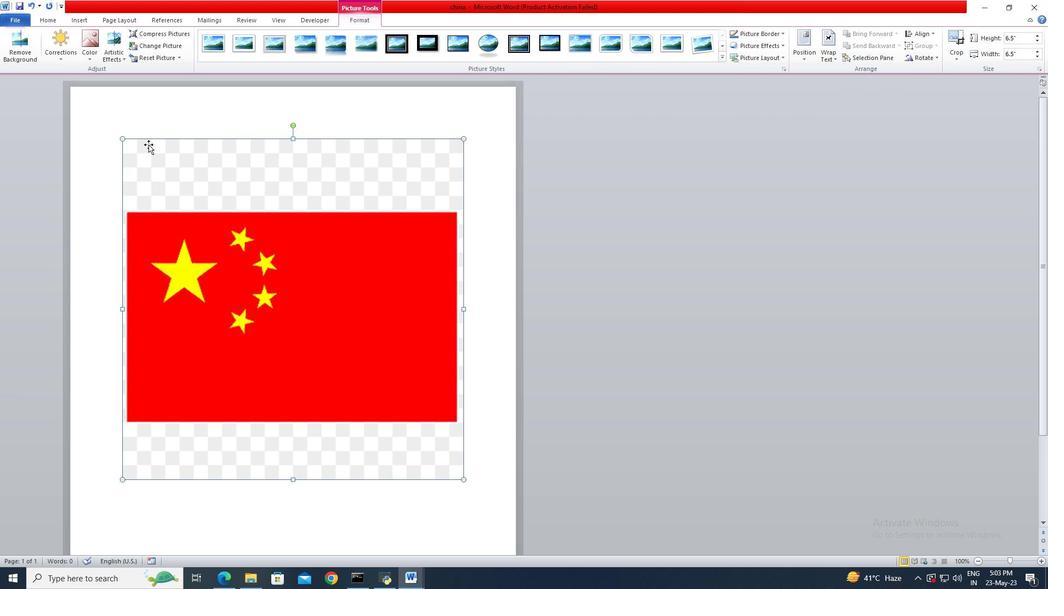 
Action: Mouse moved to (70, 34)
Screenshot: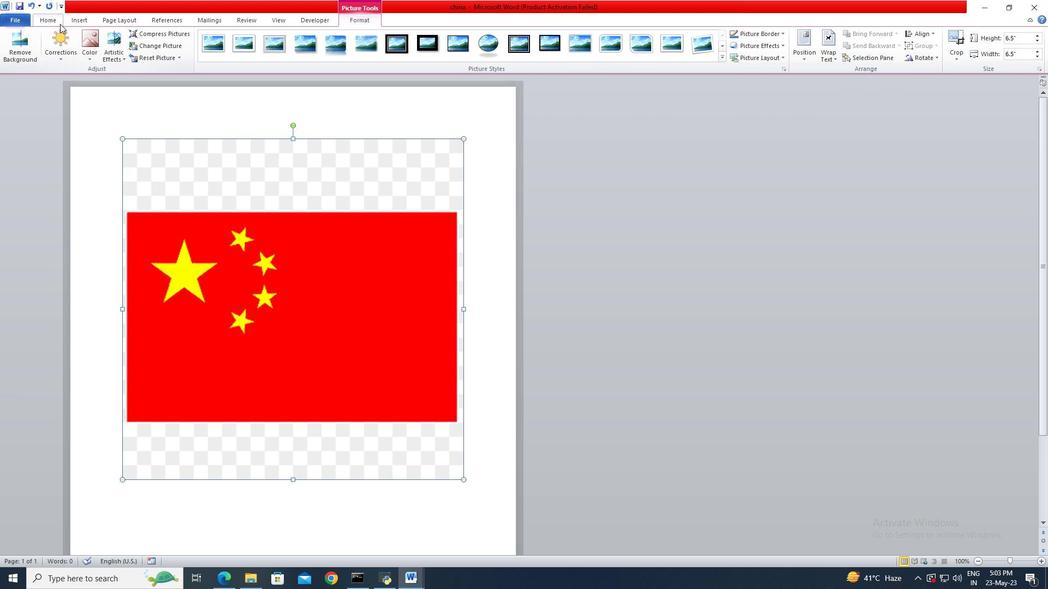 
Action: Mouse pressed left at (70, 34)
Screenshot: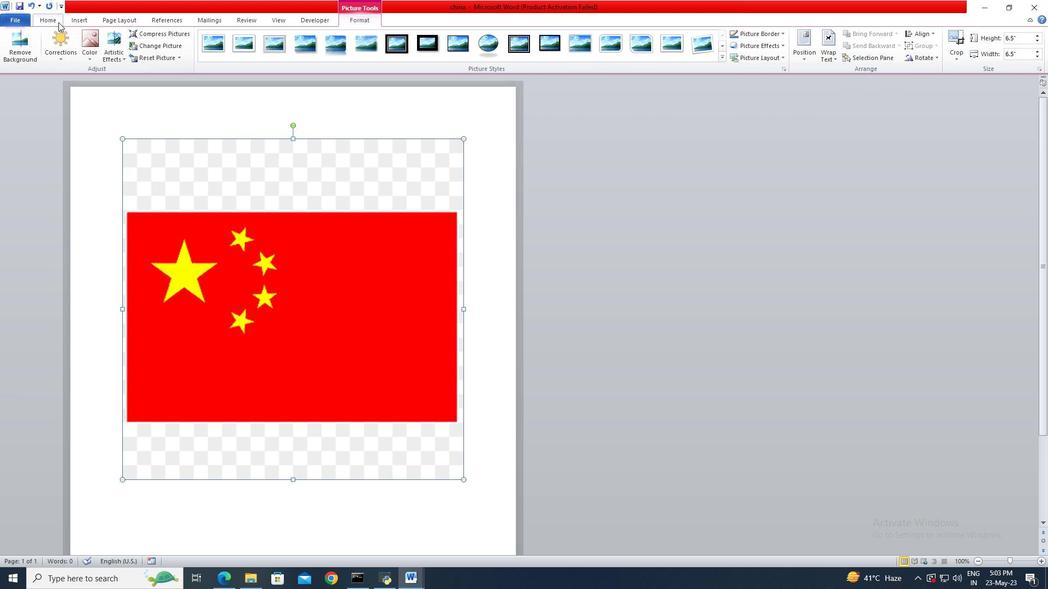 
Action: Mouse moved to (353, 68)
Screenshot: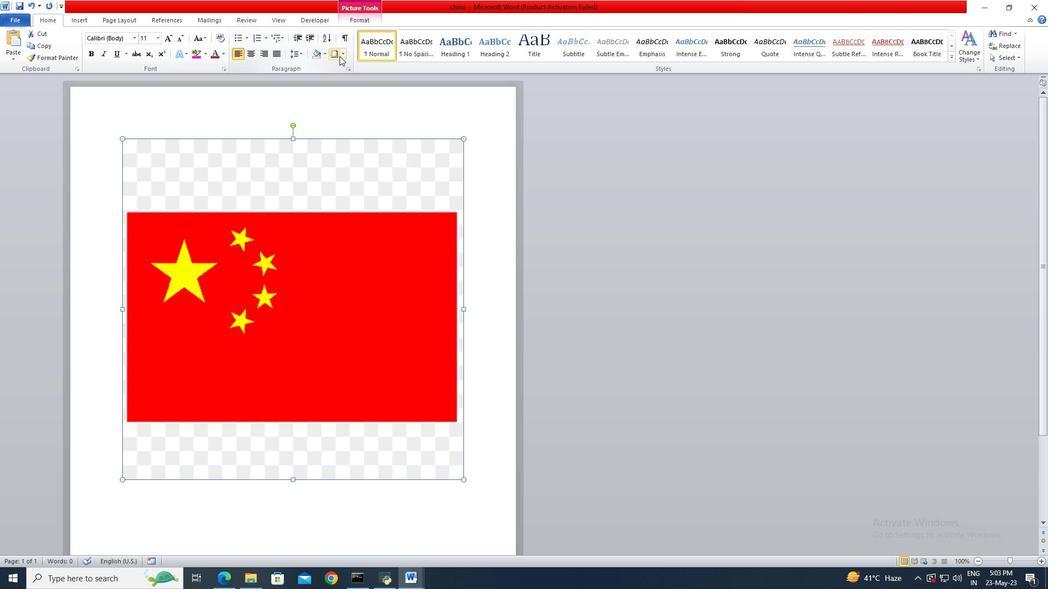 
Action: Mouse pressed left at (353, 68)
Screenshot: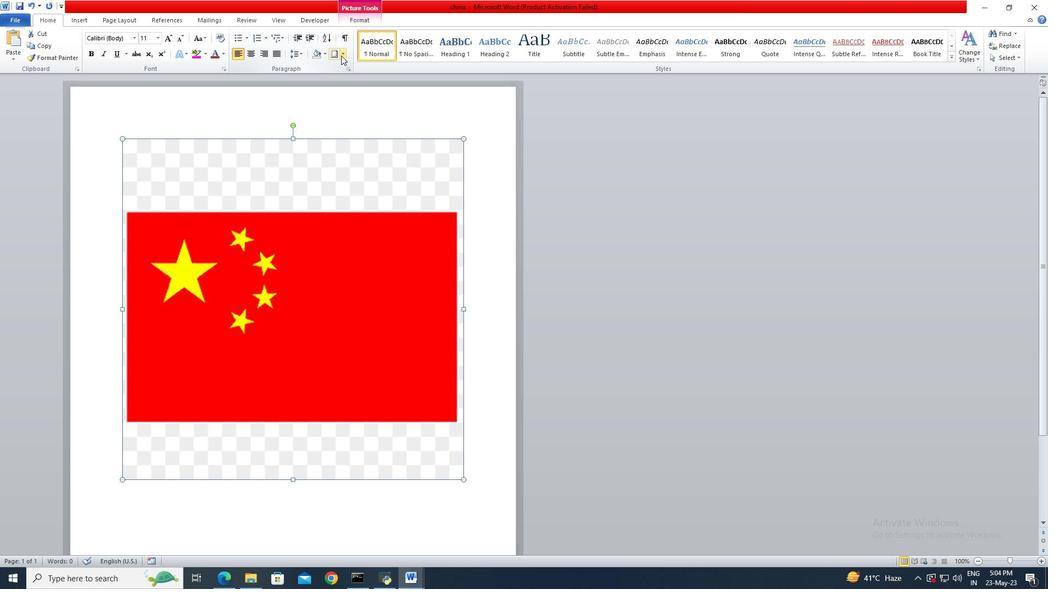 
Action: Mouse moved to (387, 268)
Screenshot: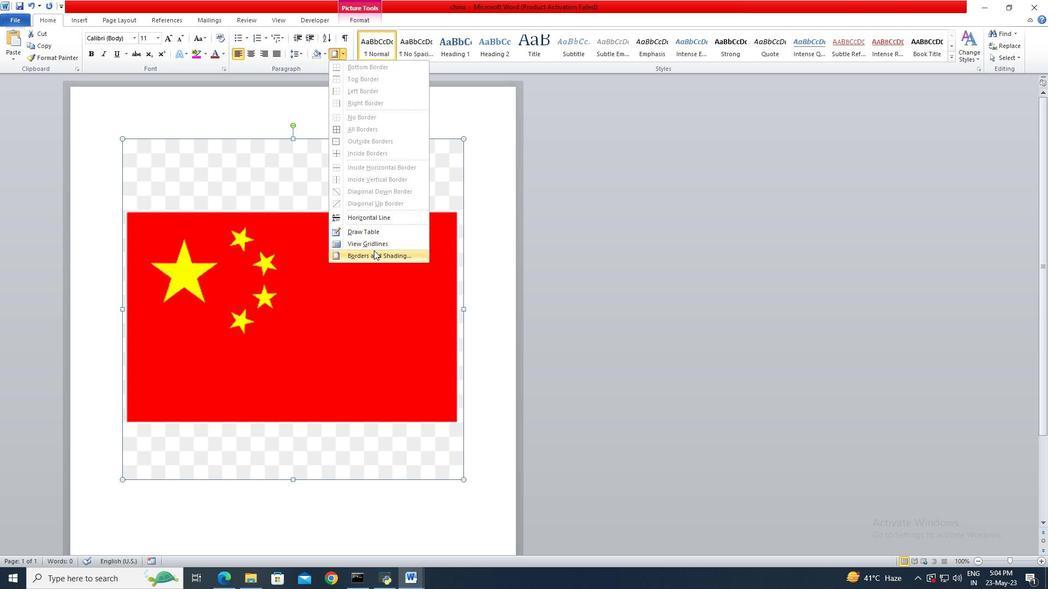 
Action: Mouse pressed left at (387, 268)
Screenshot: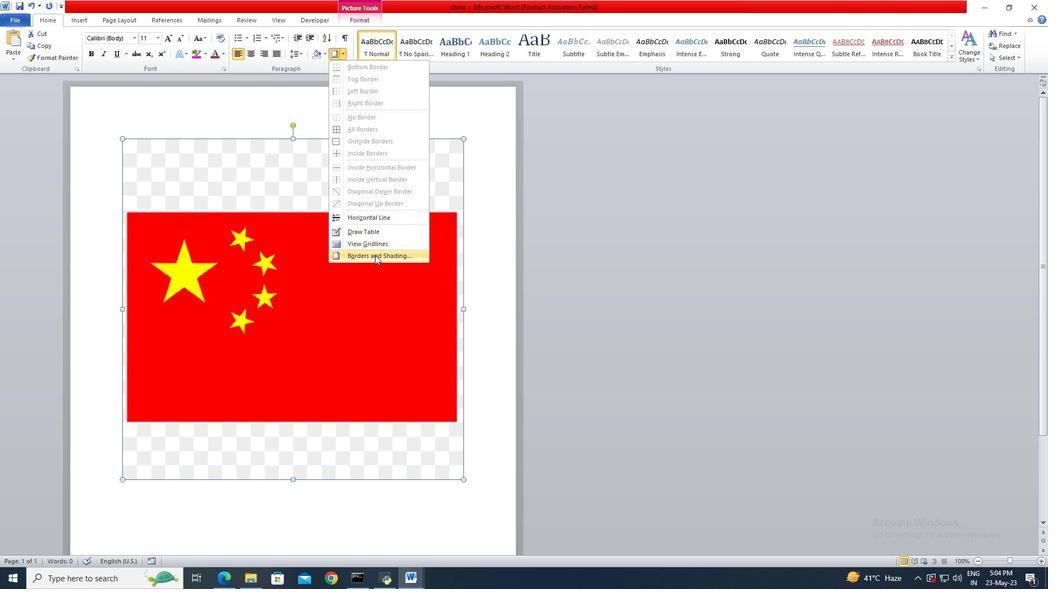 
Action: Mouse moved to (406, 304)
Screenshot: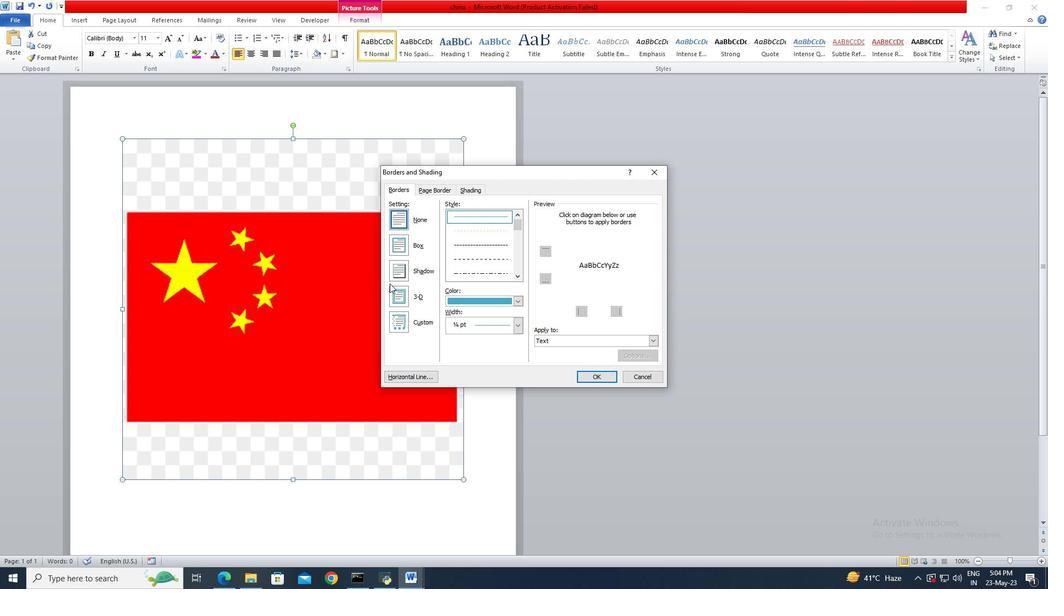 
Action: Mouse pressed left at (406, 304)
Screenshot: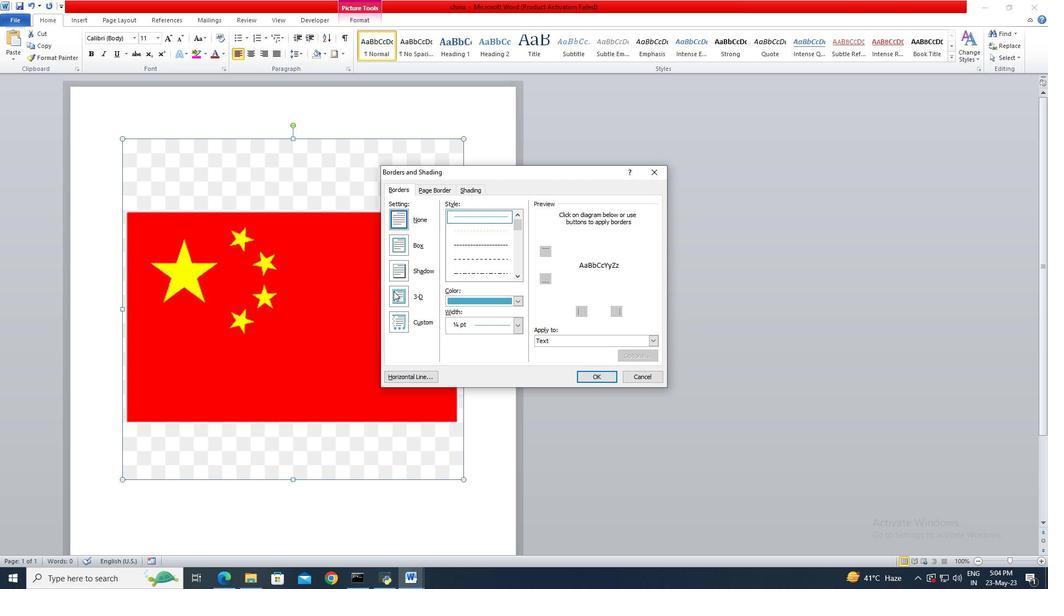 
Action: Mouse moved to (528, 292)
Screenshot: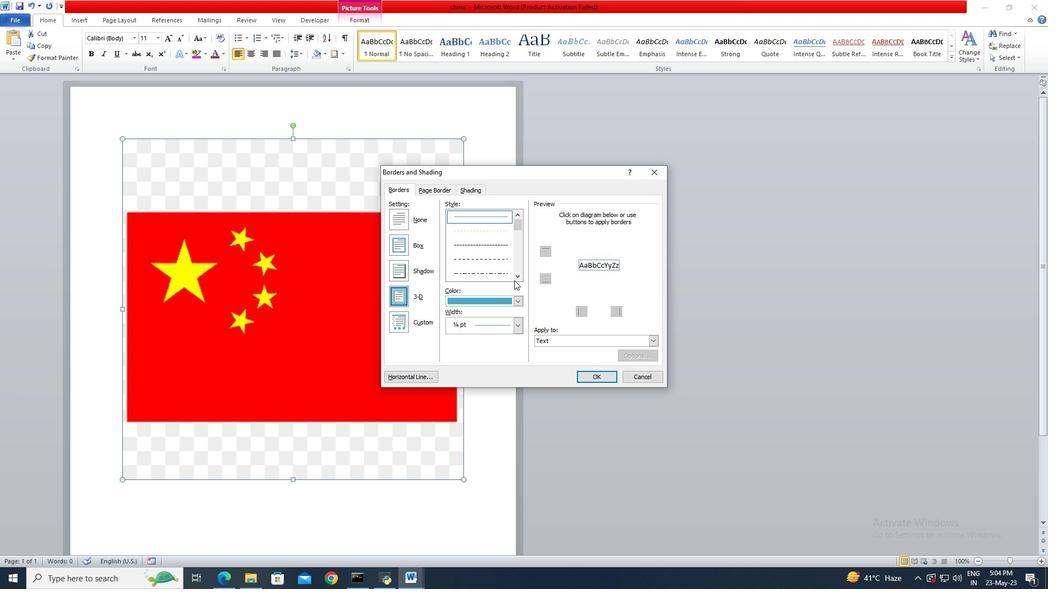 
Action: Mouse pressed left at (528, 292)
Screenshot: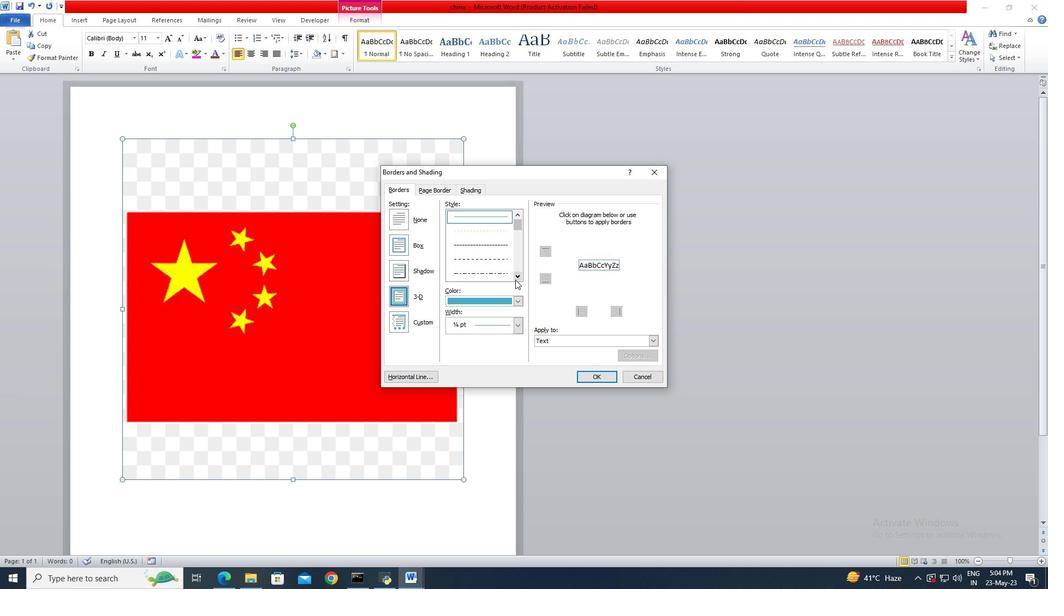 
Action: Mouse pressed left at (528, 292)
Screenshot: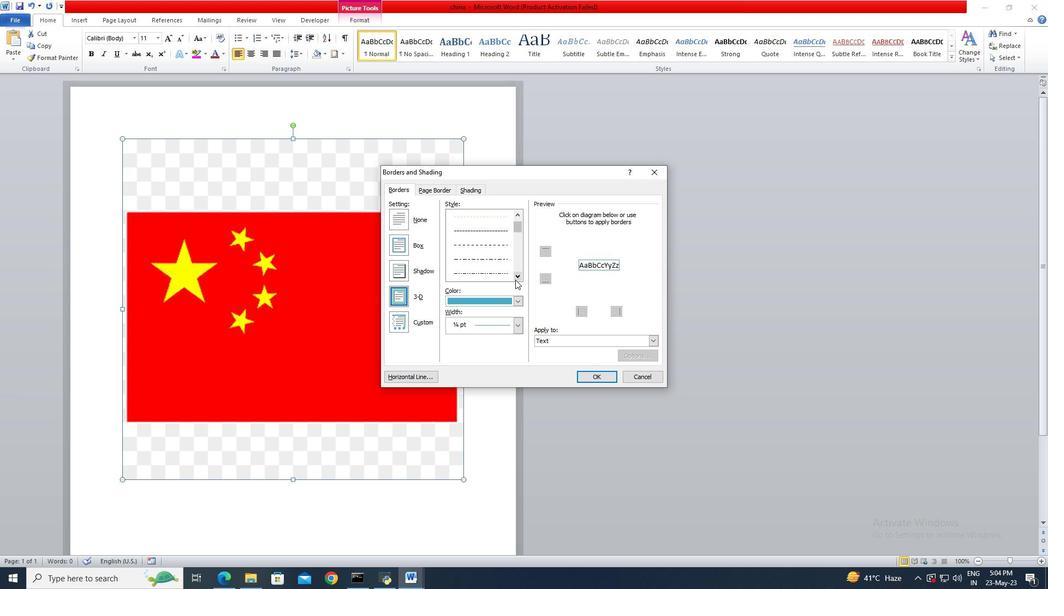 
Action: Mouse pressed left at (528, 292)
Screenshot: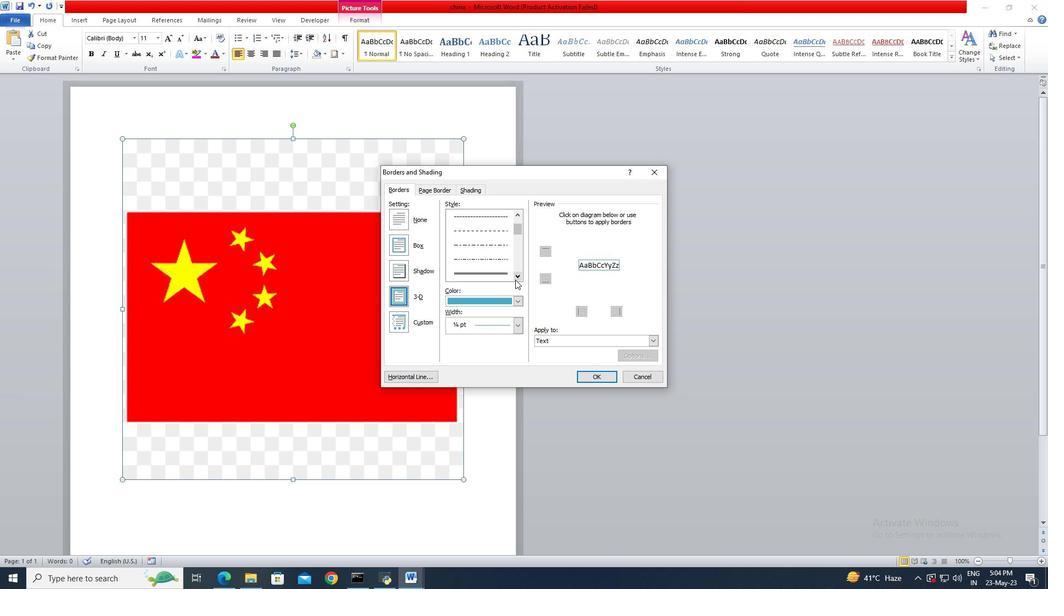 
Action: Mouse moved to (514, 273)
Screenshot: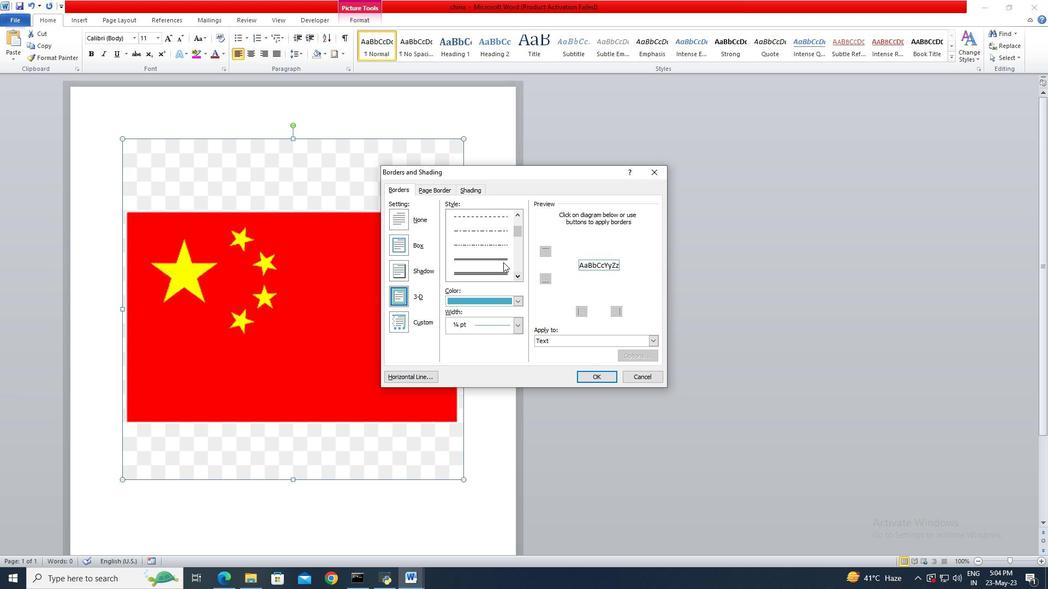 
Action: Mouse pressed left at (514, 273)
Screenshot: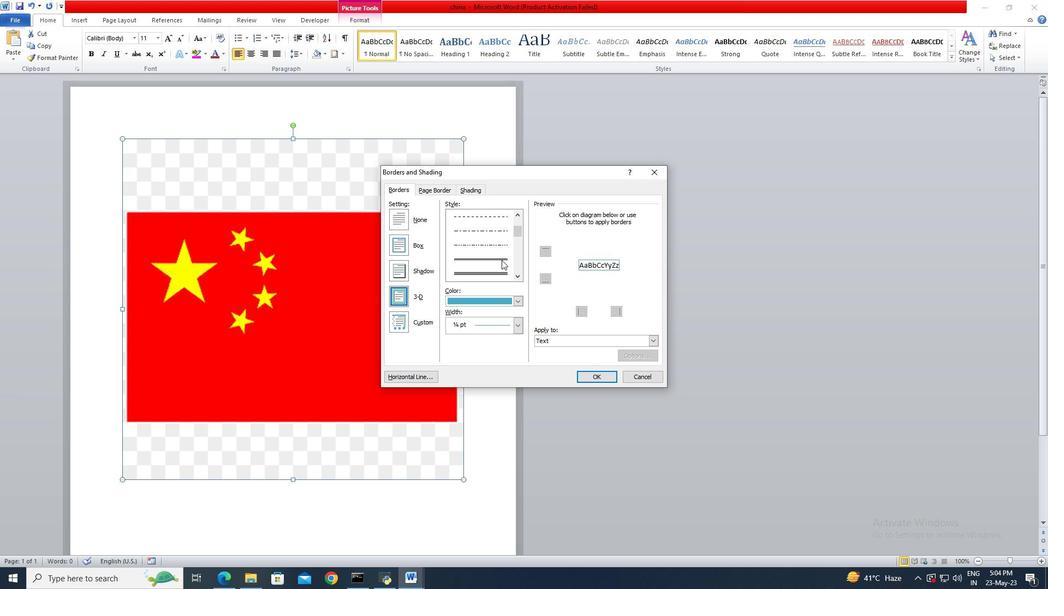 
Action: Mouse moved to (527, 314)
Screenshot: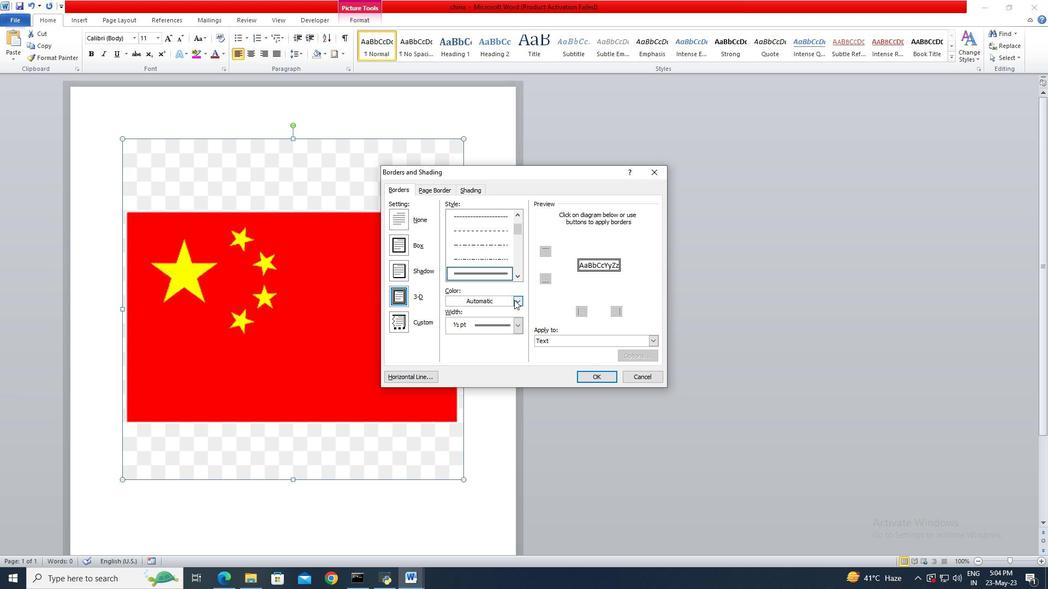 
Action: Mouse pressed left at (527, 314)
Screenshot: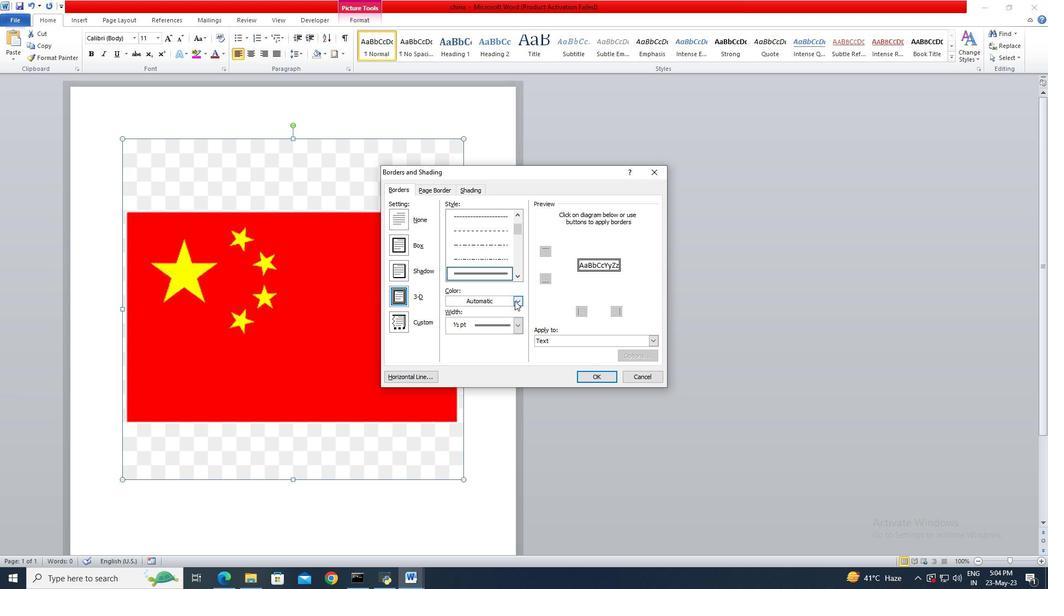 
Action: Mouse moved to (475, 403)
Screenshot: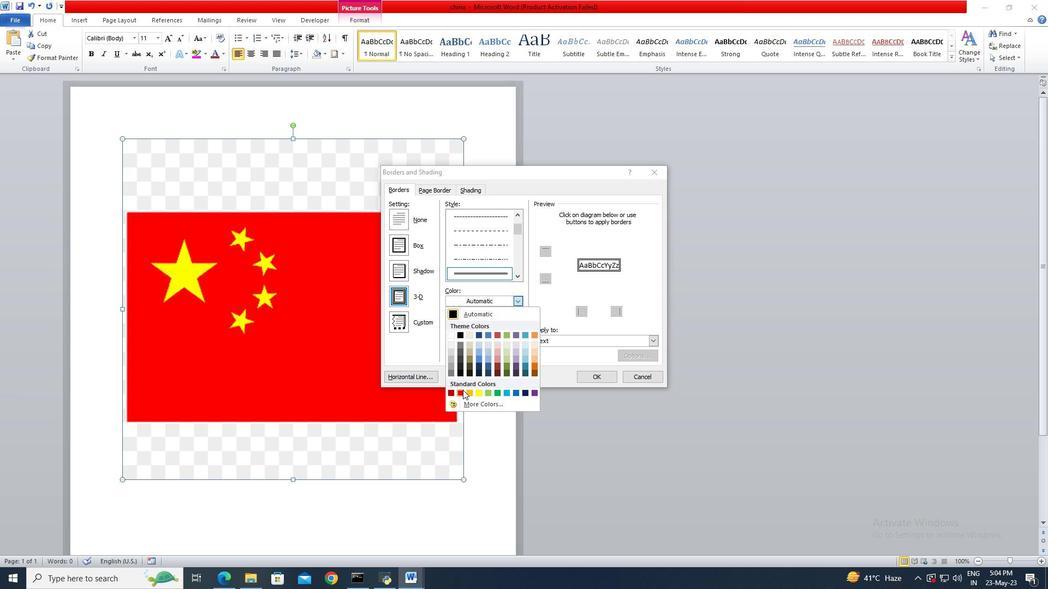 
Action: Mouse pressed left at (475, 403)
Screenshot: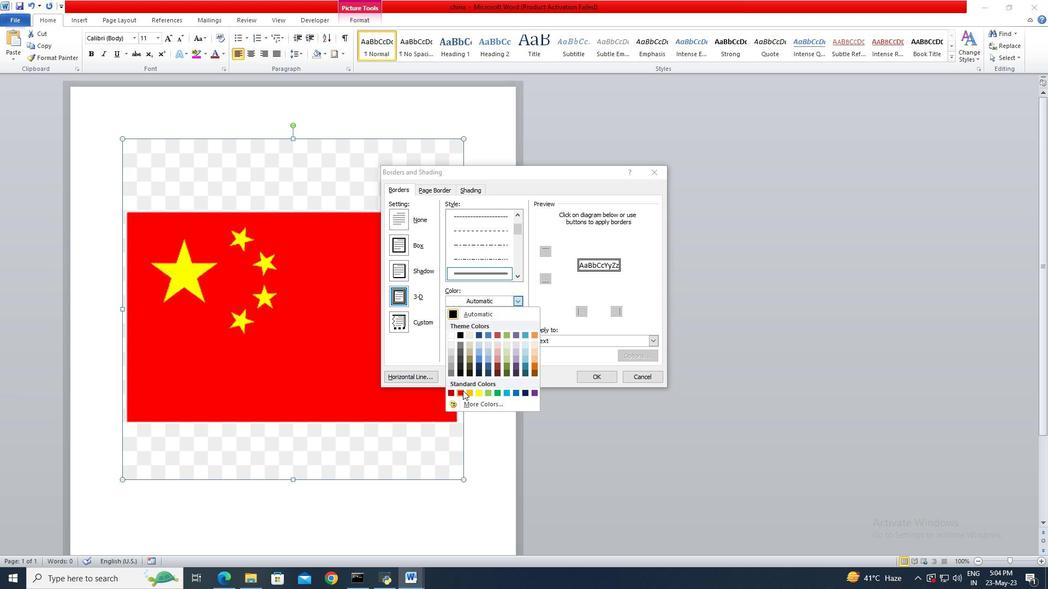 
Action: Mouse moved to (530, 341)
Screenshot: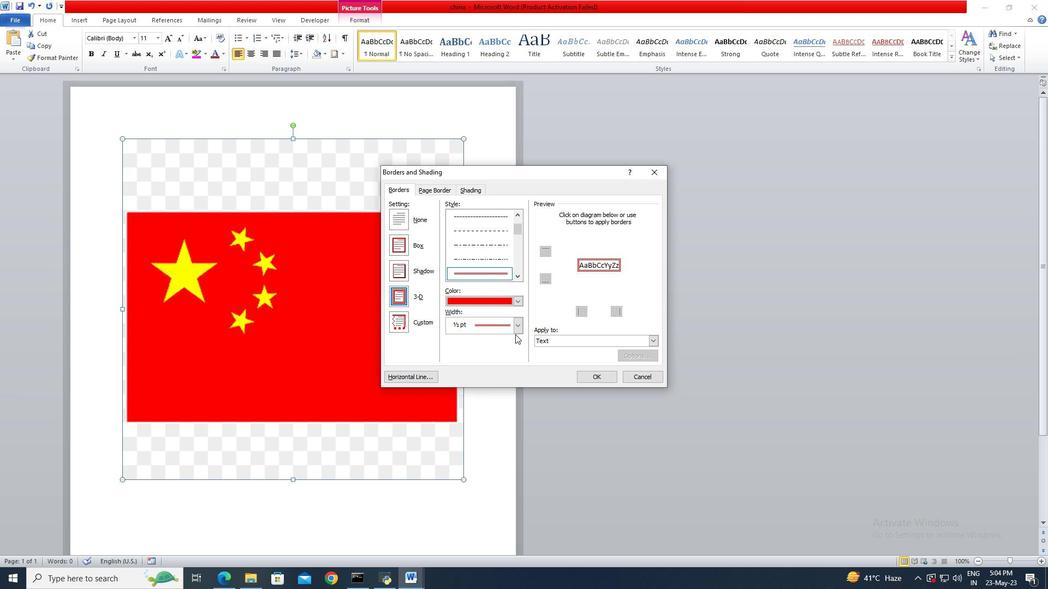 
Action: Mouse pressed left at (530, 341)
Screenshot: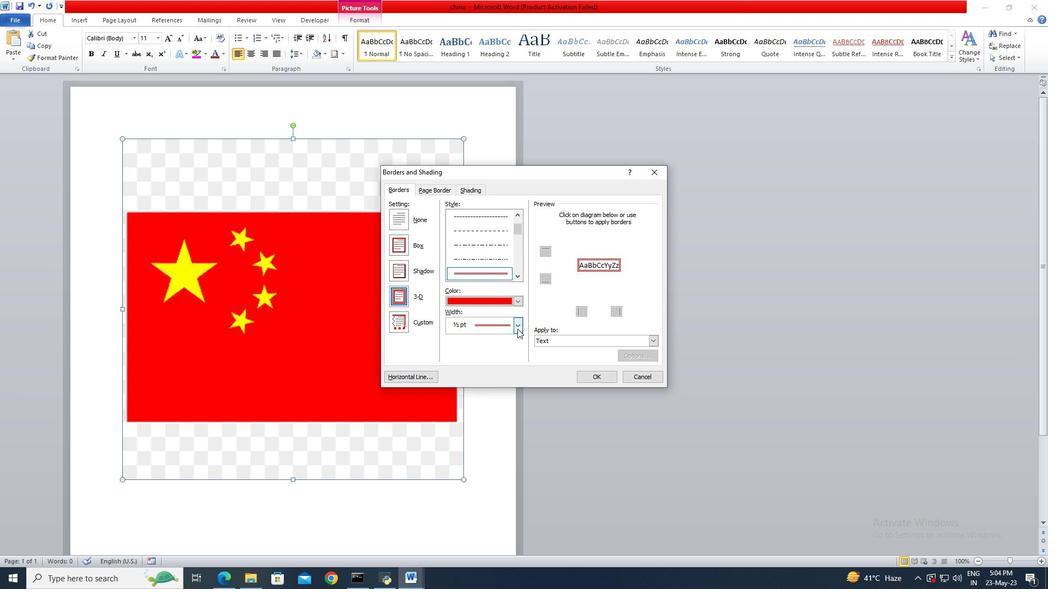 
Action: Mouse moved to (523, 423)
Screenshot: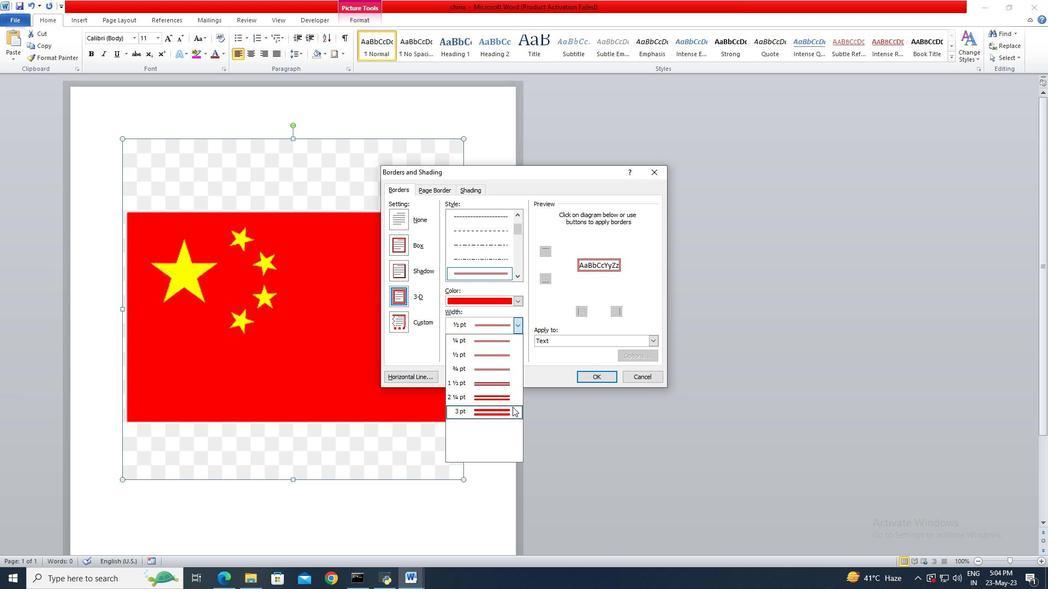
Action: Mouse pressed left at (523, 423)
Screenshot: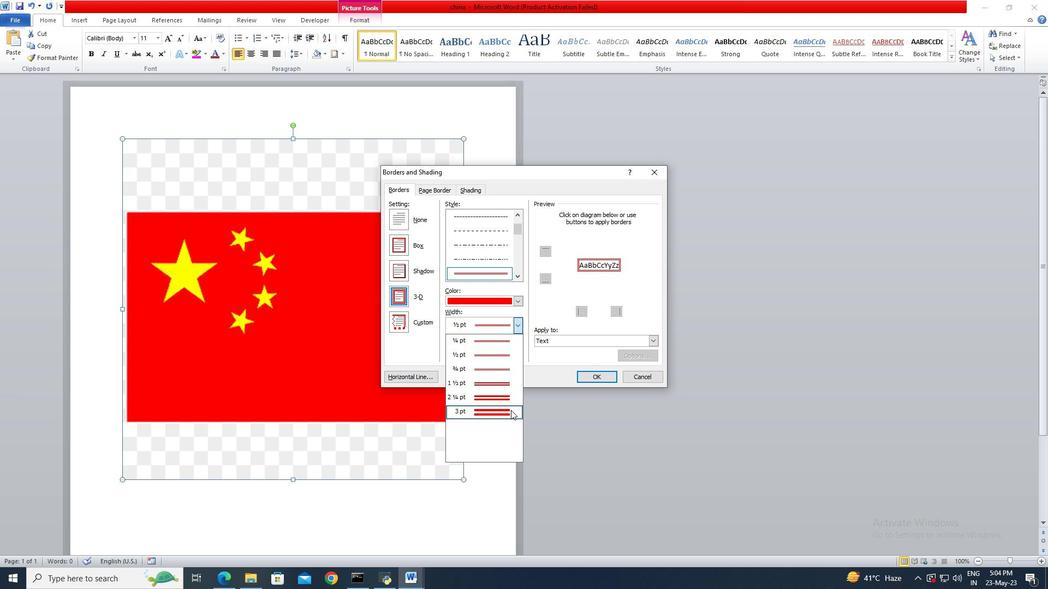 
Action: Mouse moved to (609, 392)
Screenshot: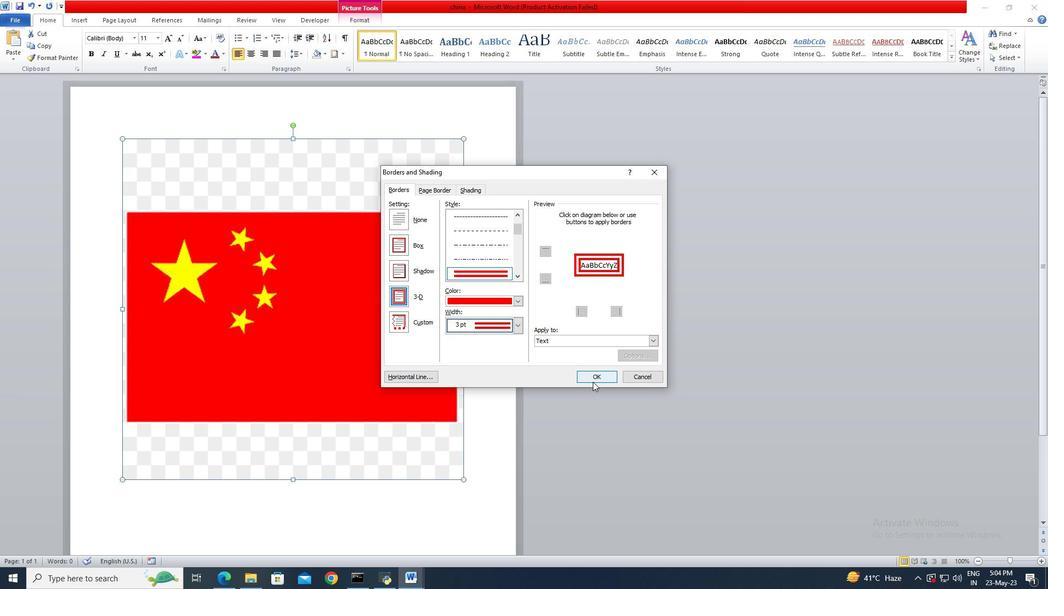 
Action: Mouse pressed left at (609, 392)
Screenshot: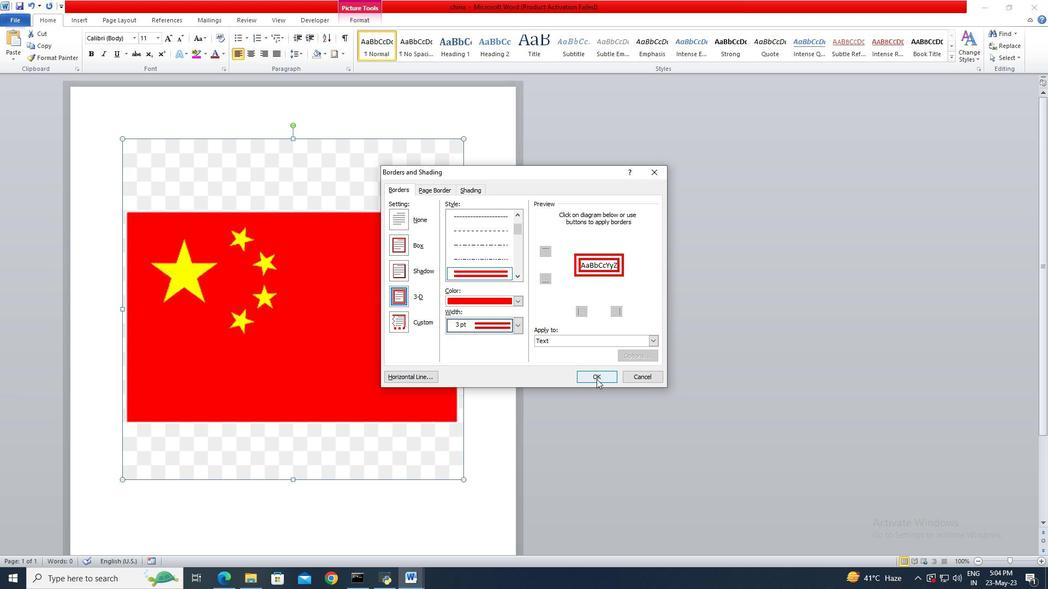 
